 Task: Find connections with filter location Caeté with filter topic #Partnershipswith filter profile language German with filter current company Hotel Jobs Worldwide with filter school Guru Nanak Khalsa College of Arts Science & Commerce with filter industry Wholesale Hardware, Plumbing, Heating Equipment with filter service category Budgeting with filter keywords title Counselor
Action: Mouse moved to (535, 104)
Screenshot: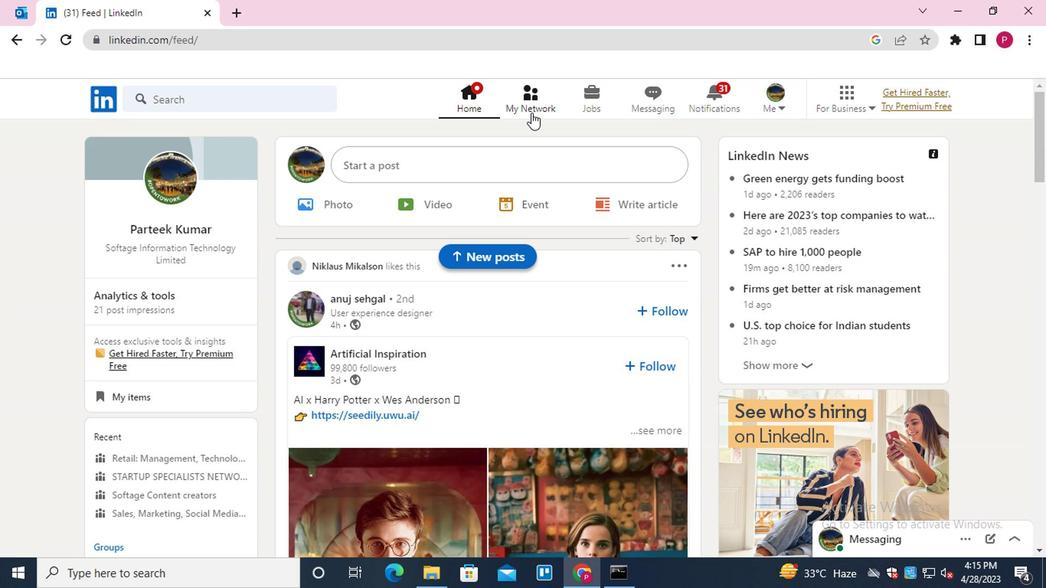 
Action: Mouse pressed left at (535, 104)
Screenshot: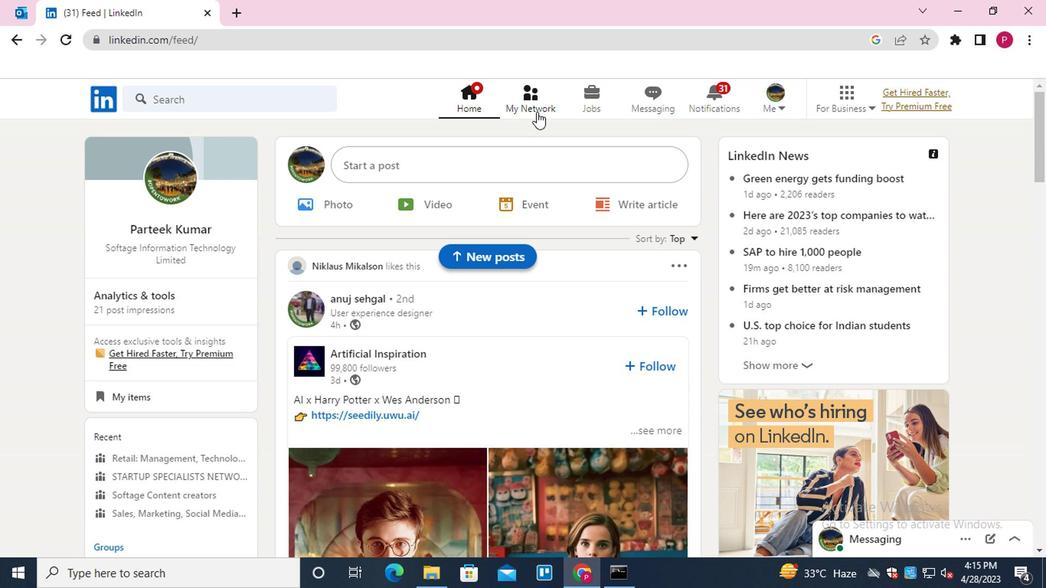 
Action: Mouse moved to (244, 189)
Screenshot: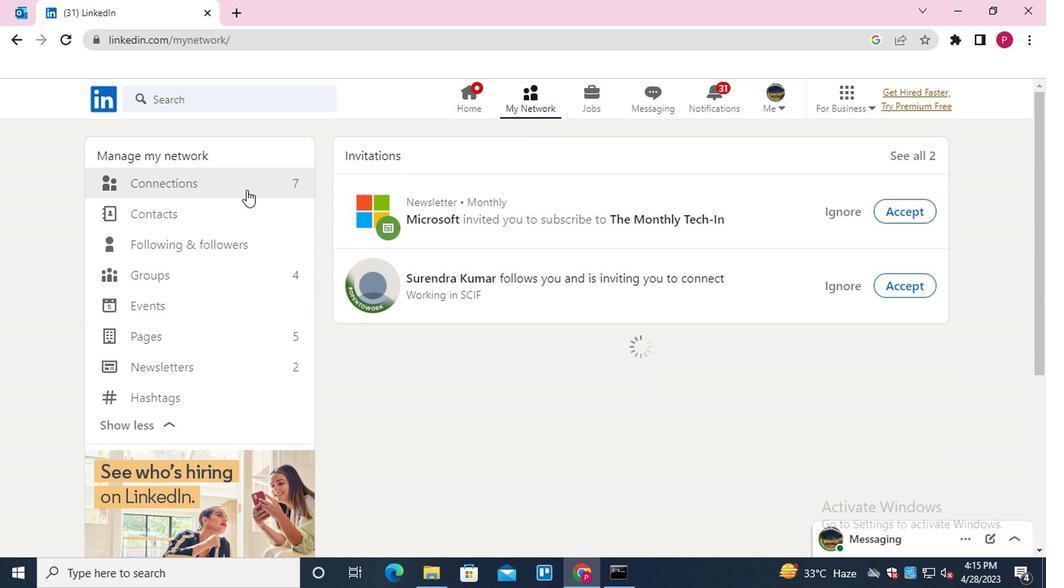 
Action: Mouse pressed left at (244, 189)
Screenshot: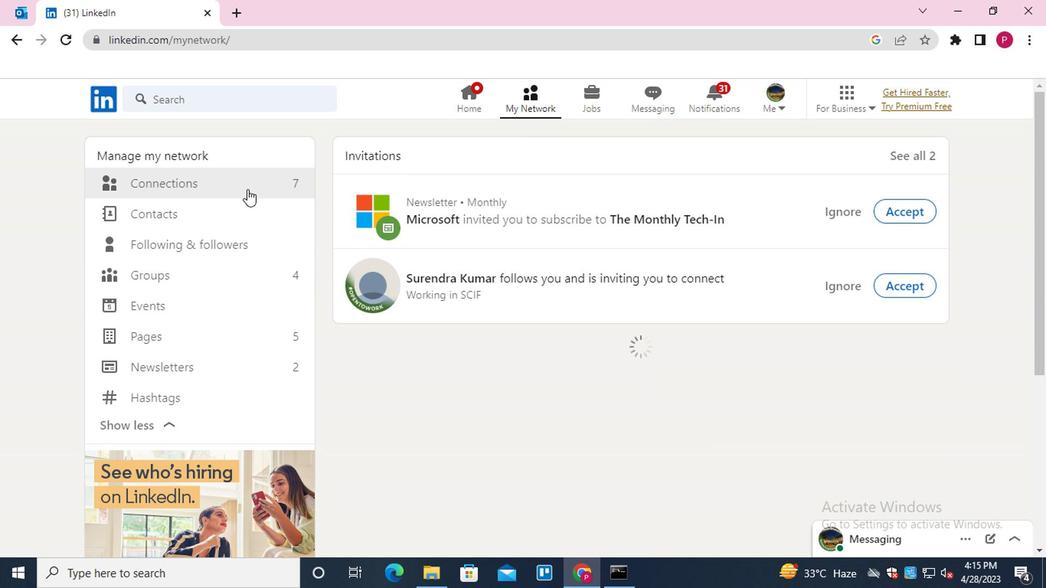 
Action: Mouse moved to (615, 187)
Screenshot: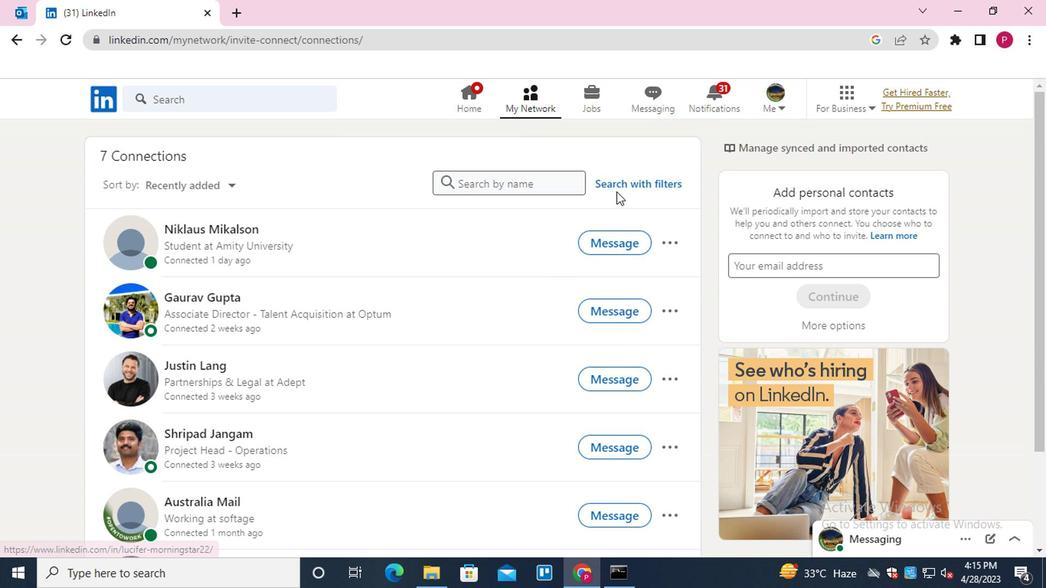 
Action: Mouse pressed left at (615, 187)
Screenshot: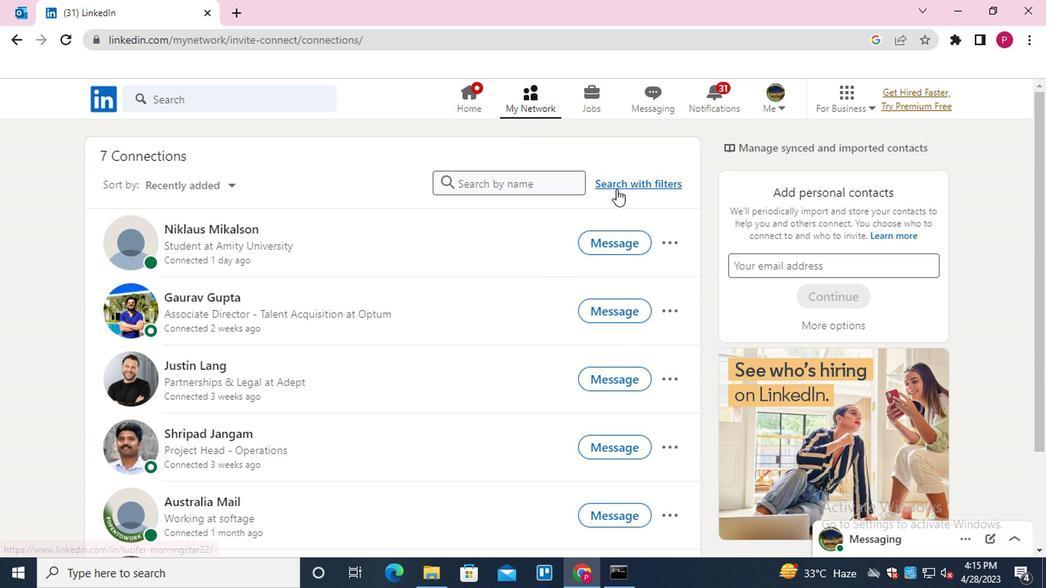 
Action: Mouse moved to (564, 141)
Screenshot: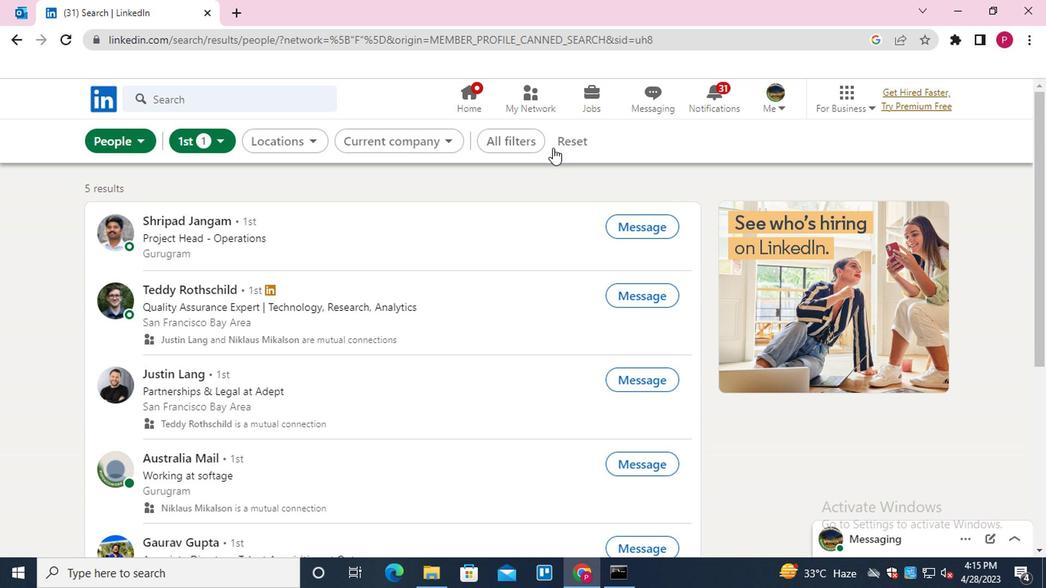 
Action: Mouse pressed left at (564, 141)
Screenshot: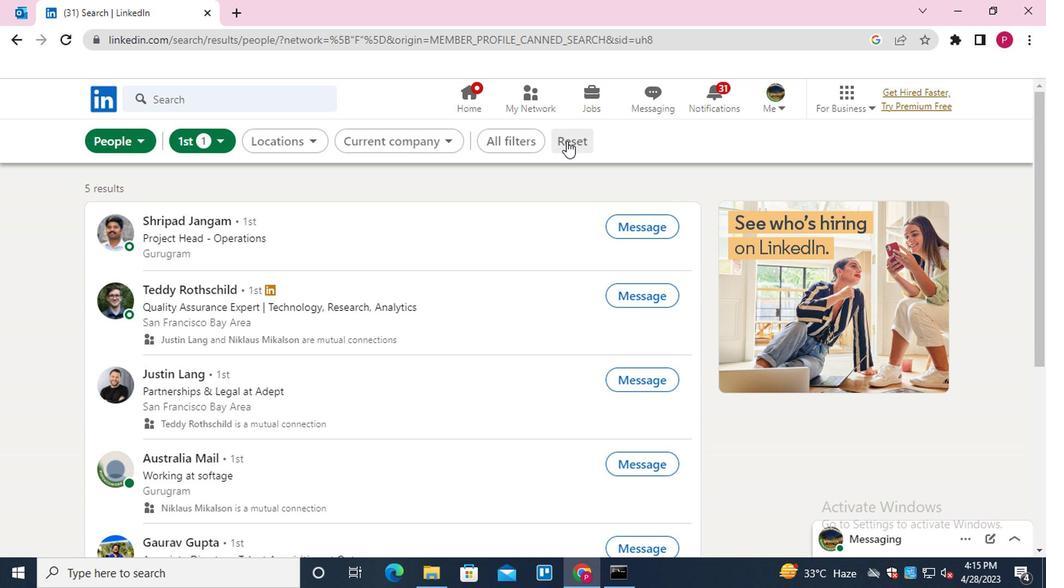 
Action: Mouse moved to (546, 141)
Screenshot: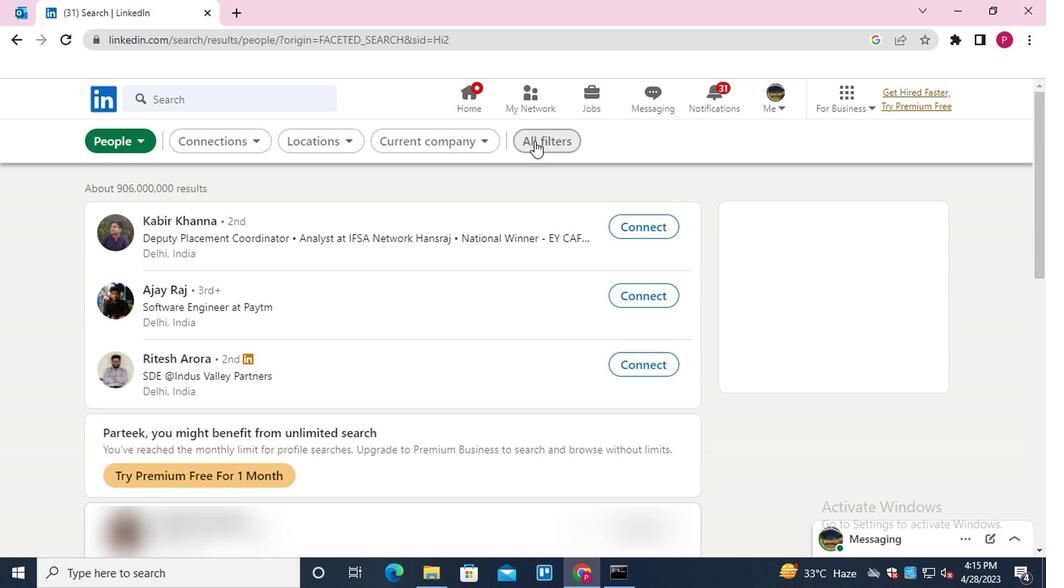 
Action: Mouse pressed left at (546, 141)
Screenshot: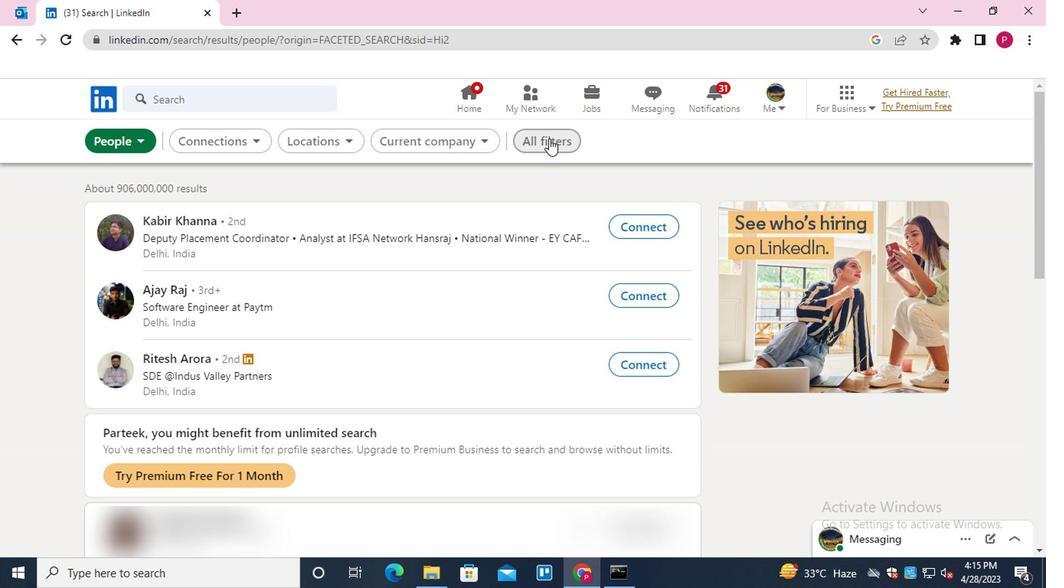 
Action: Mouse moved to (697, 265)
Screenshot: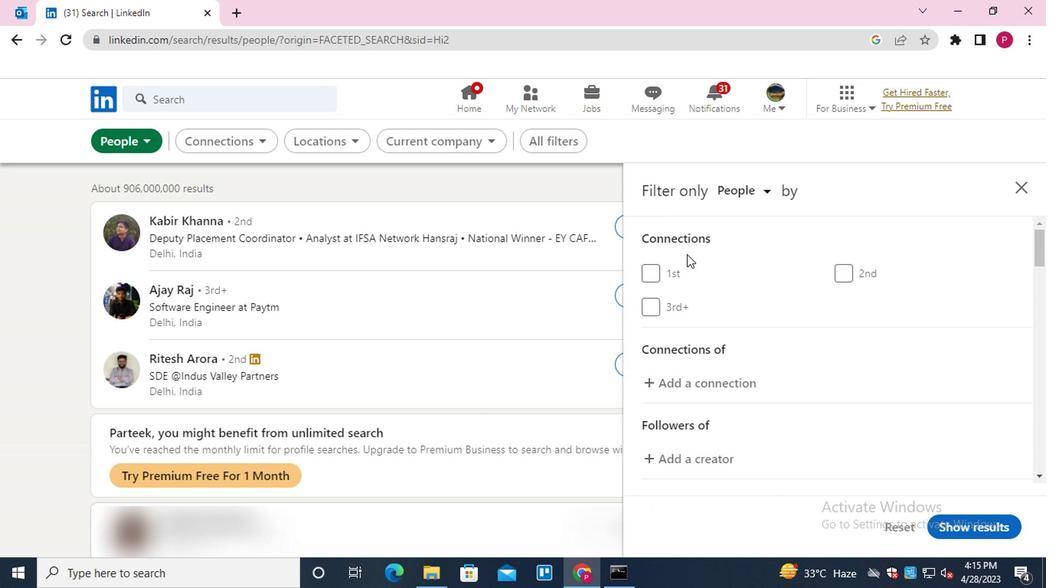 
Action: Mouse scrolled (697, 264) with delta (0, 0)
Screenshot: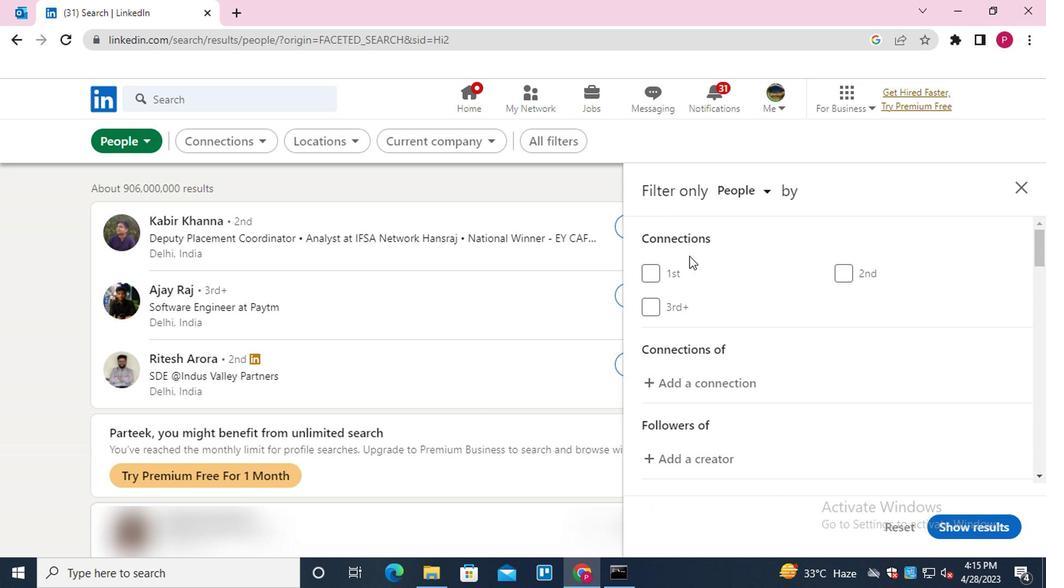 
Action: Mouse moved to (844, 410)
Screenshot: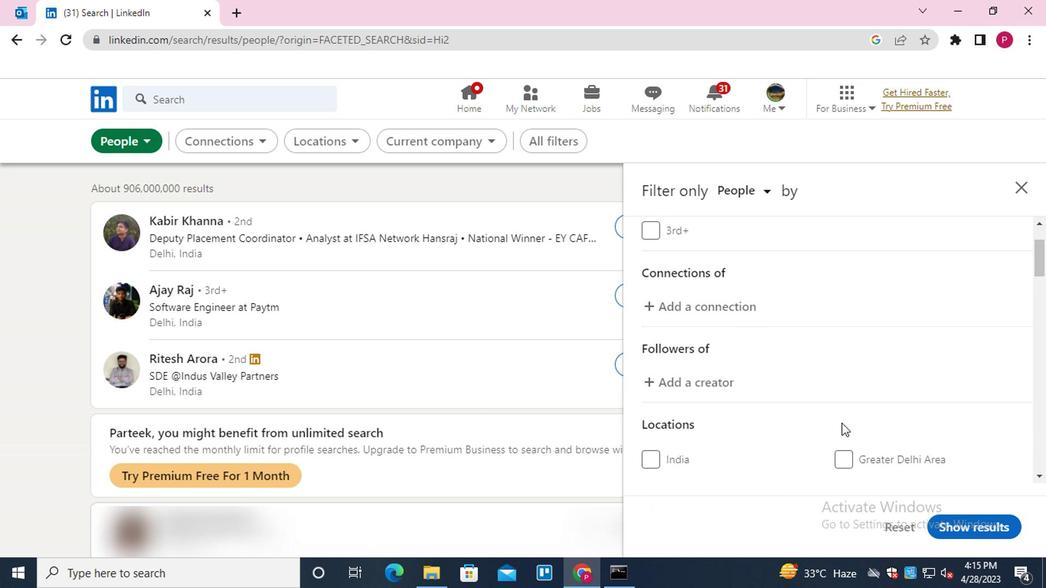 
Action: Mouse scrolled (844, 410) with delta (0, 0)
Screenshot: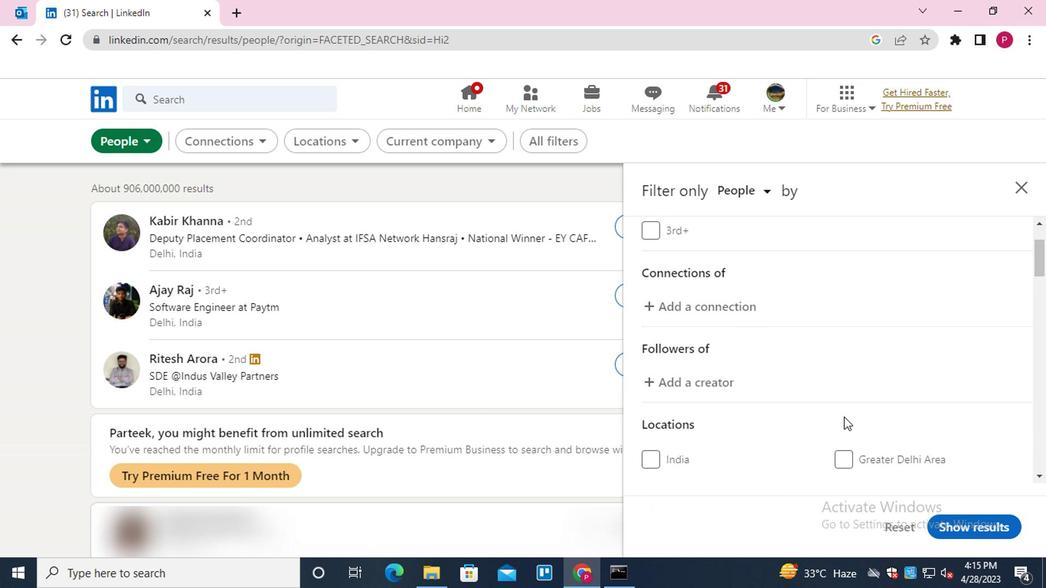 
Action: Mouse scrolled (844, 410) with delta (0, 0)
Screenshot: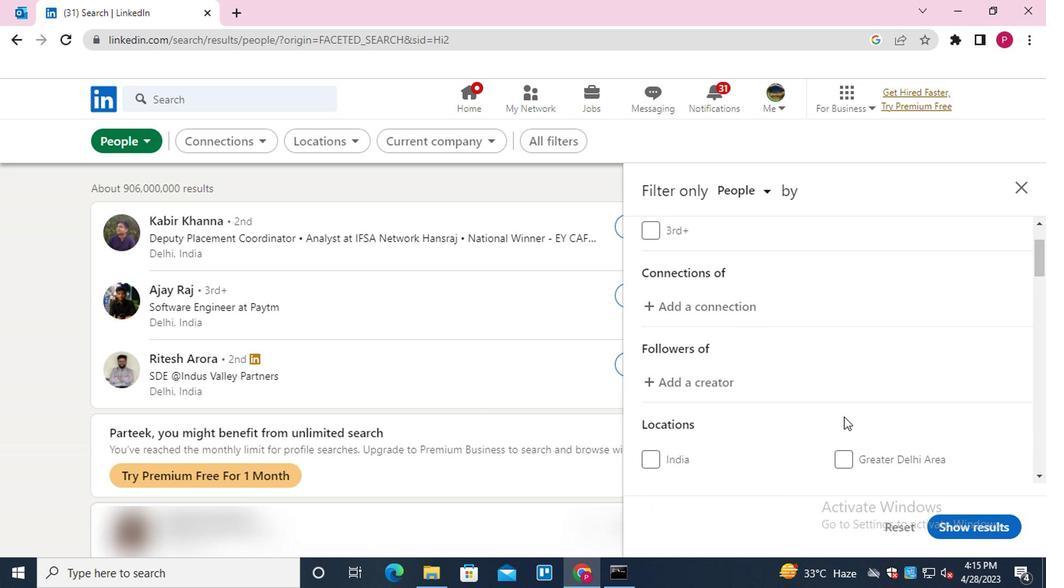 
Action: Mouse scrolled (844, 410) with delta (0, 0)
Screenshot: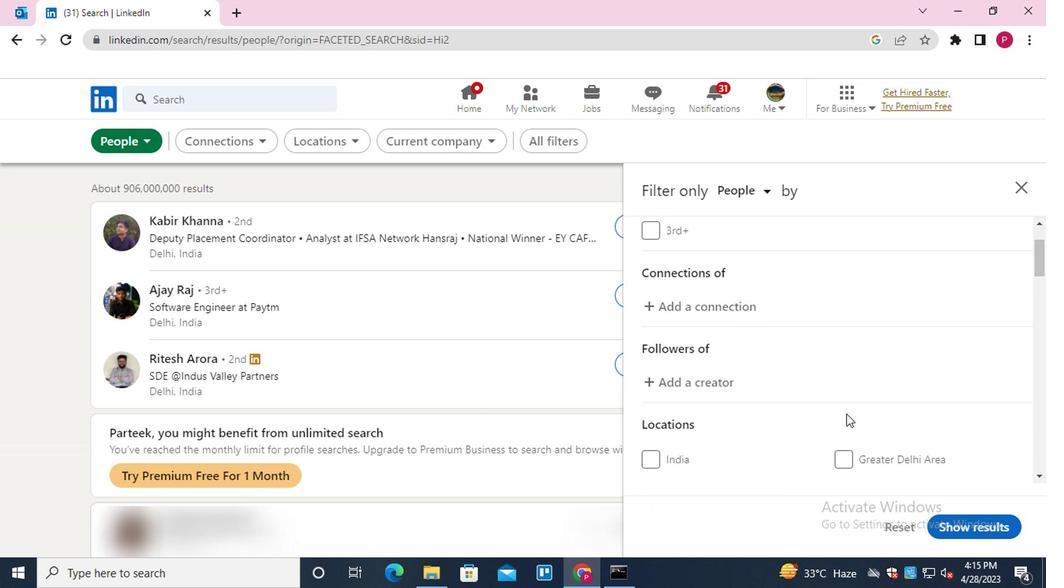 
Action: Mouse moved to (884, 288)
Screenshot: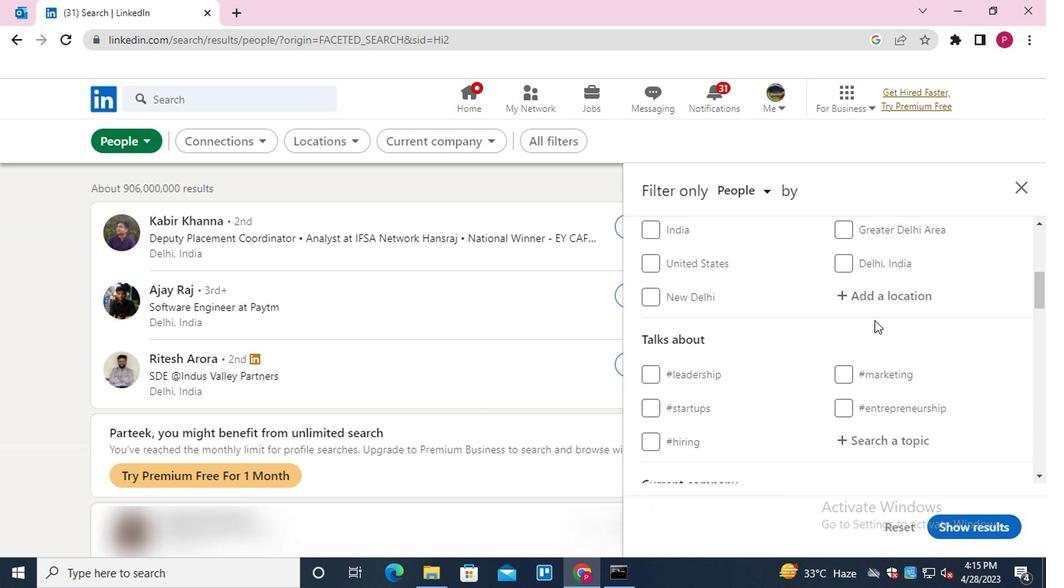 
Action: Mouse pressed left at (884, 288)
Screenshot: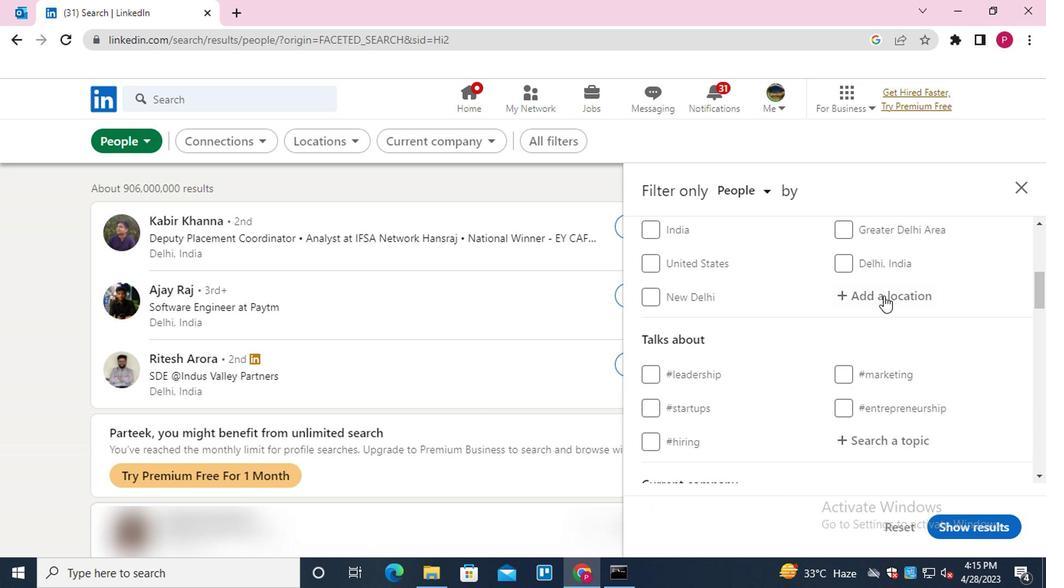 
Action: Mouse moved to (430, 398)
Screenshot: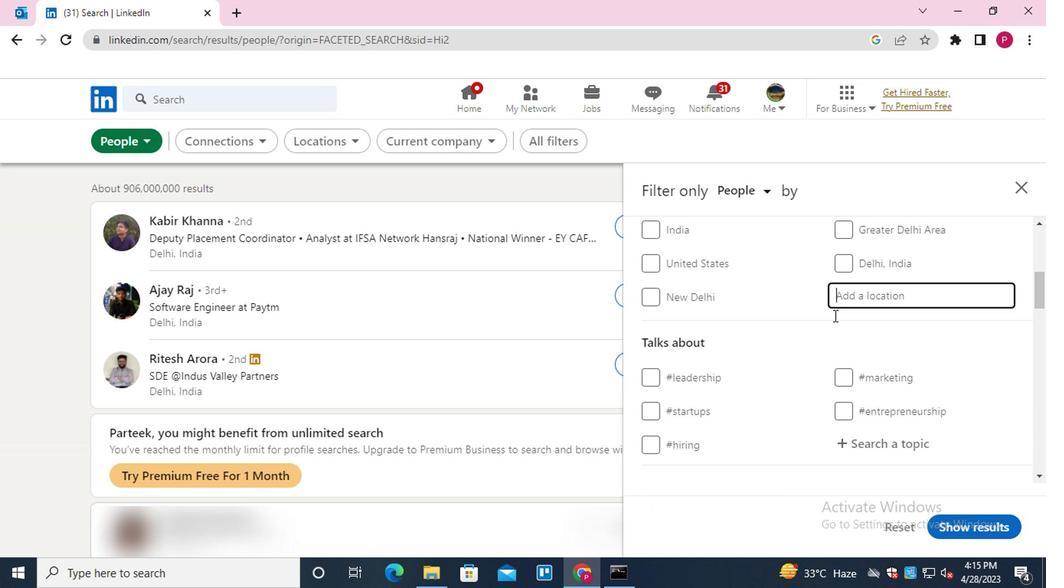 
Action: Key pressed <Key.shift>CAETE<Key.down><Key.enter>
Screenshot: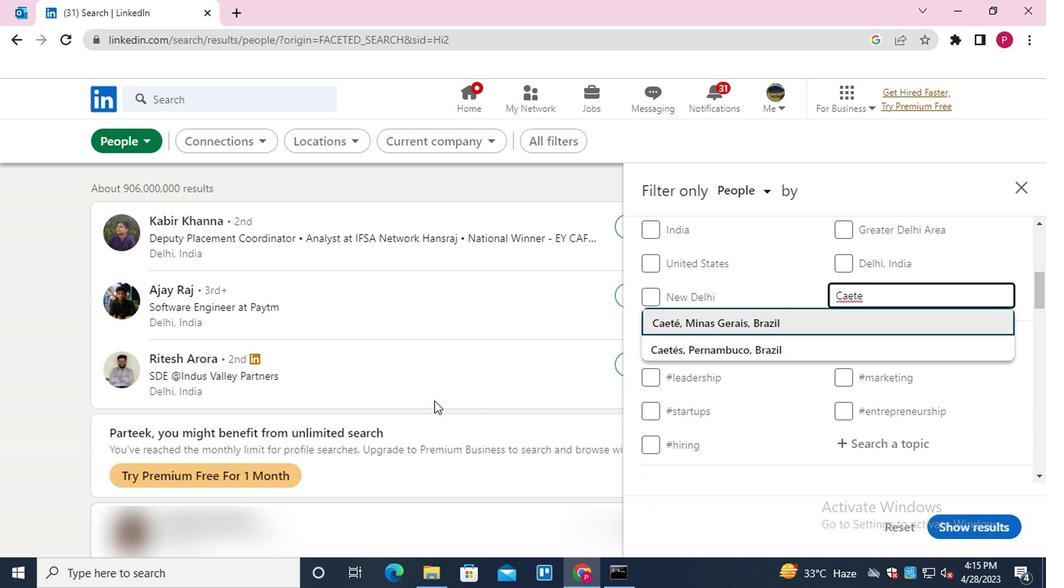 
Action: Mouse moved to (373, 417)
Screenshot: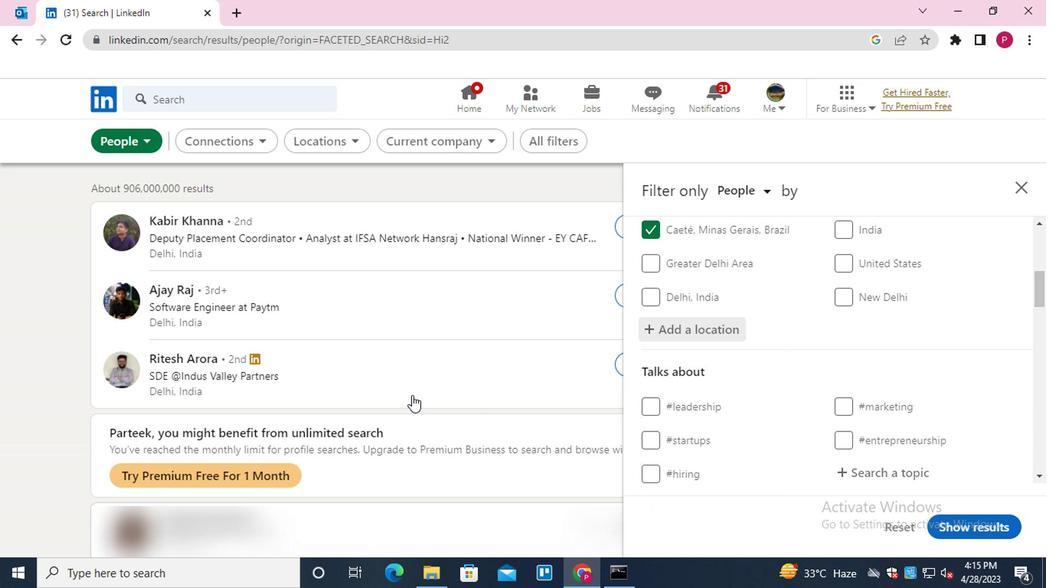 
Action: Mouse scrolled (373, 416) with delta (0, 0)
Screenshot: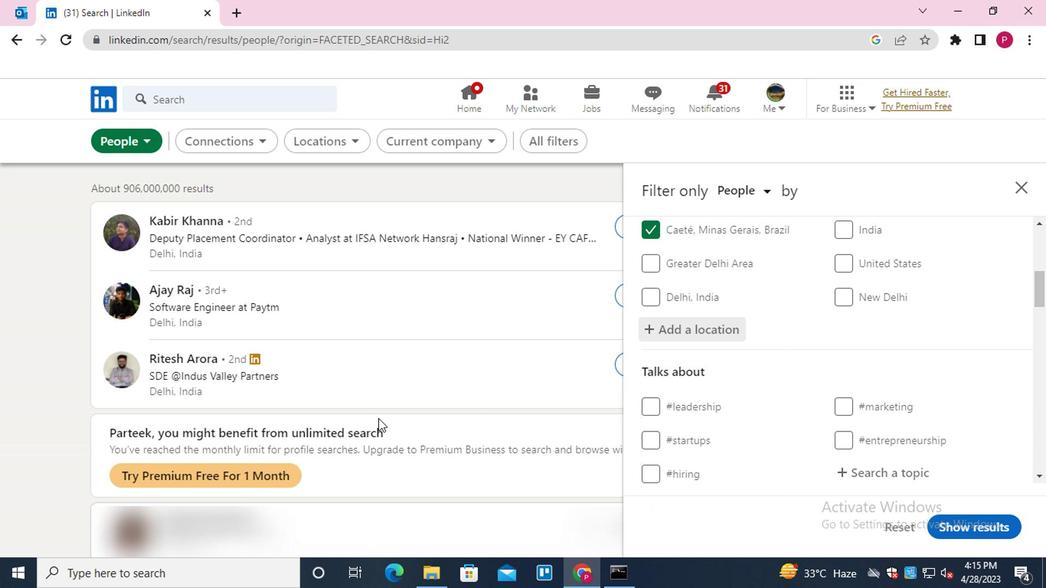 
Action: Mouse scrolled (373, 416) with delta (0, 0)
Screenshot: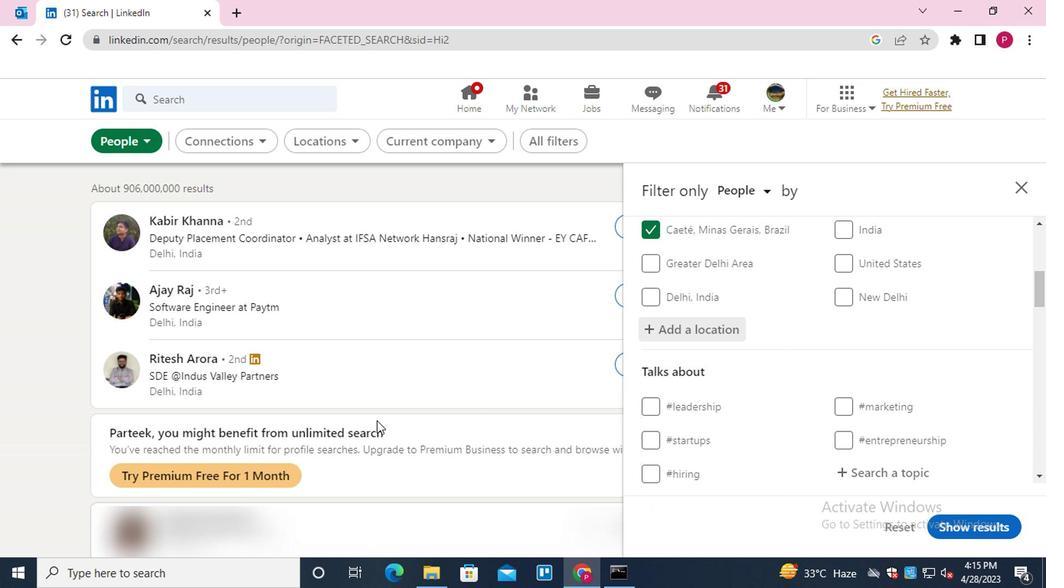 
Action: Mouse moved to (880, 468)
Screenshot: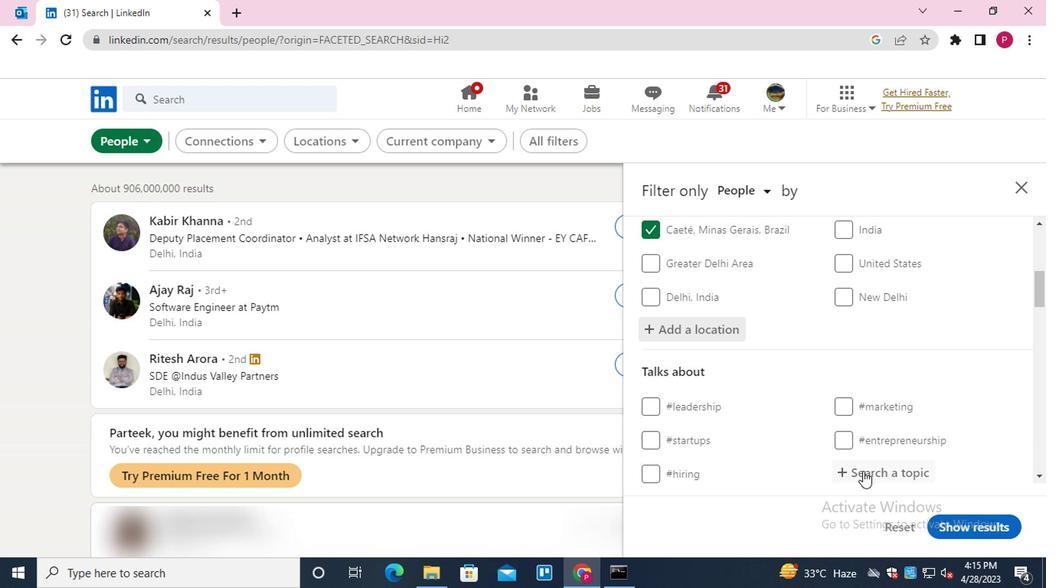 
Action: Mouse scrolled (880, 468) with delta (0, 0)
Screenshot: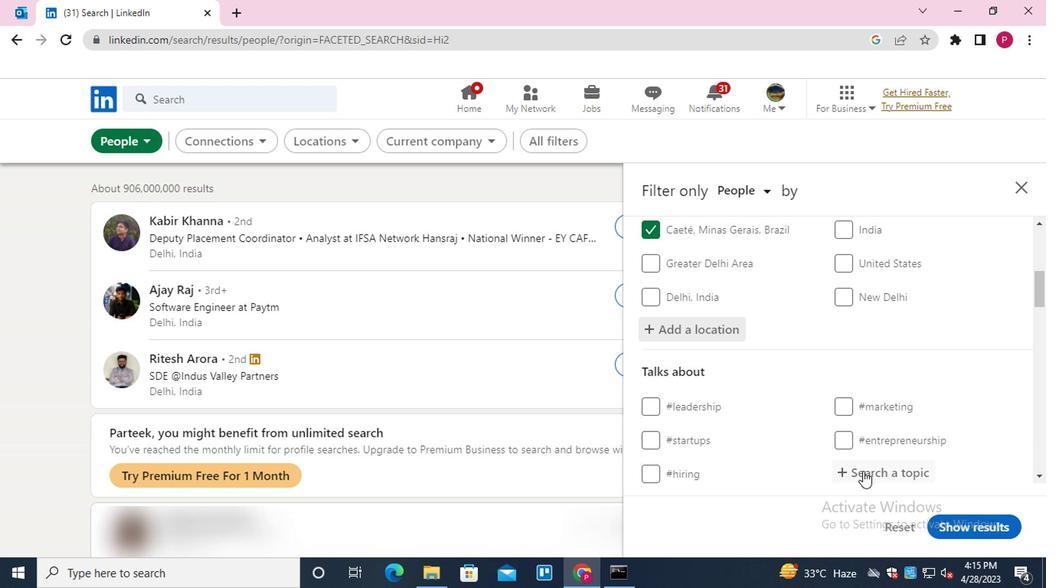 
Action: Mouse scrolled (880, 468) with delta (0, 0)
Screenshot: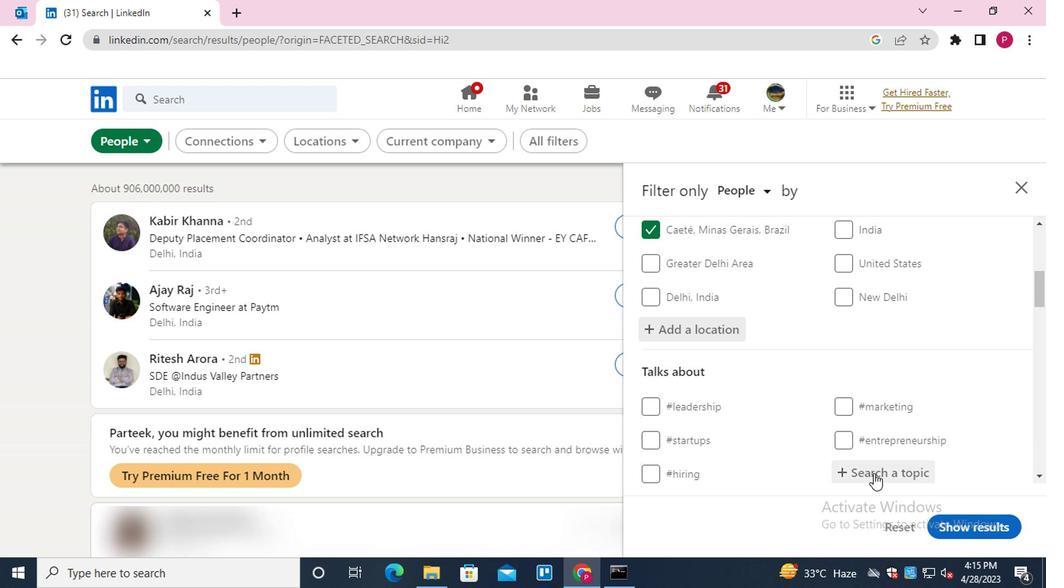 
Action: Mouse moved to (903, 312)
Screenshot: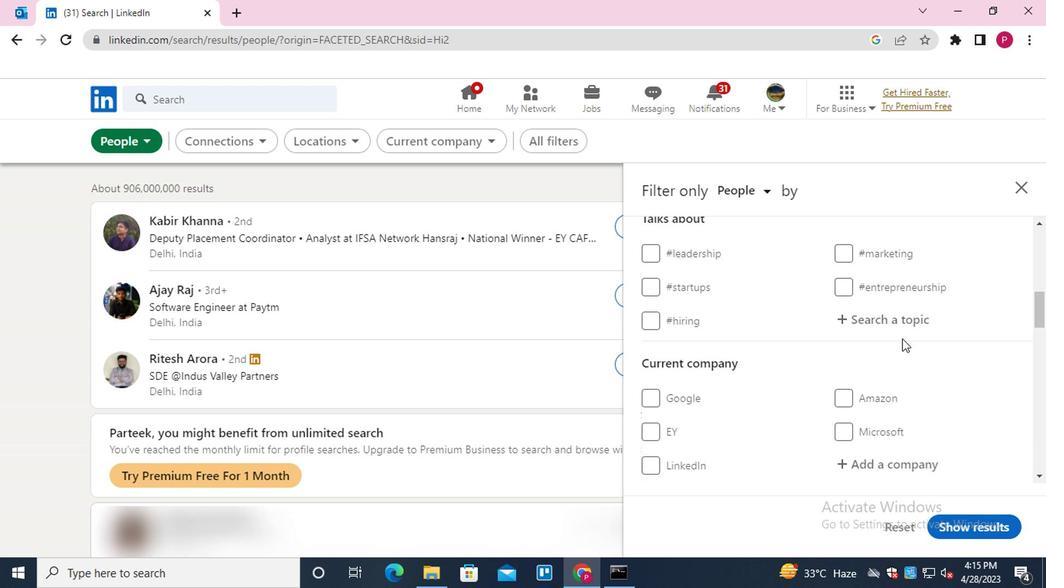 
Action: Mouse pressed left at (903, 312)
Screenshot: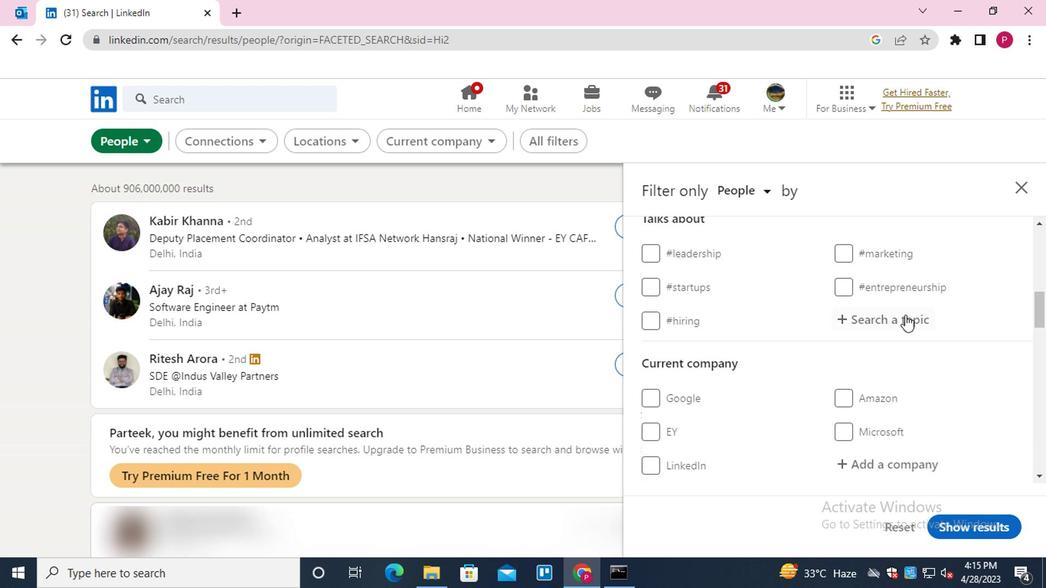 
Action: Mouse moved to (854, 345)
Screenshot: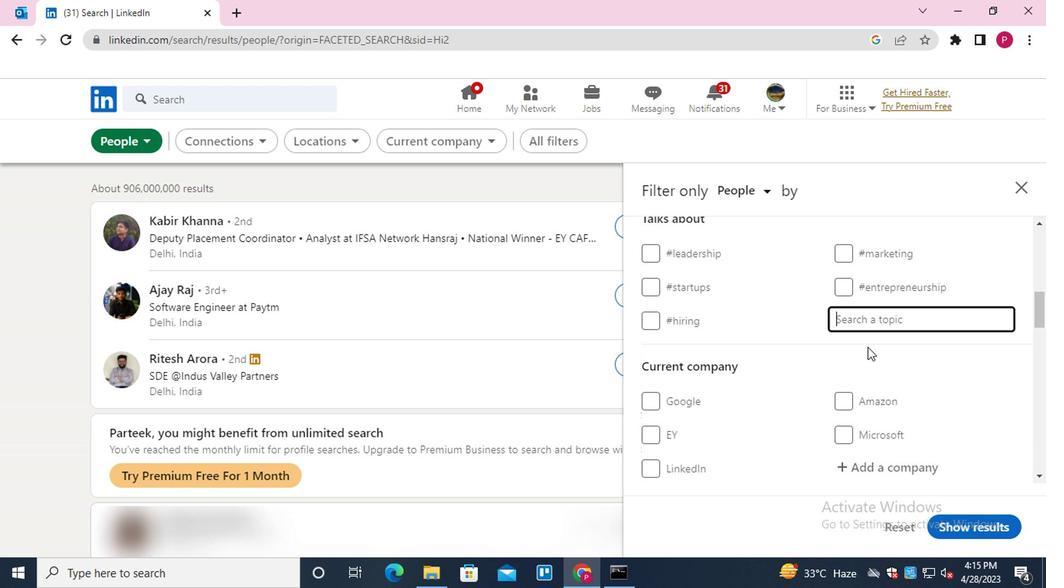 
Action: Key pressed PARTNERSHIP<Key.down><Key.enter>
Screenshot: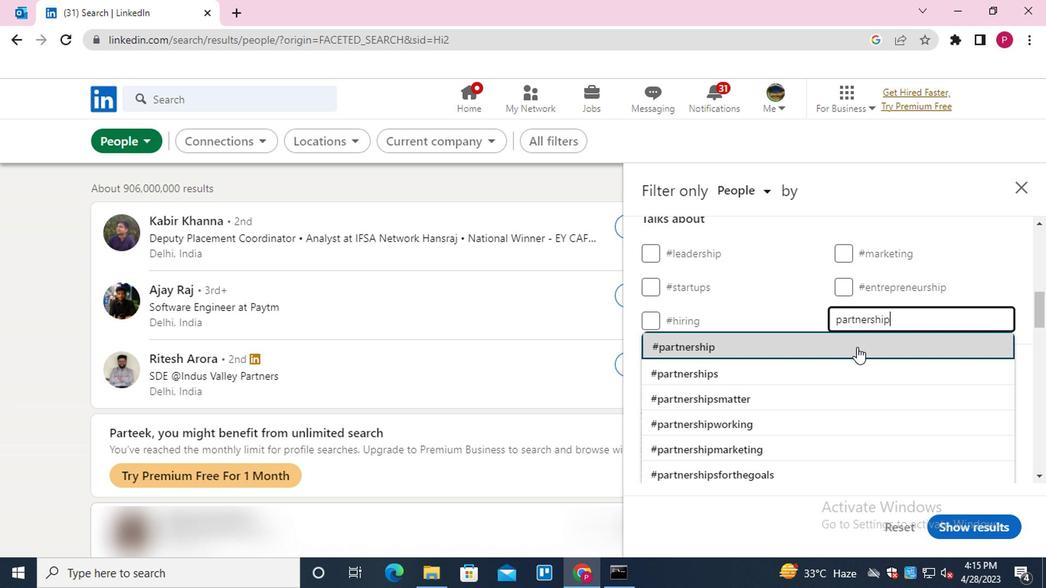 
Action: Mouse moved to (848, 354)
Screenshot: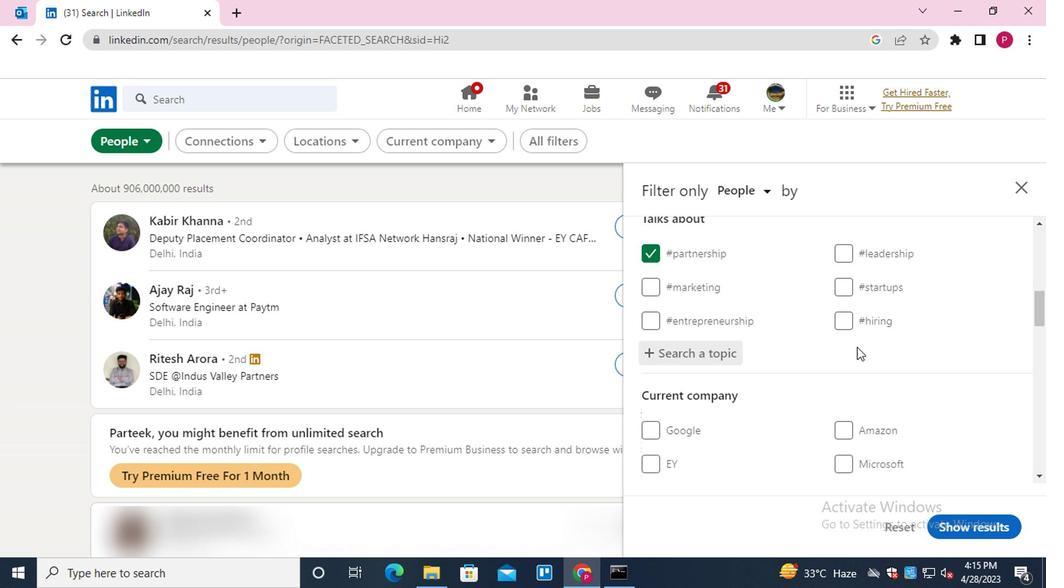 
Action: Mouse scrolled (848, 353) with delta (0, -1)
Screenshot: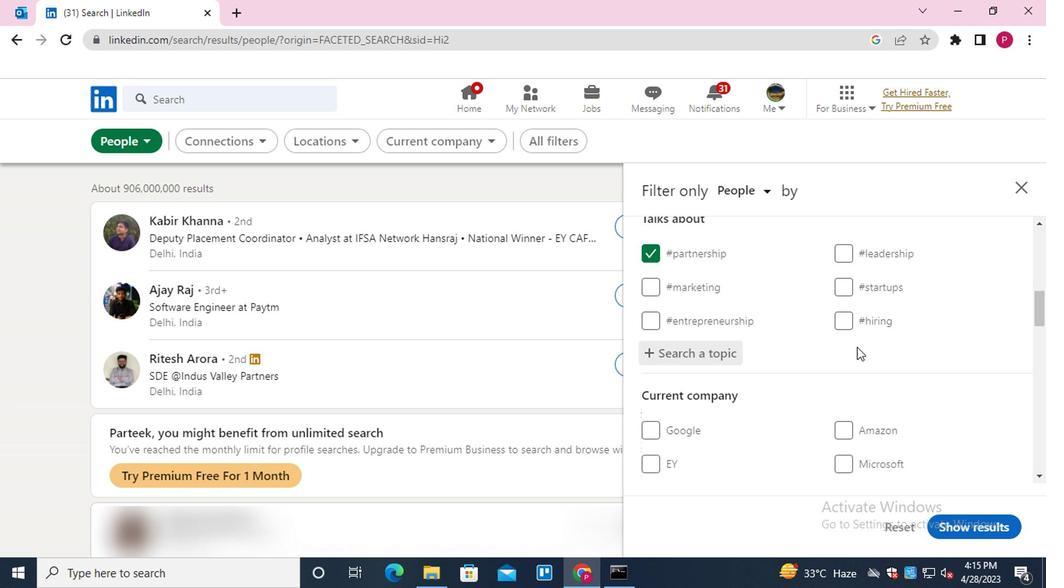
Action: Mouse moved to (850, 358)
Screenshot: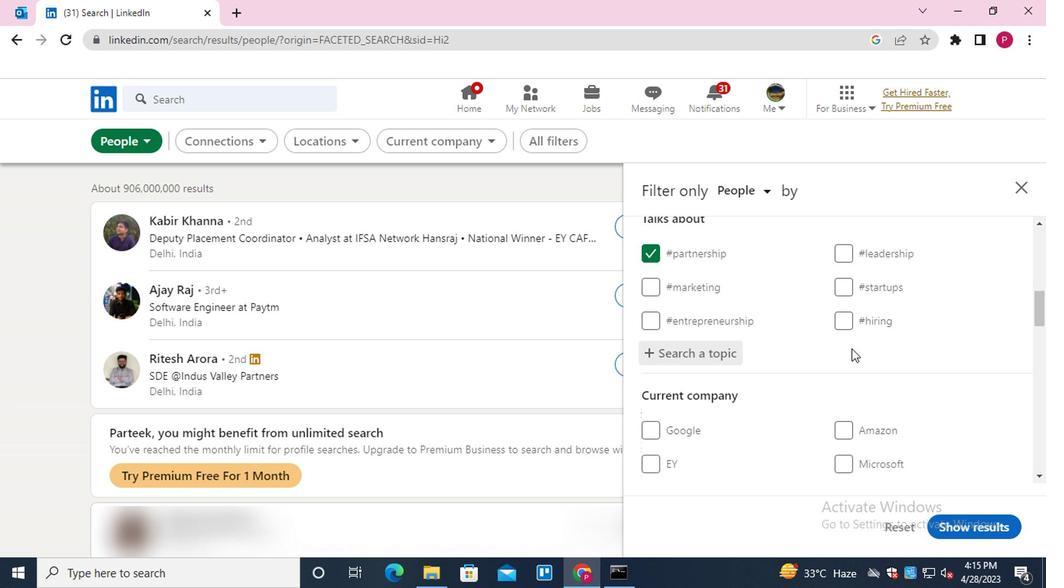 
Action: Mouse scrolled (850, 358) with delta (0, 0)
Screenshot: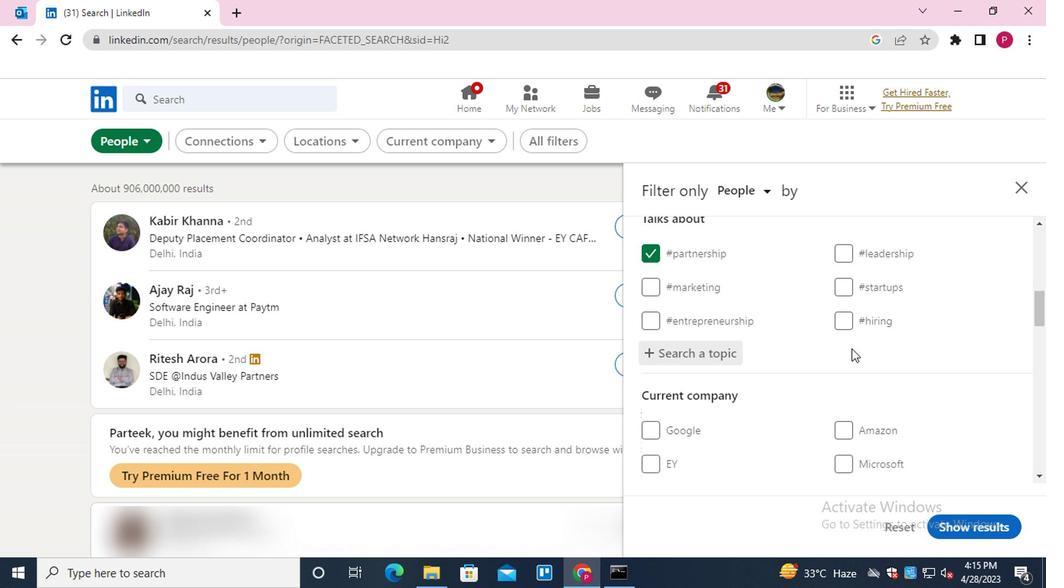 
Action: Mouse moved to (859, 359)
Screenshot: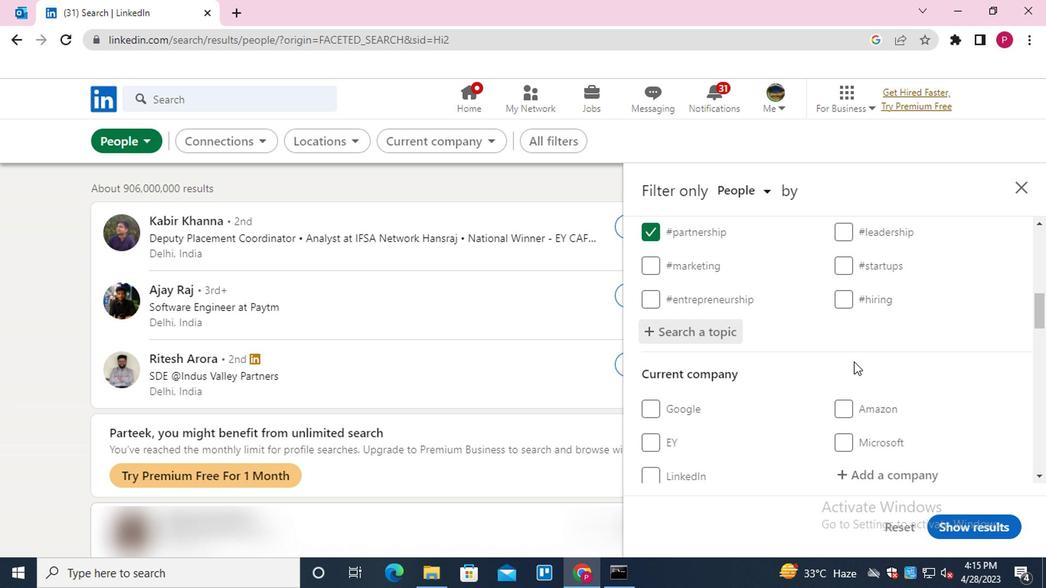 
Action: Mouse scrolled (859, 358) with delta (0, 0)
Screenshot: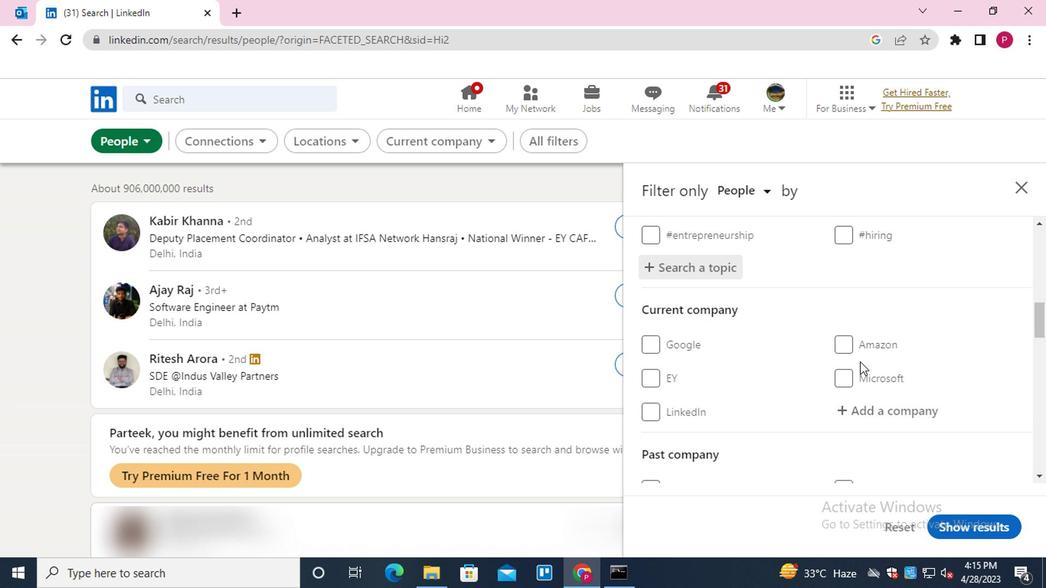 
Action: Mouse moved to (862, 362)
Screenshot: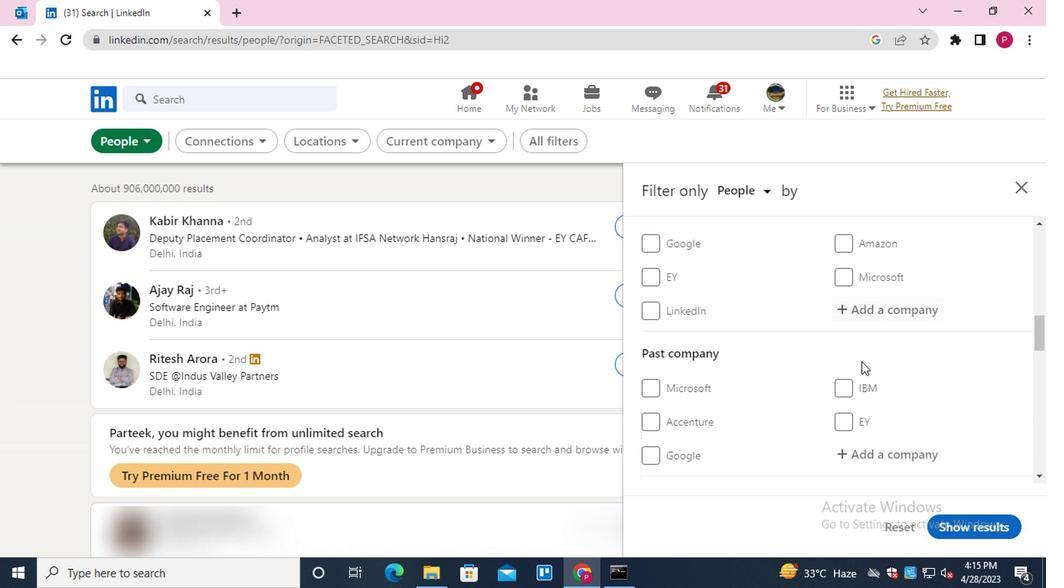 
Action: Mouse scrolled (862, 360) with delta (0, -1)
Screenshot: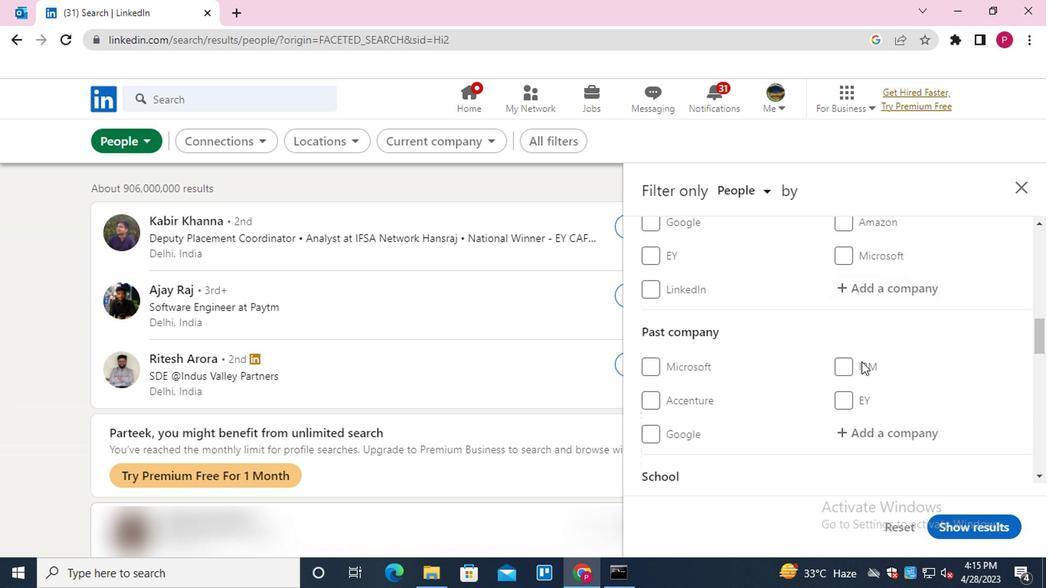 
Action: Mouse moved to (863, 363)
Screenshot: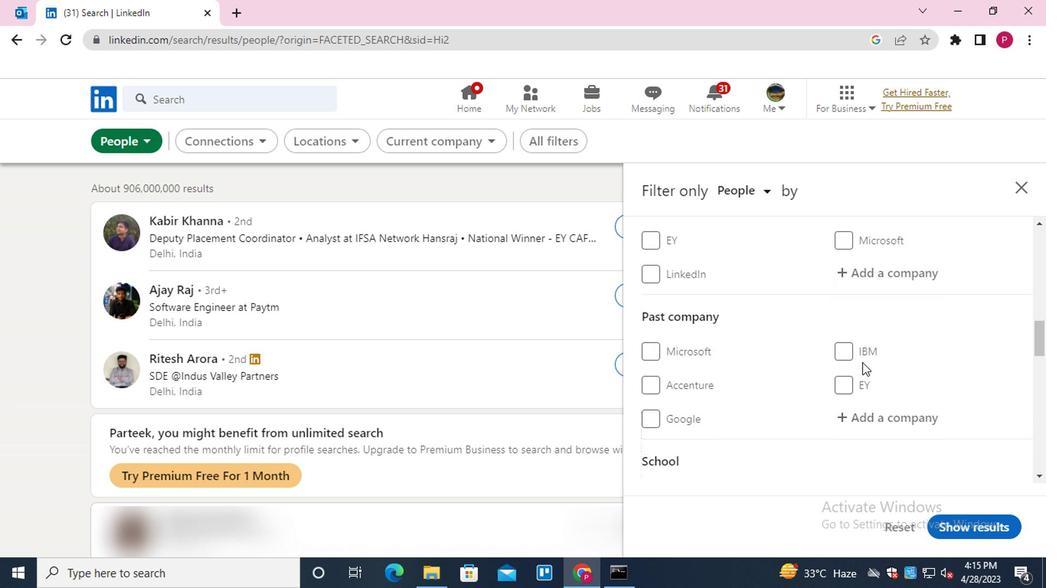 
Action: Mouse scrolled (863, 362) with delta (0, 0)
Screenshot: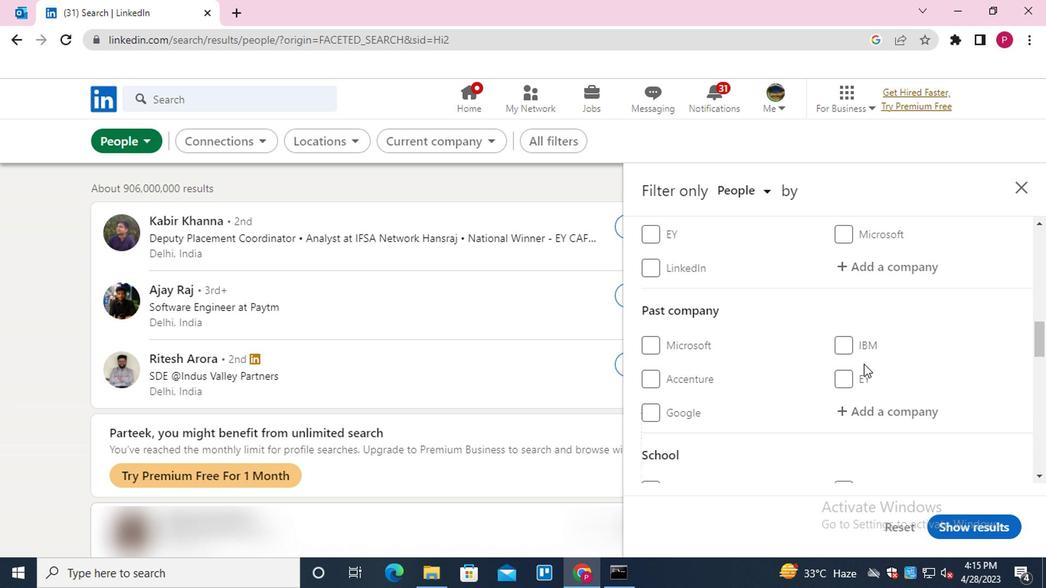 
Action: Mouse scrolled (863, 362) with delta (0, 0)
Screenshot: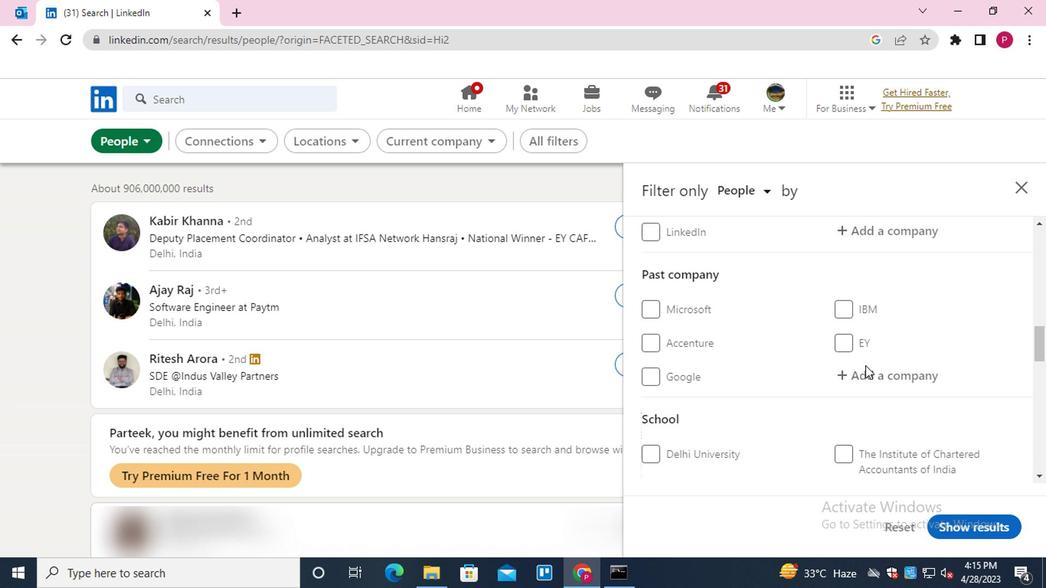 
Action: Mouse moved to (860, 368)
Screenshot: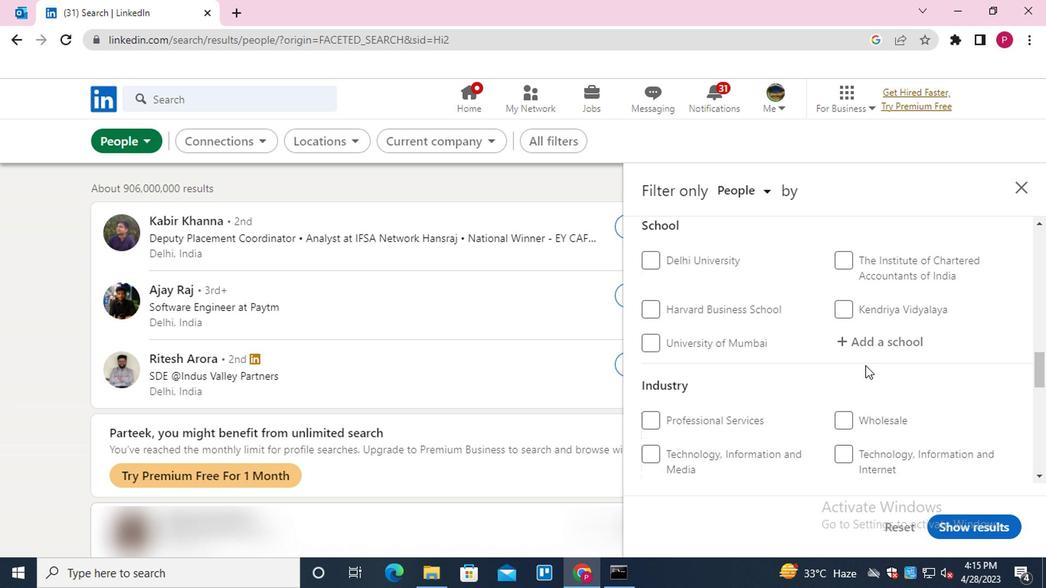 
Action: Mouse scrolled (860, 368) with delta (0, 0)
Screenshot: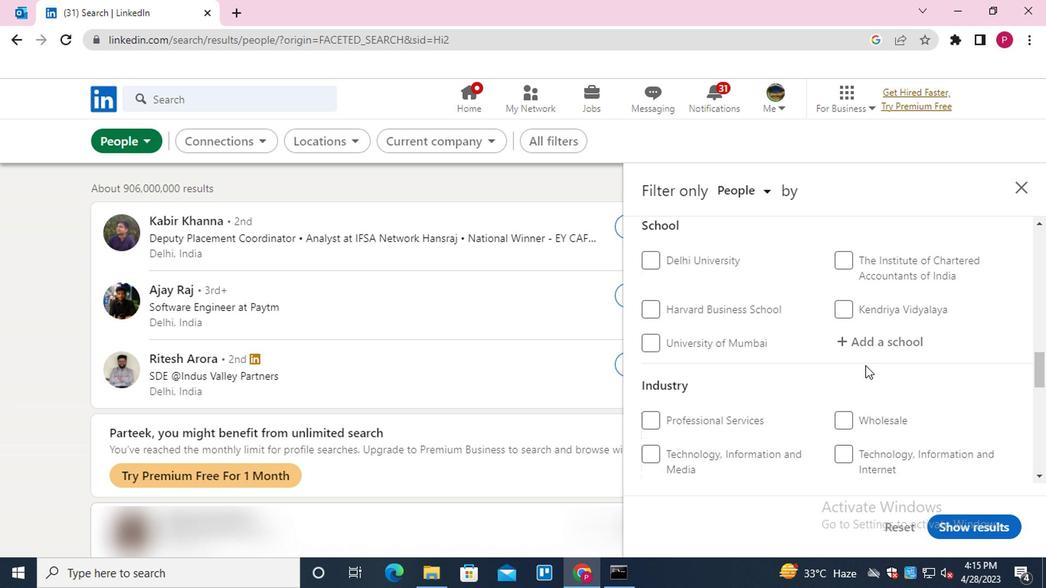 
Action: Mouse moved to (854, 374)
Screenshot: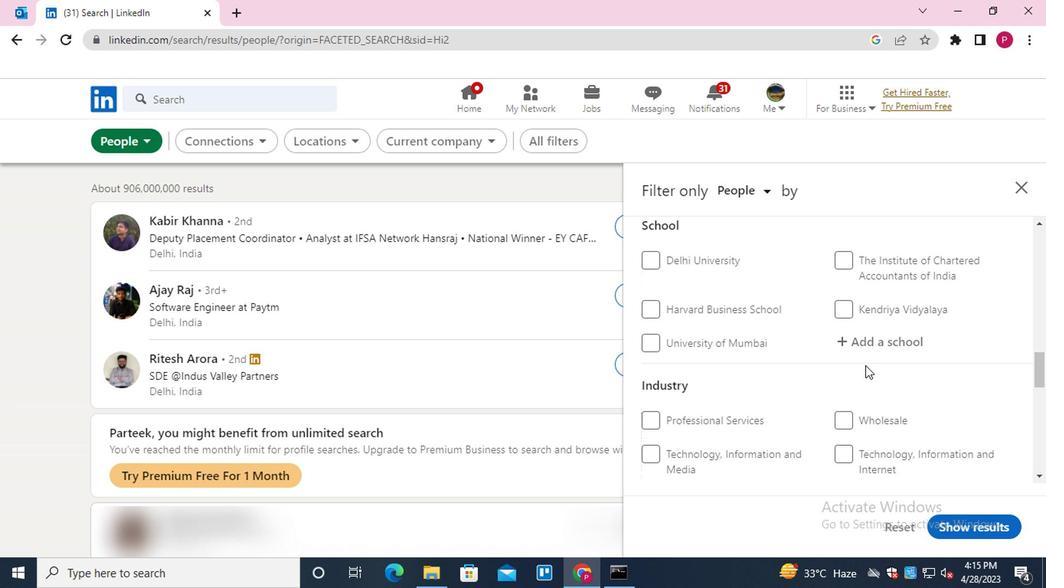
Action: Mouse scrolled (854, 372) with delta (0, -1)
Screenshot: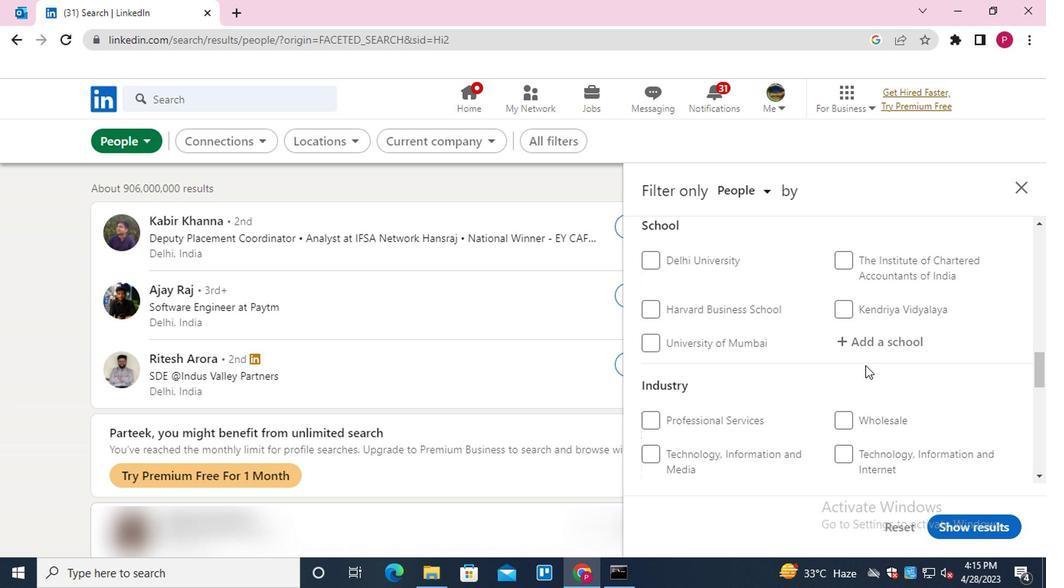 
Action: Mouse moved to (854, 374)
Screenshot: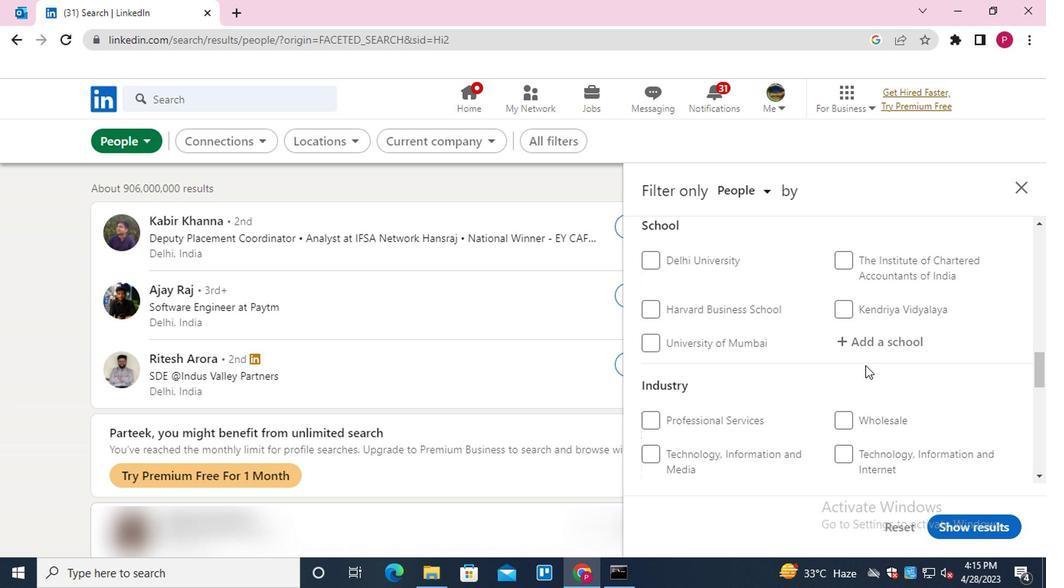 
Action: Mouse scrolled (854, 374) with delta (0, 0)
Screenshot: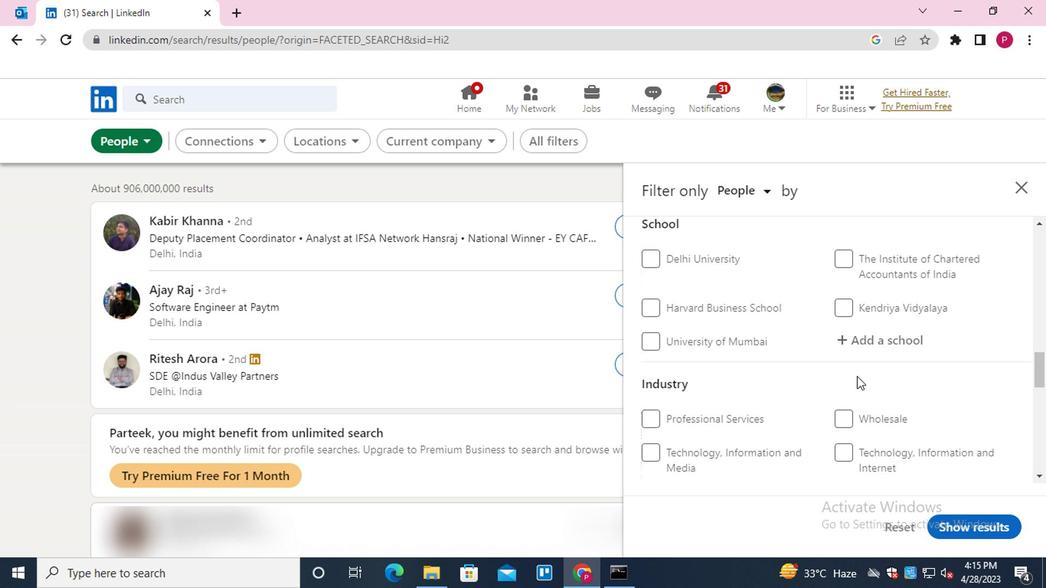
Action: Mouse moved to (854, 375)
Screenshot: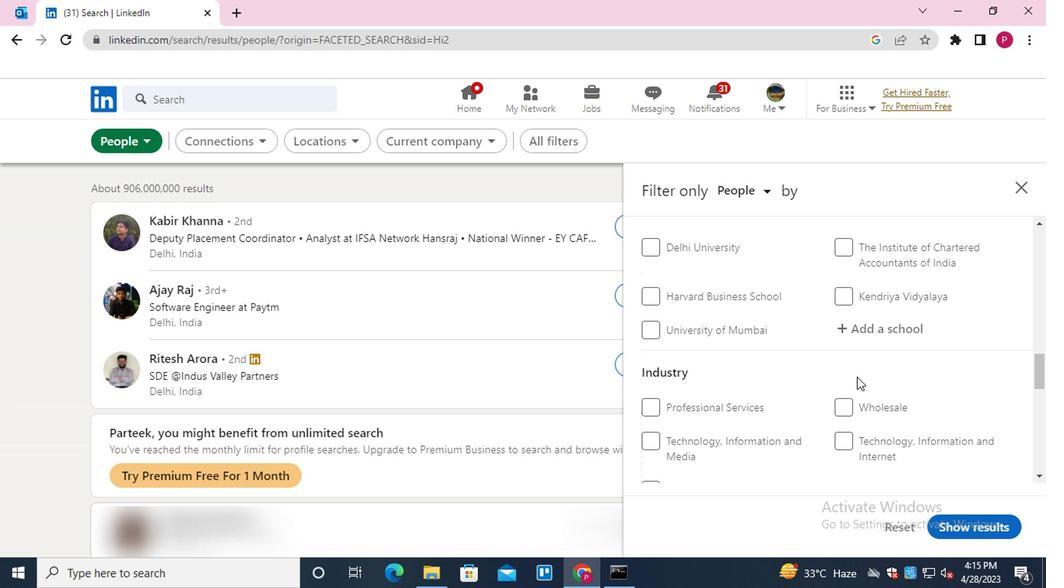 
Action: Mouse scrolled (854, 374) with delta (0, 0)
Screenshot: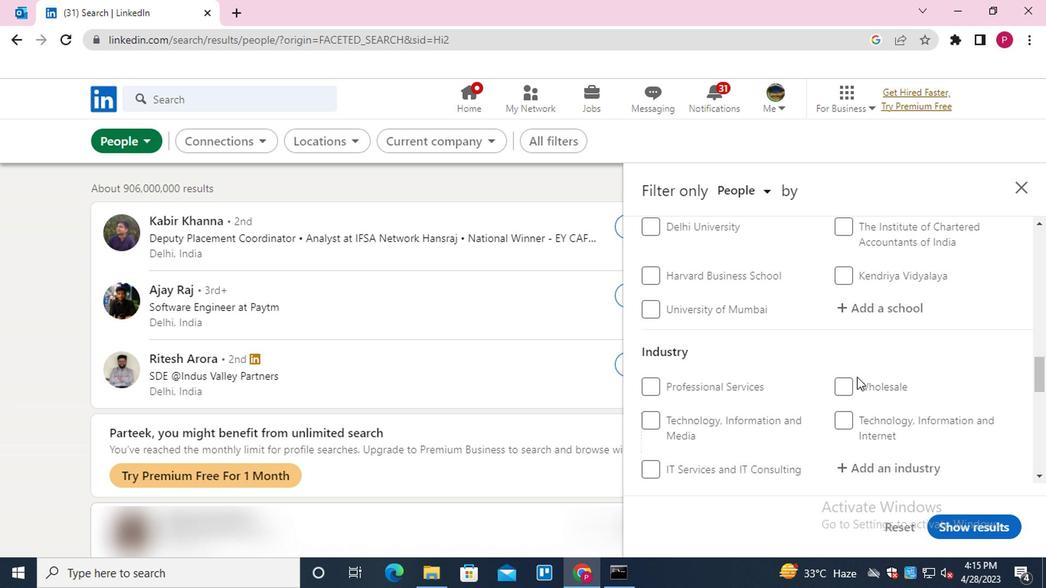 
Action: Mouse scrolled (854, 374) with delta (0, 0)
Screenshot: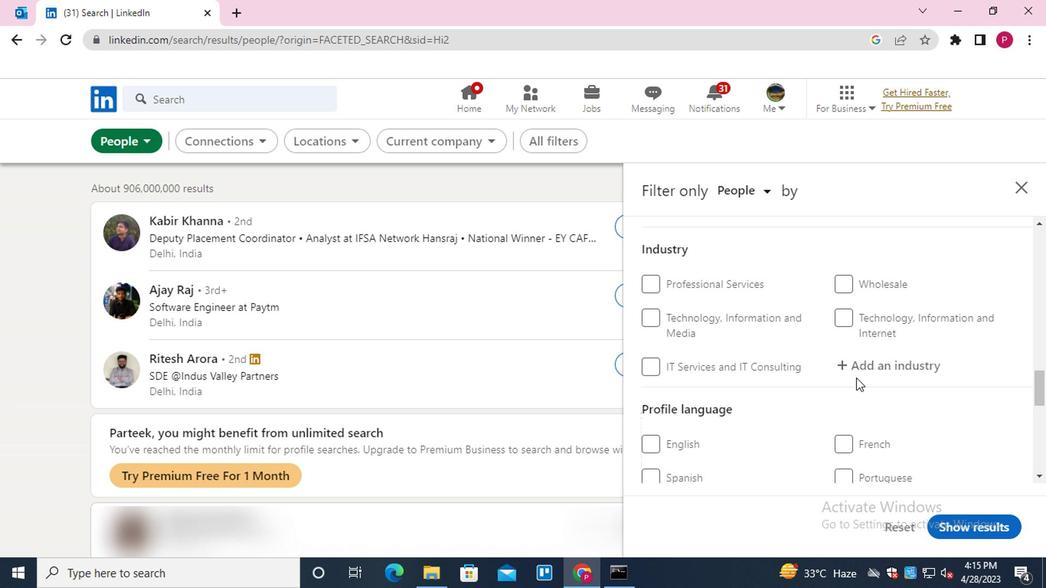 
Action: Mouse scrolled (854, 376) with delta (0, 1)
Screenshot: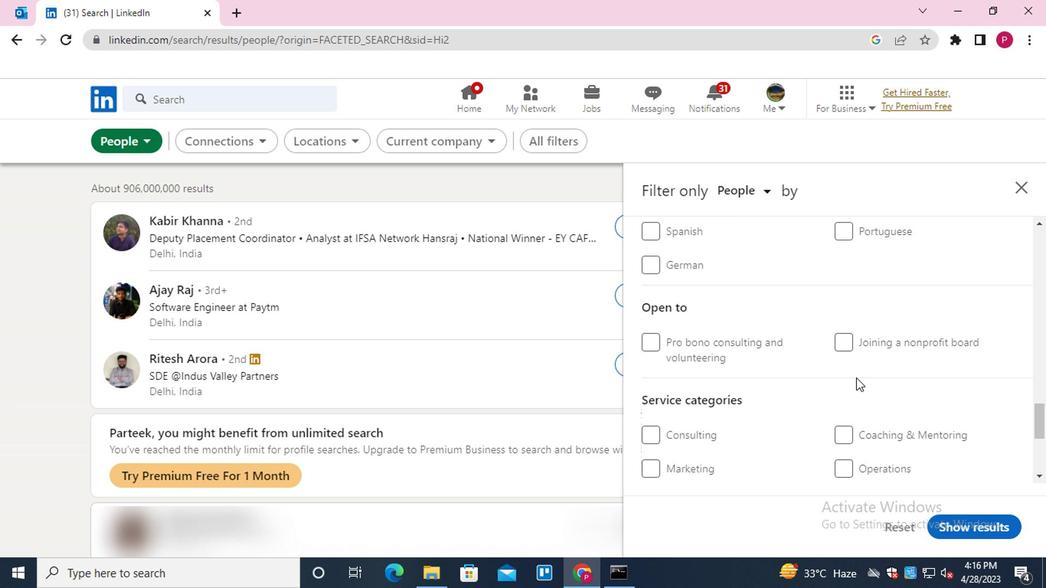 
Action: Mouse moved to (695, 342)
Screenshot: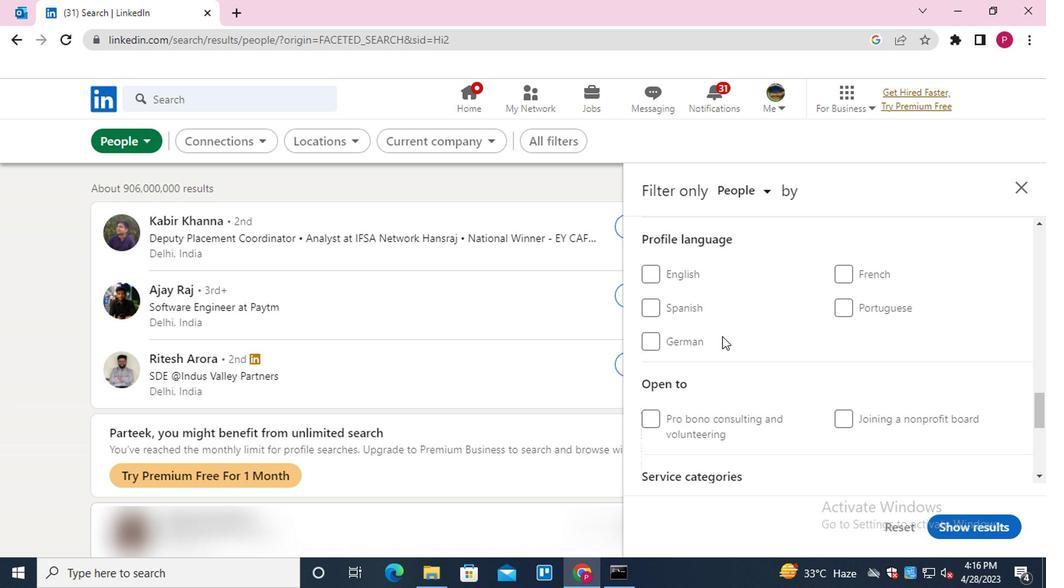 
Action: Mouse pressed left at (695, 342)
Screenshot: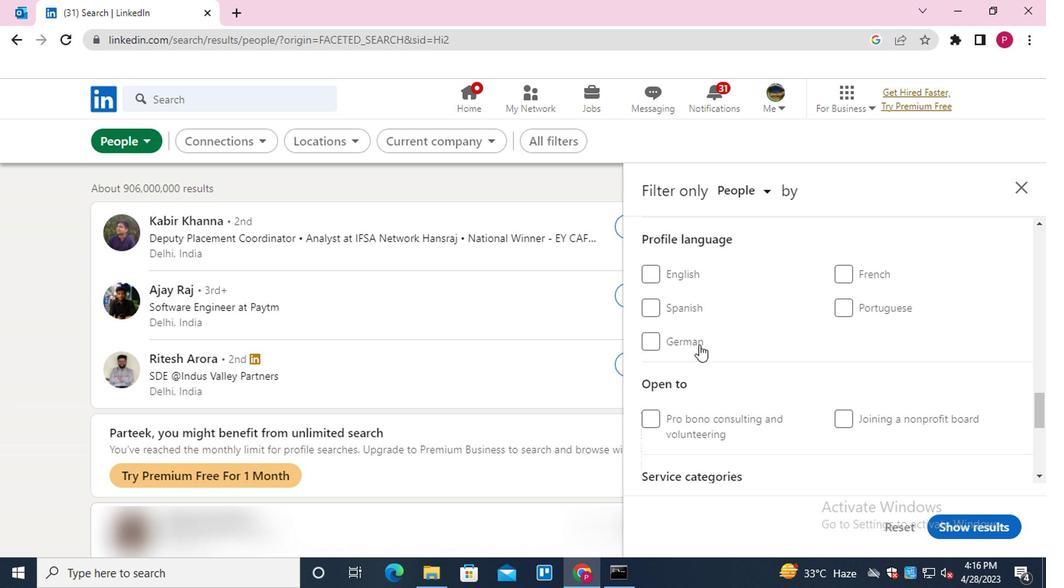 
Action: Mouse moved to (698, 342)
Screenshot: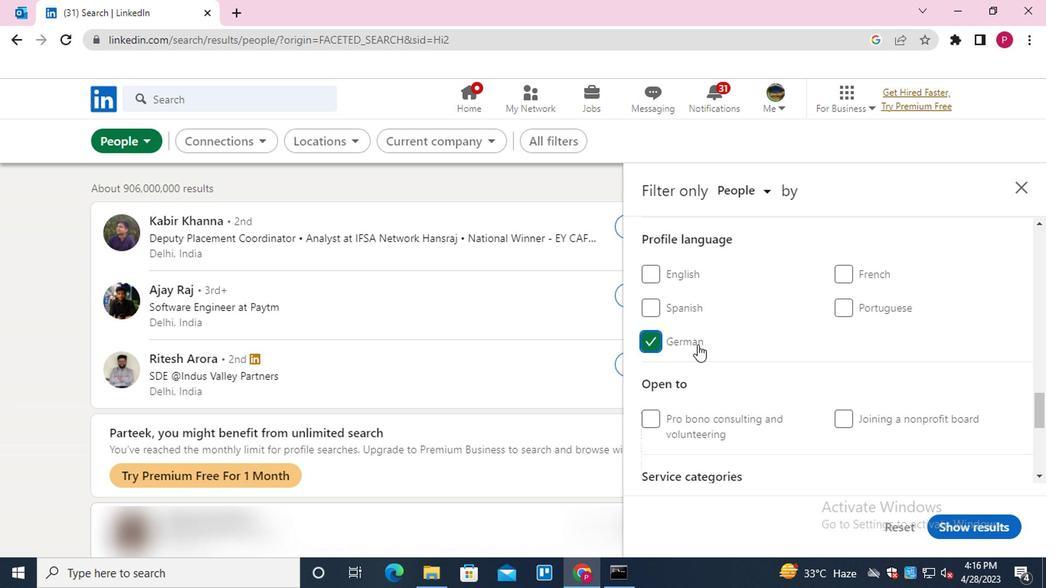 
Action: Mouse scrolled (698, 342) with delta (0, 0)
Screenshot: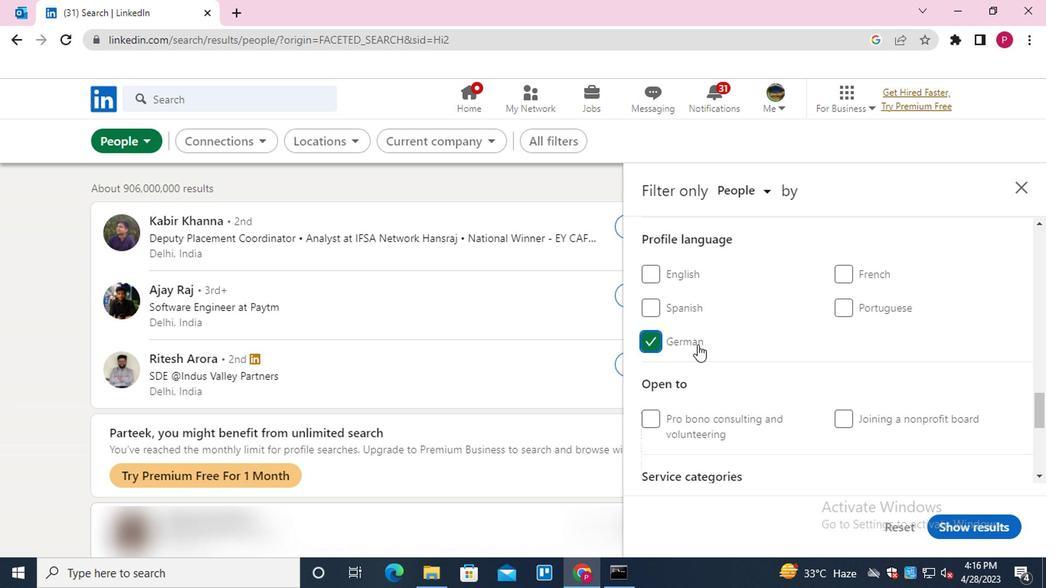 
Action: Mouse scrolled (698, 342) with delta (0, 0)
Screenshot: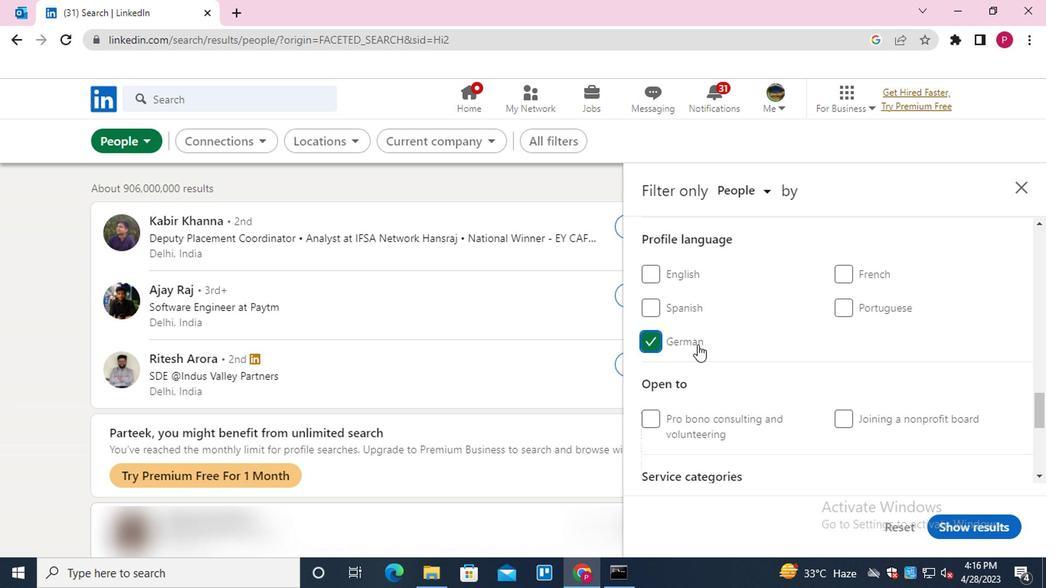 
Action: Mouse scrolled (698, 342) with delta (0, 0)
Screenshot: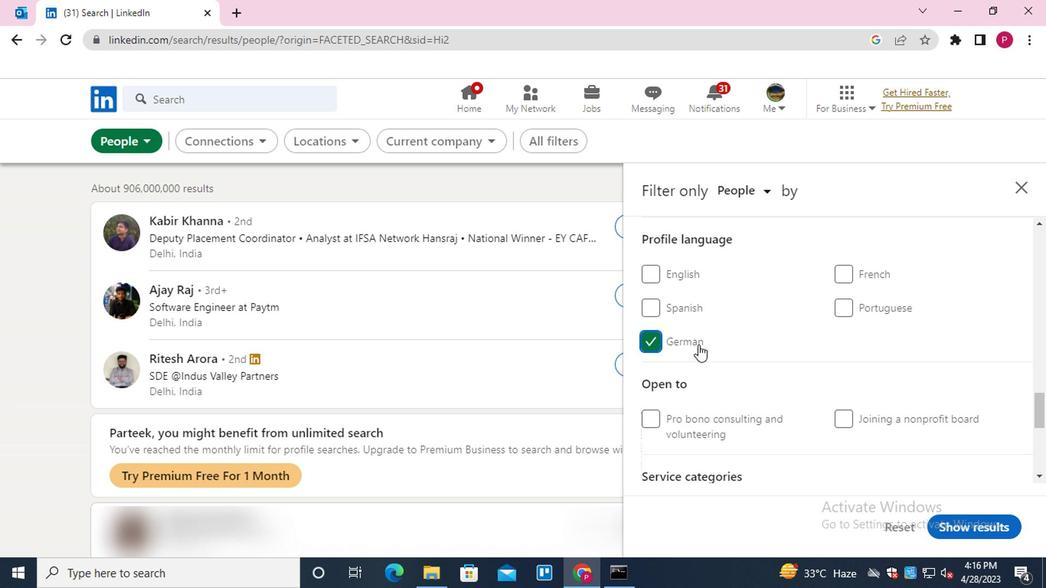 
Action: Mouse scrolled (698, 342) with delta (0, 0)
Screenshot: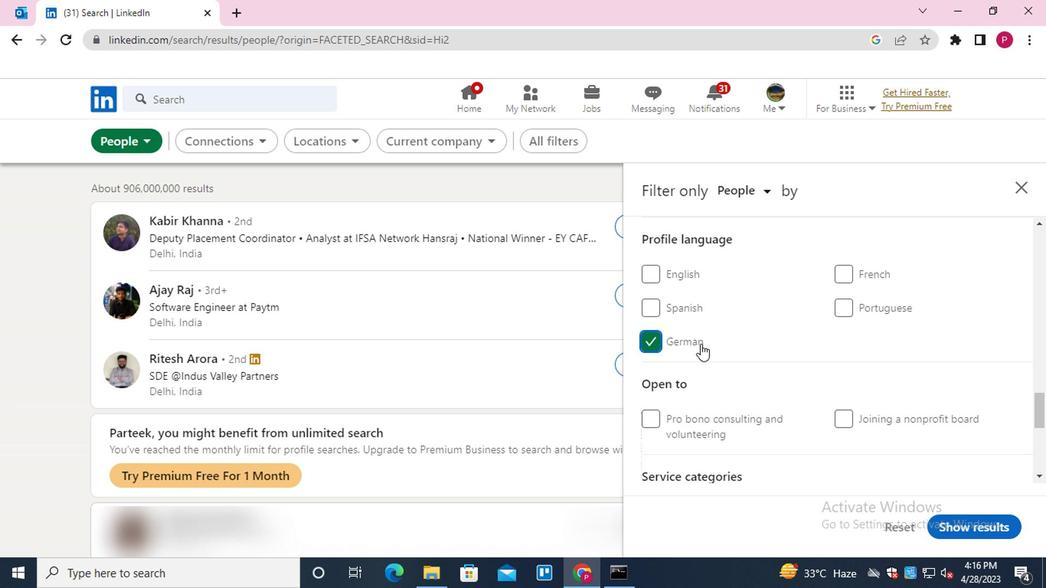 
Action: Mouse scrolled (698, 342) with delta (0, 0)
Screenshot: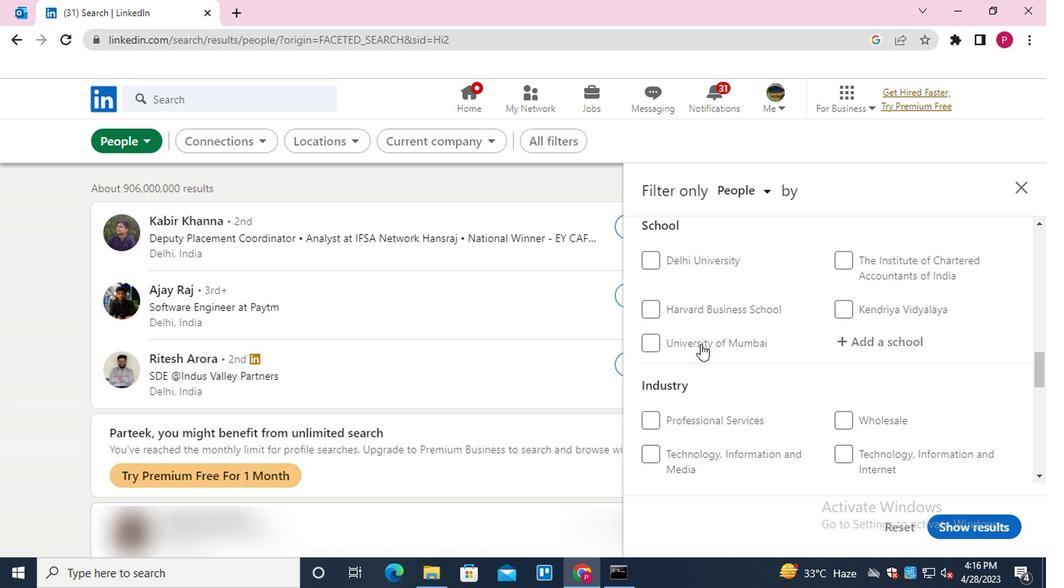 
Action: Mouse scrolled (698, 342) with delta (0, 0)
Screenshot: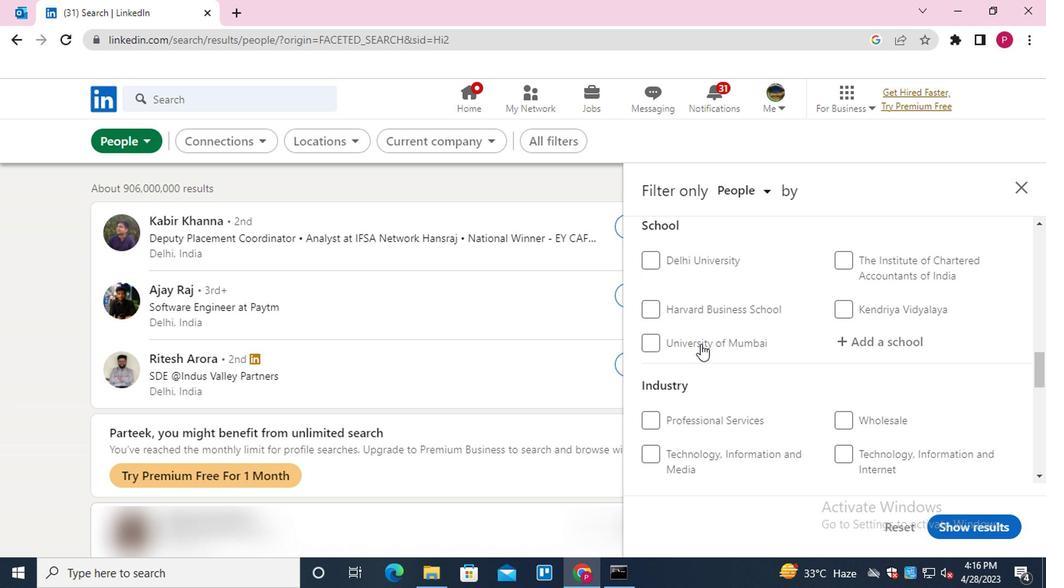 
Action: Mouse scrolled (698, 342) with delta (0, 0)
Screenshot: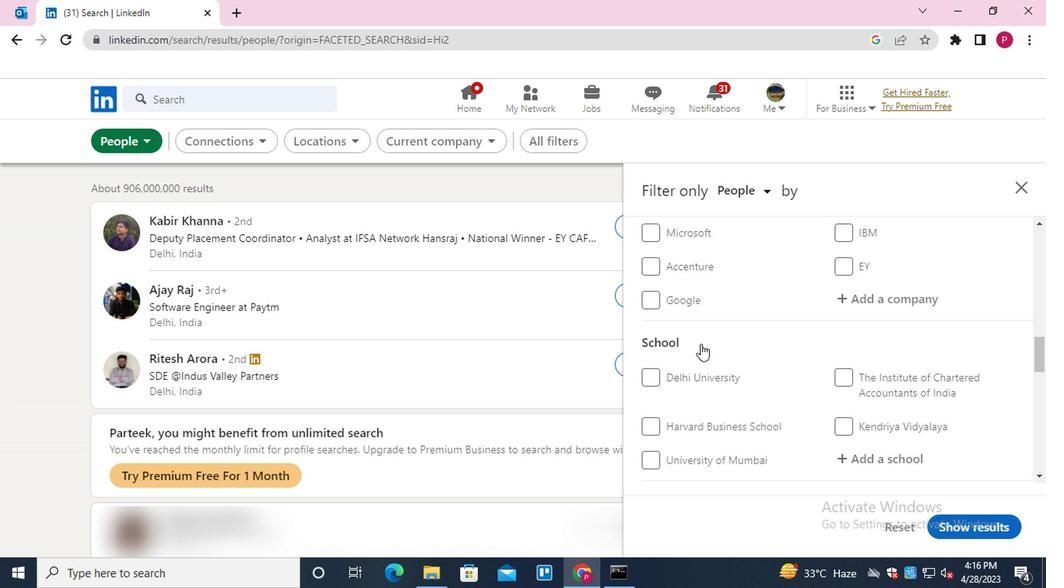 
Action: Mouse scrolled (698, 342) with delta (0, 0)
Screenshot: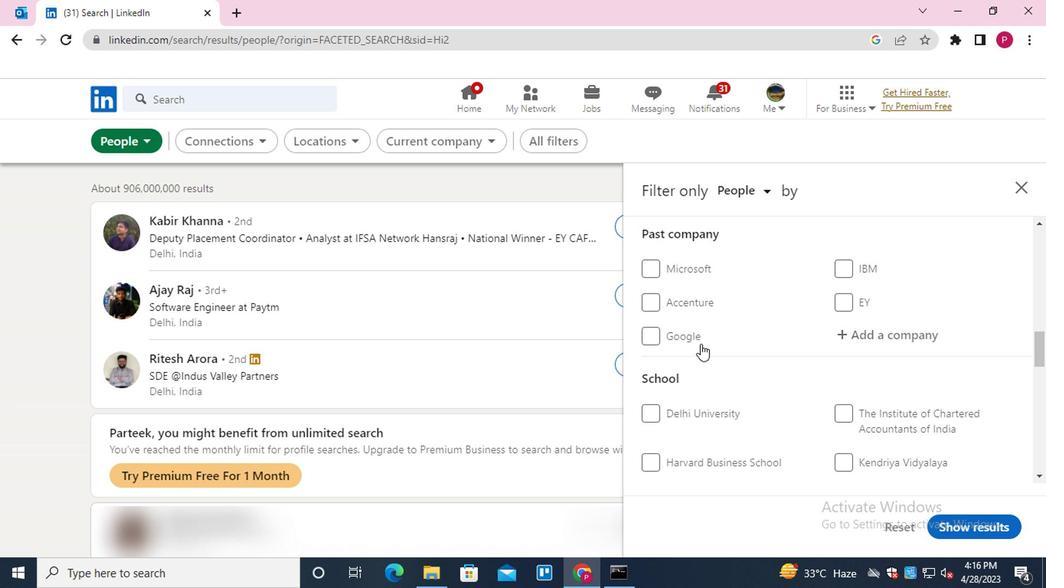 
Action: Mouse moved to (910, 346)
Screenshot: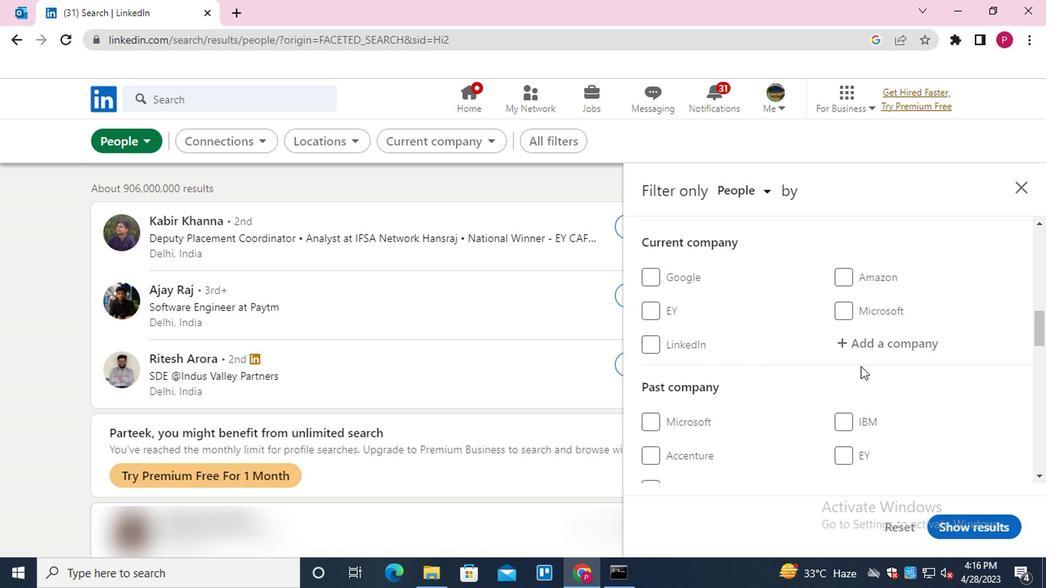 
Action: Mouse pressed left at (910, 346)
Screenshot: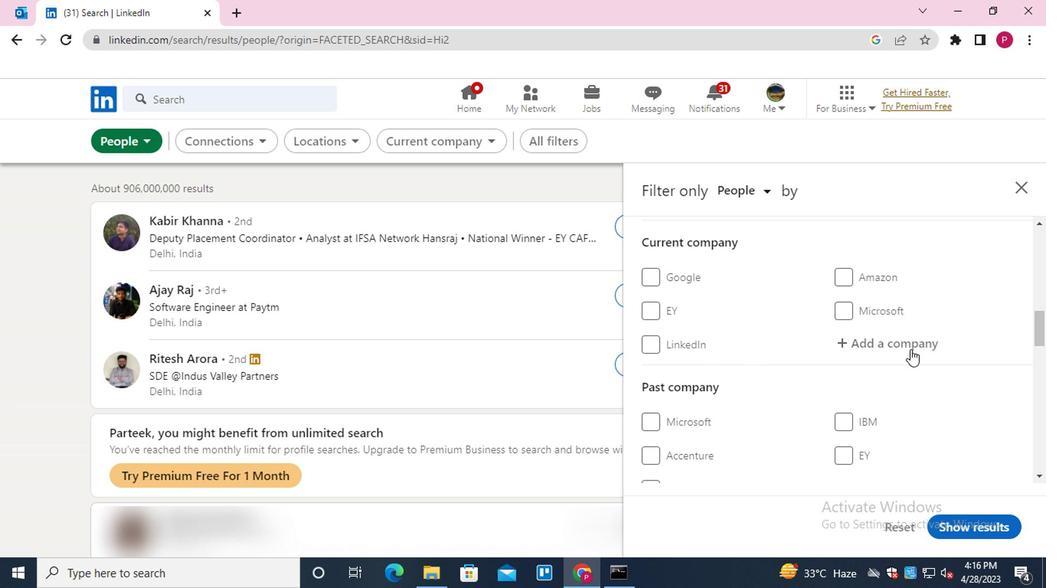 
Action: Key pressed <Key.shift><Key.shift><Key.shift><Key.shift>HOTEL<Key.space><Key.shift>JOBS<Key.space><Key.down><Key.enter><Key.left><Key.backspace><Key.down><Key.down><Key.down><Key.down><Key.down><Key.down><Key.down><Key.down><Key.down><Key.down><Key.down><Key.down>S<Key.space><Key.shift>W<Key.backspace><Key.backspace><Key.down><Key.down><Key.up><Key.enter>
Screenshot: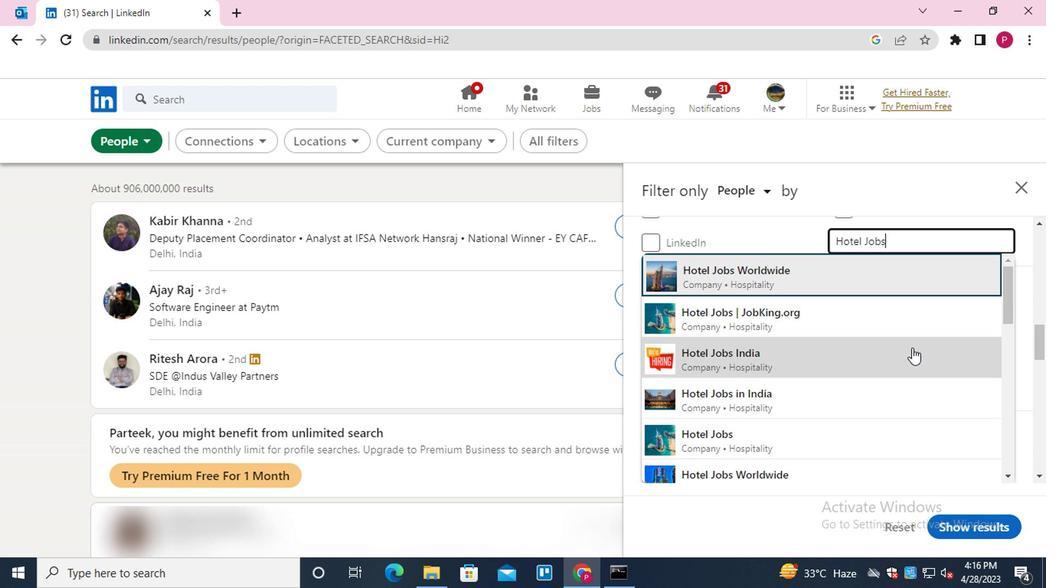
Action: Mouse moved to (850, 388)
Screenshot: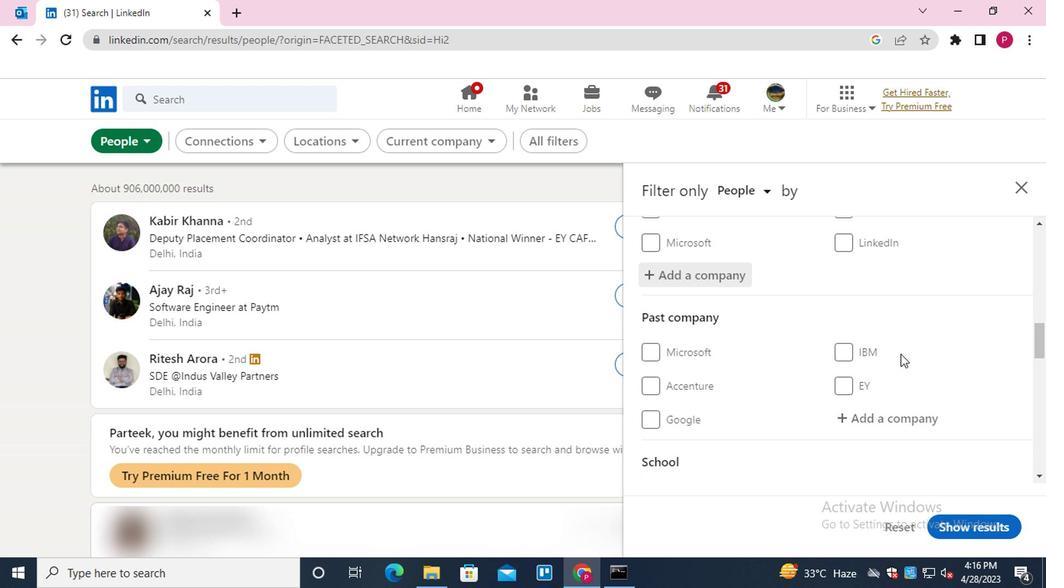 
Action: Mouse scrolled (850, 388) with delta (0, 0)
Screenshot: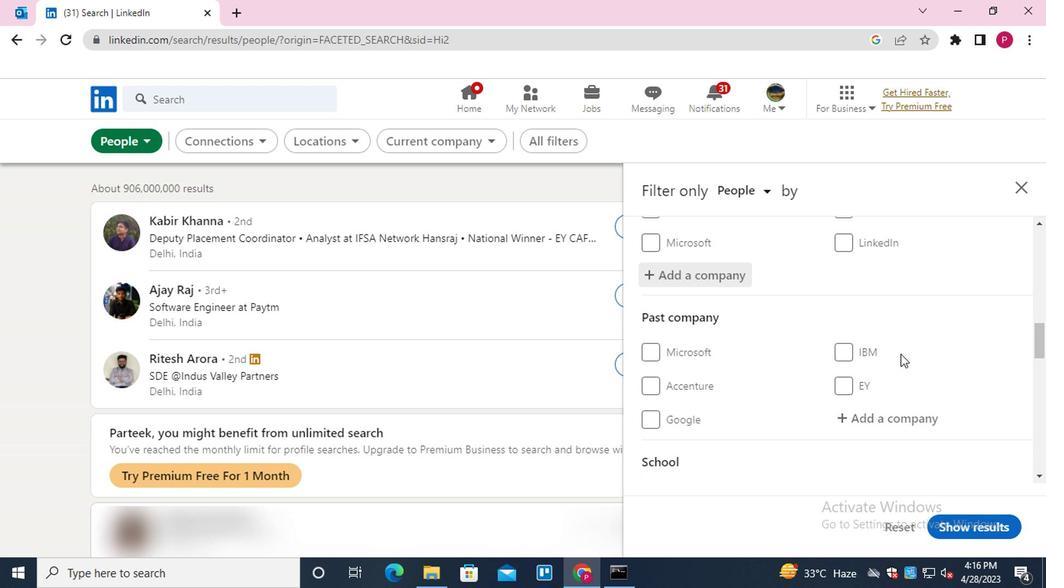 
Action: Mouse moved to (849, 392)
Screenshot: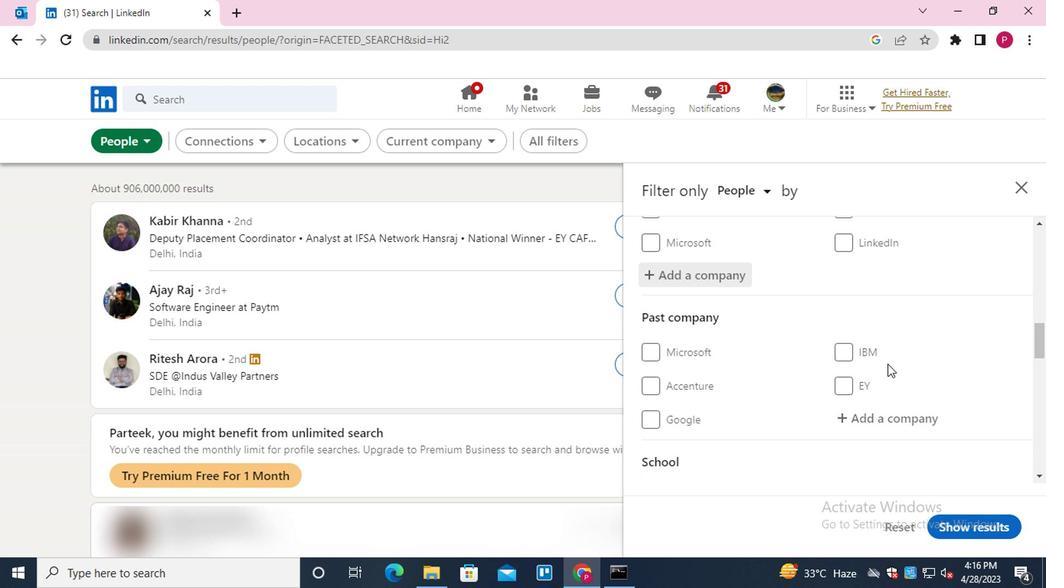 
Action: Mouse scrolled (849, 392) with delta (0, 0)
Screenshot: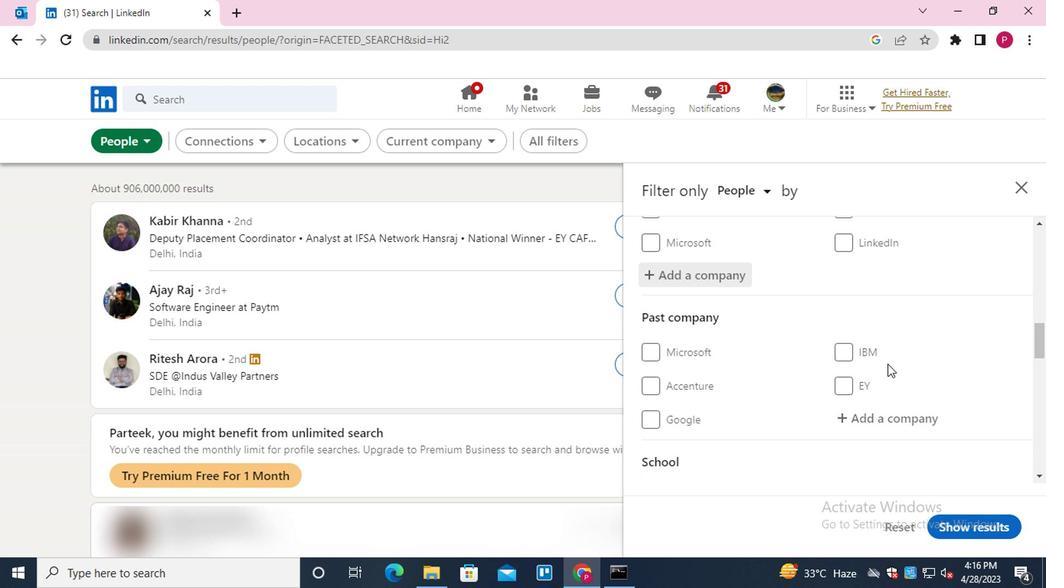 
Action: Mouse moved to (749, 376)
Screenshot: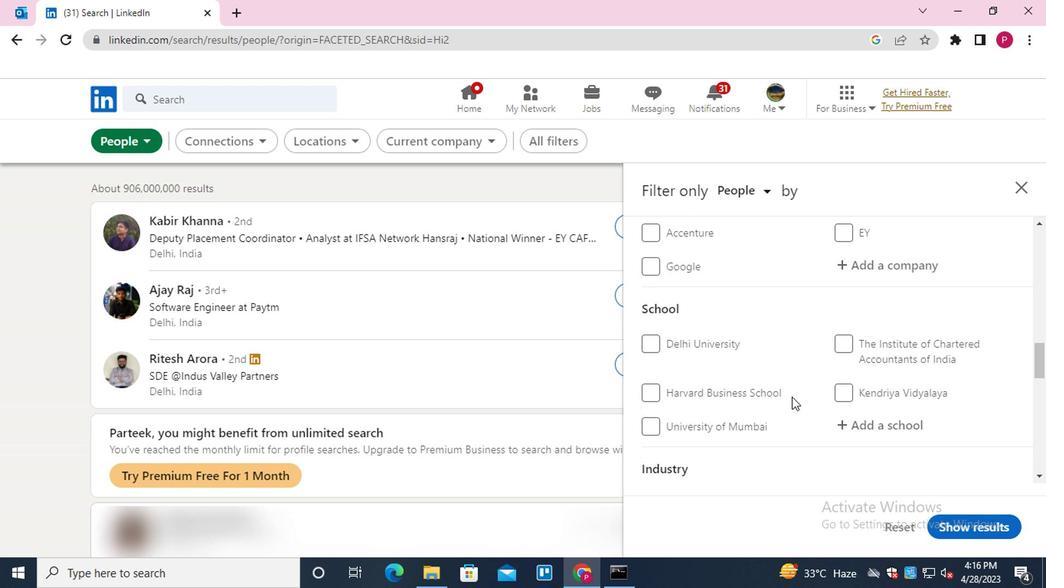 
Action: Mouse scrolled (749, 376) with delta (0, 0)
Screenshot: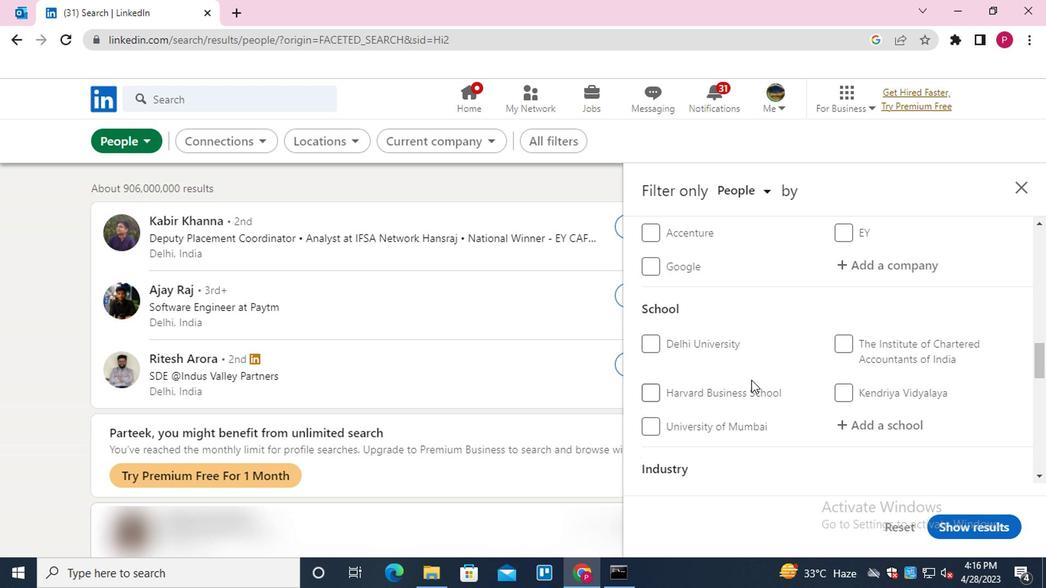 
Action: Mouse moved to (748, 376)
Screenshot: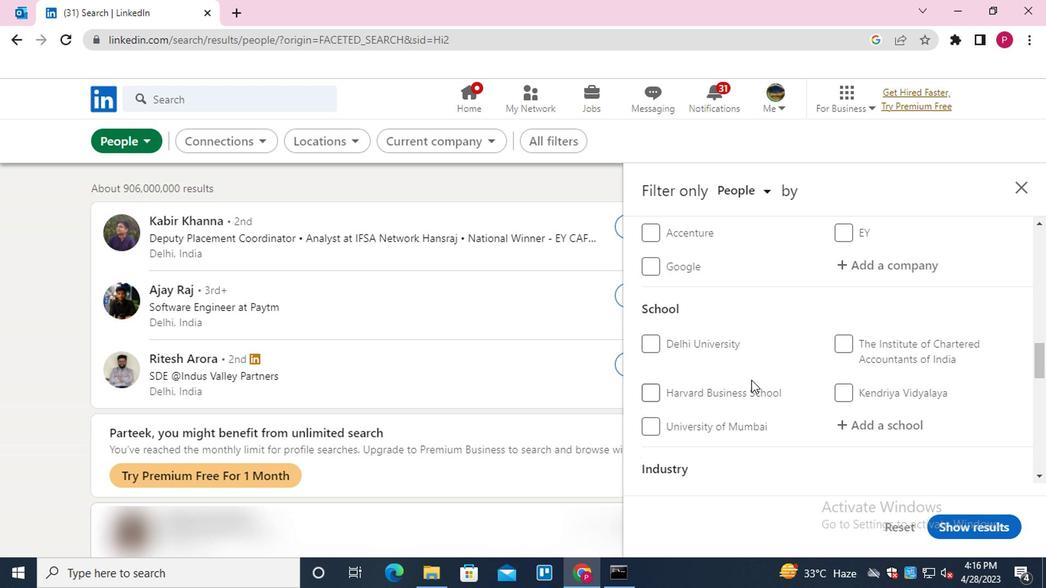 
Action: Mouse scrolled (748, 376) with delta (0, 0)
Screenshot: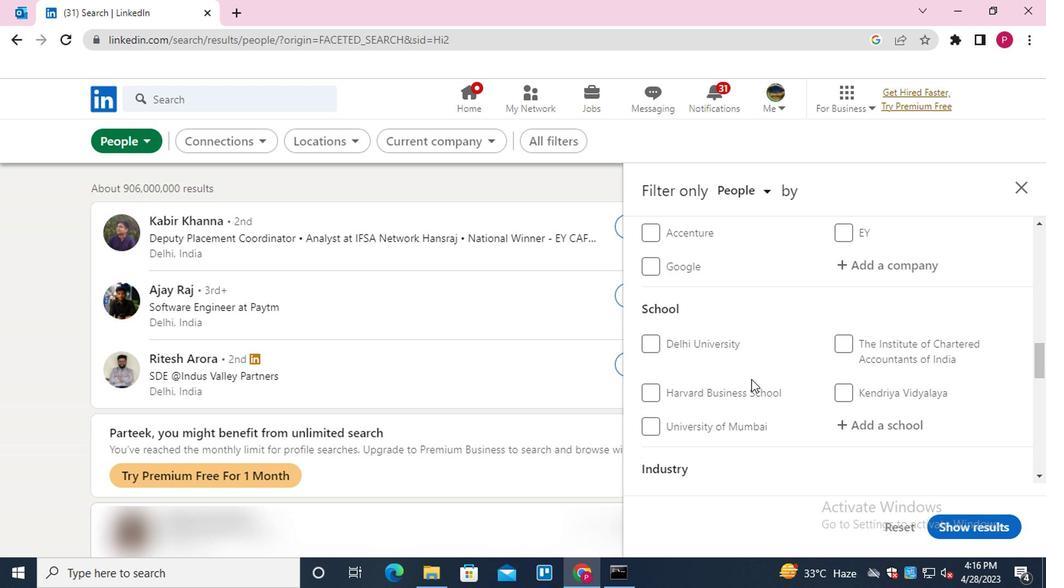 
Action: Mouse scrolled (748, 376) with delta (0, 0)
Screenshot: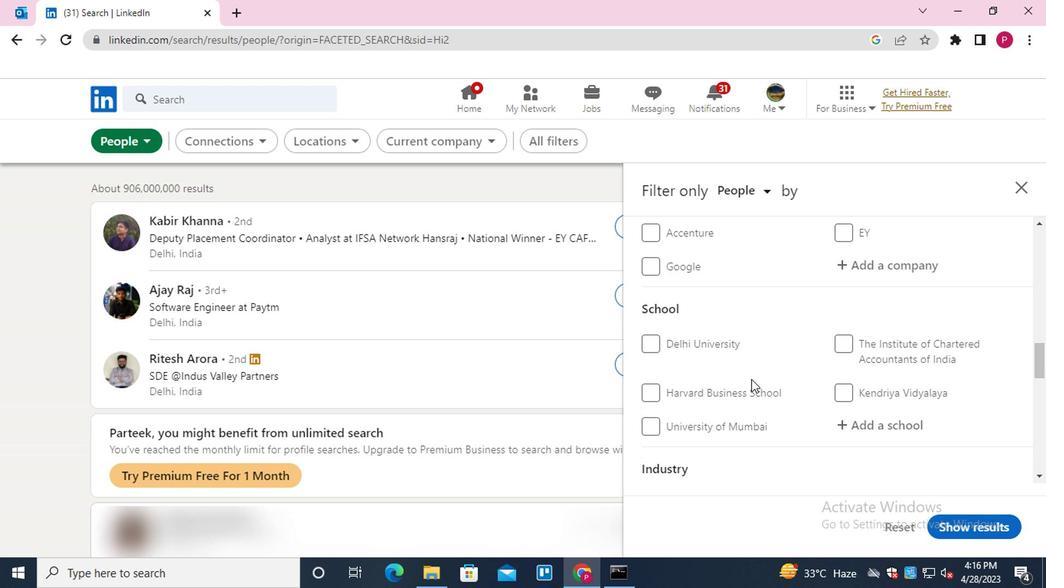 
Action: Mouse moved to (872, 247)
Screenshot: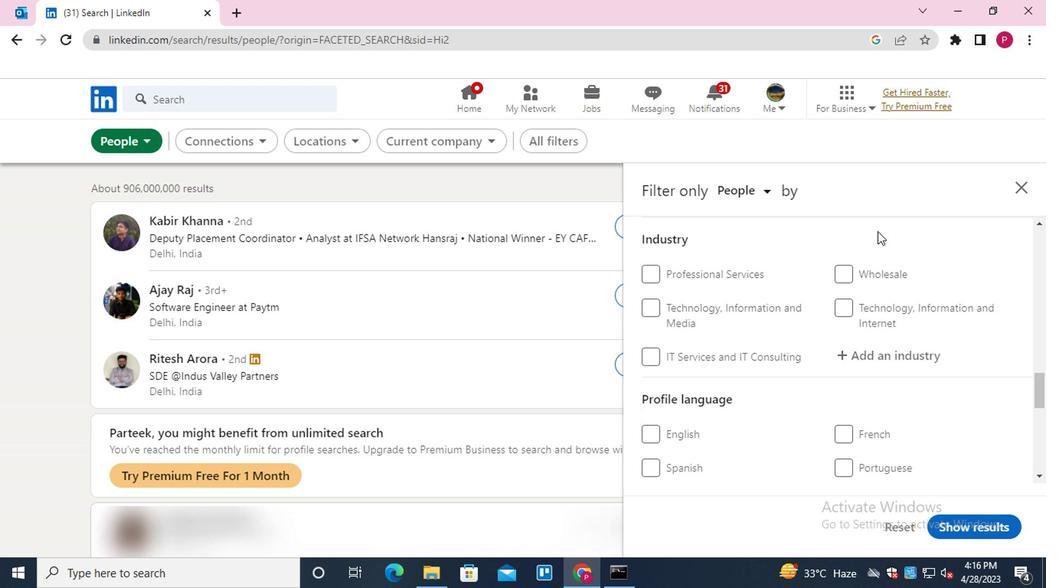 
Action: Mouse scrolled (872, 248) with delta (0, 1)
Screenshot: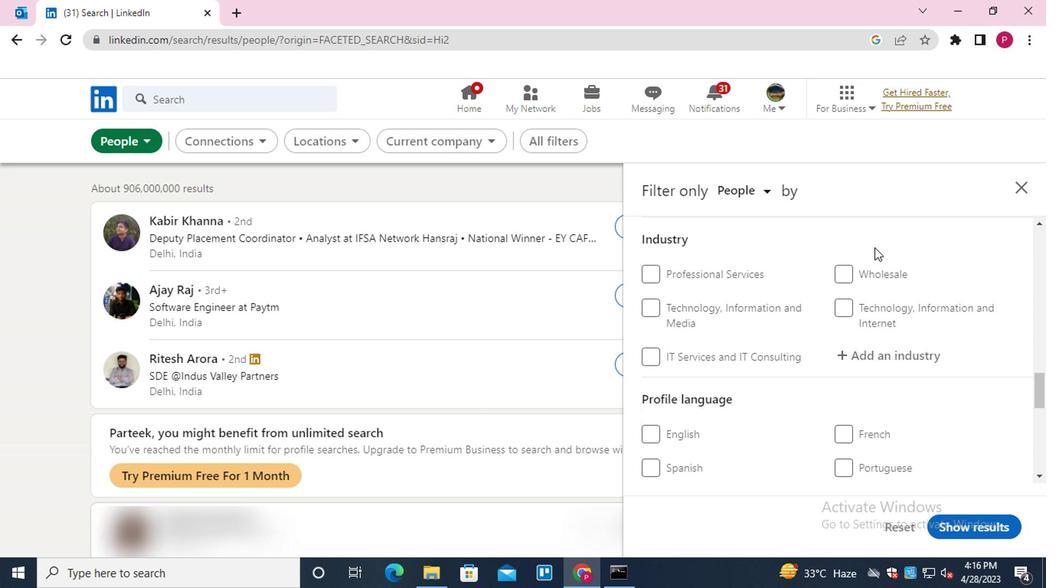 
Action: Mouse moved to (878, 274)
Screenshot: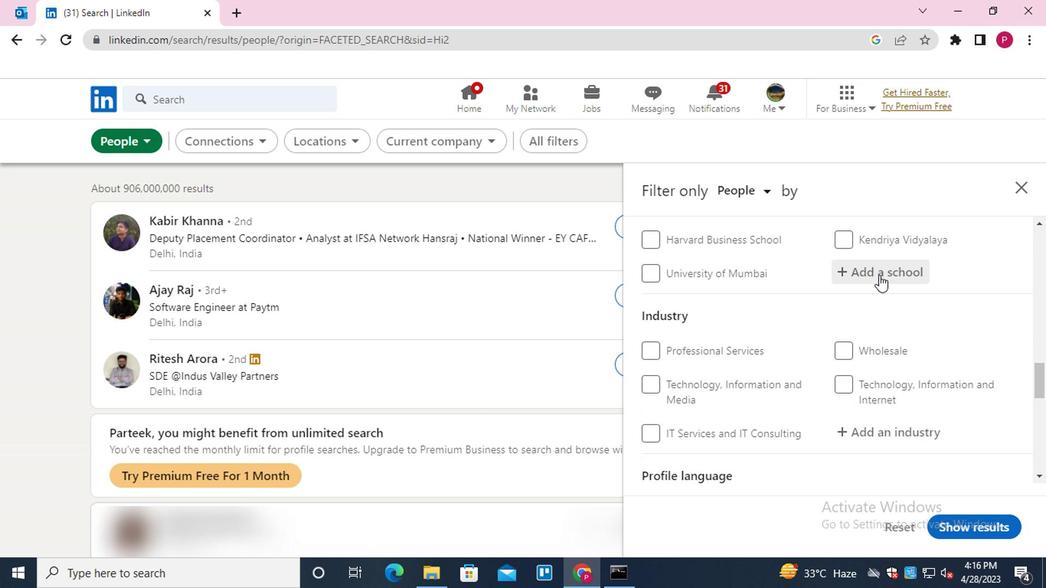 
Action: Mouse pressed left at (878, 274)
Screenshot: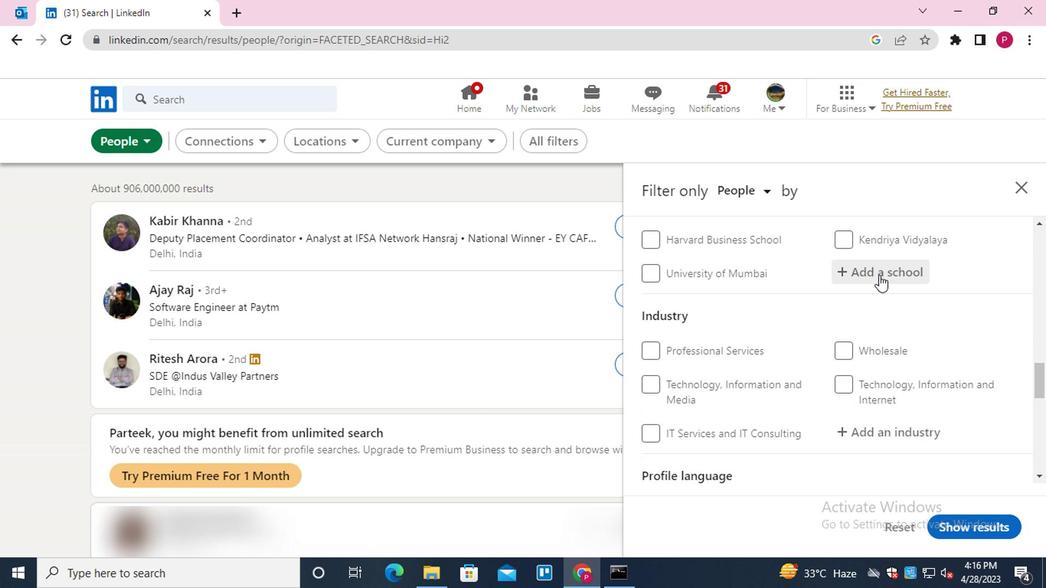 
Action: Key pressed <Key.shift><Key.shift><Key.shift><Key.shift><Key.shift><Key.shift><Key.shift><Key.shift><Key.shift><Key.shift><Key.shift><Key.shift><Key.shift>GURU<Key.space><Key.shift>NANAK<Key.space><Key.shift>KHALSA<Key.space><Key.shift>COLLEGE<Key.space><Key.down><Key.enter>
Screenshot: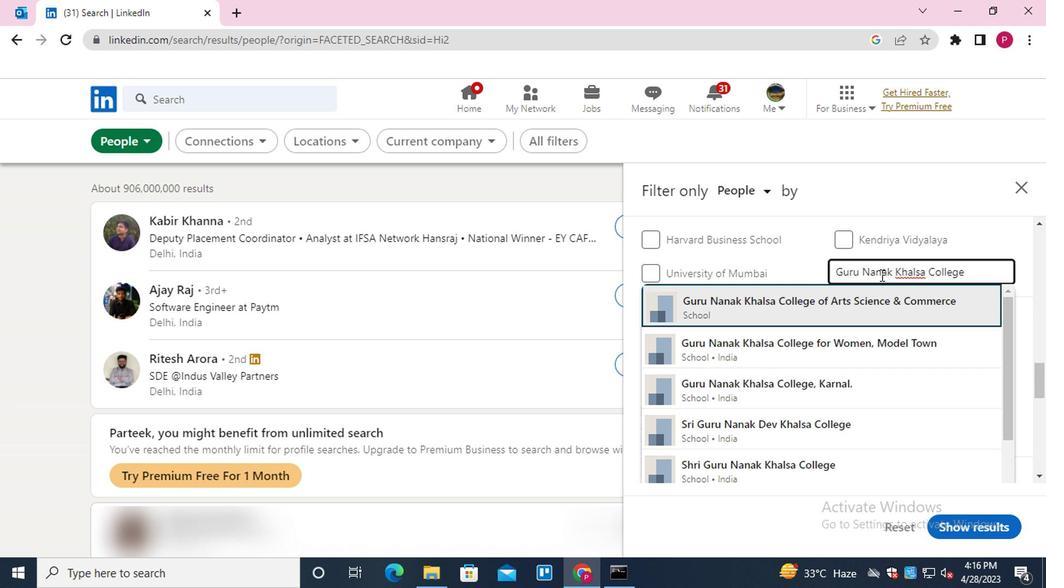
Action: Mouse moved to (854, 304)
Screenshot: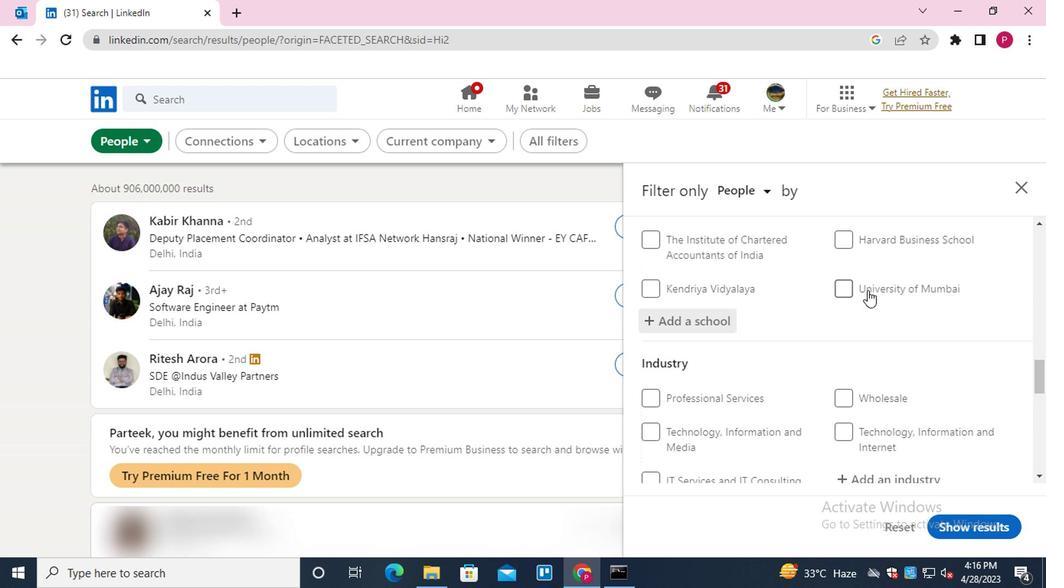 
Action: Mouse scrolled (854, 303) with delta (0, -1)
Screenshot: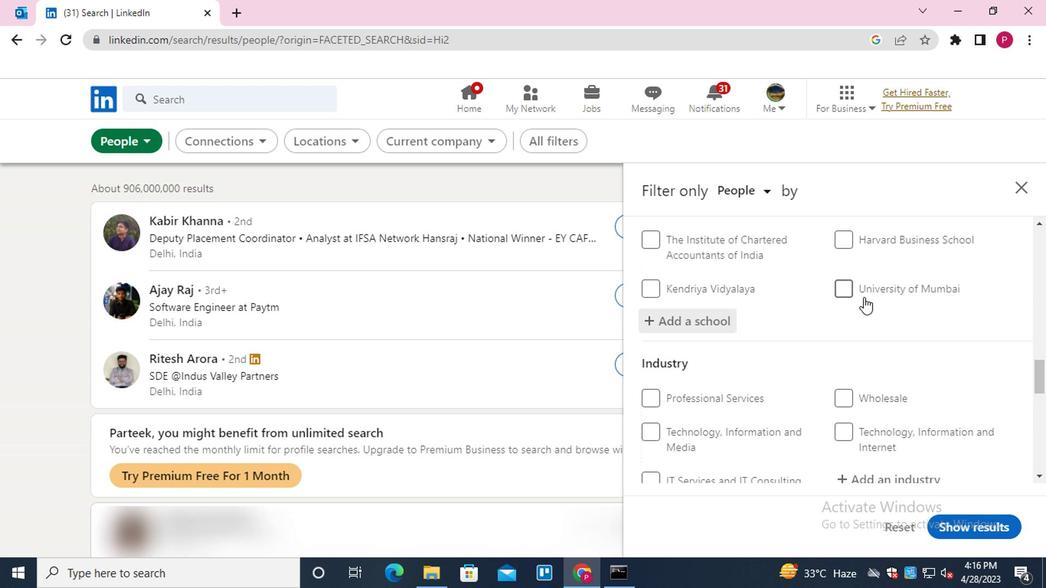 
Action: Mouse moved to (854, 306)
Screenshot: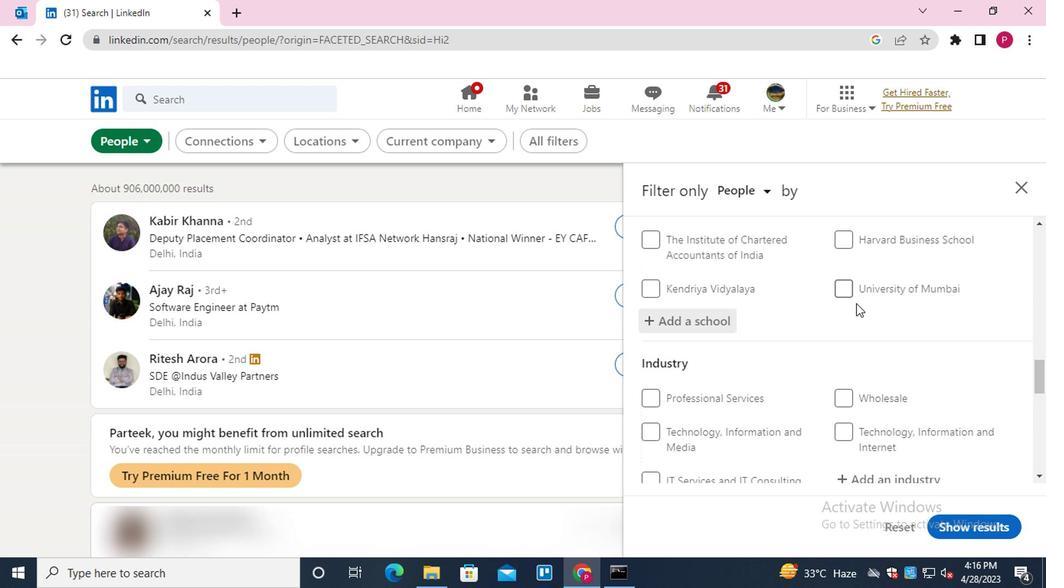 
Action: Mouse scrolled (854, 305) with delta (0, -1)
Screenshot: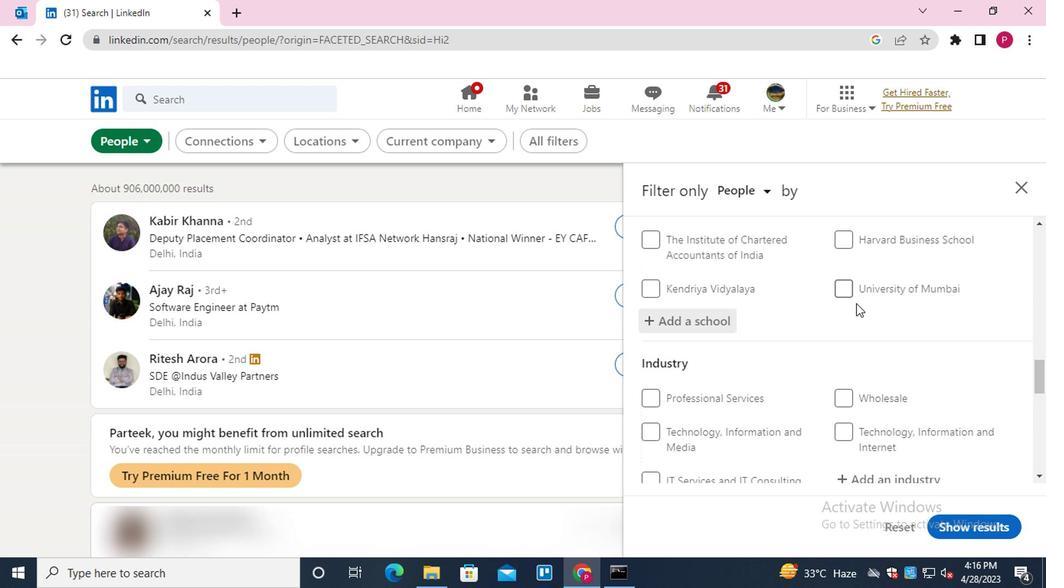 
Action: Mouse moved to (888, 327)
Screenshot: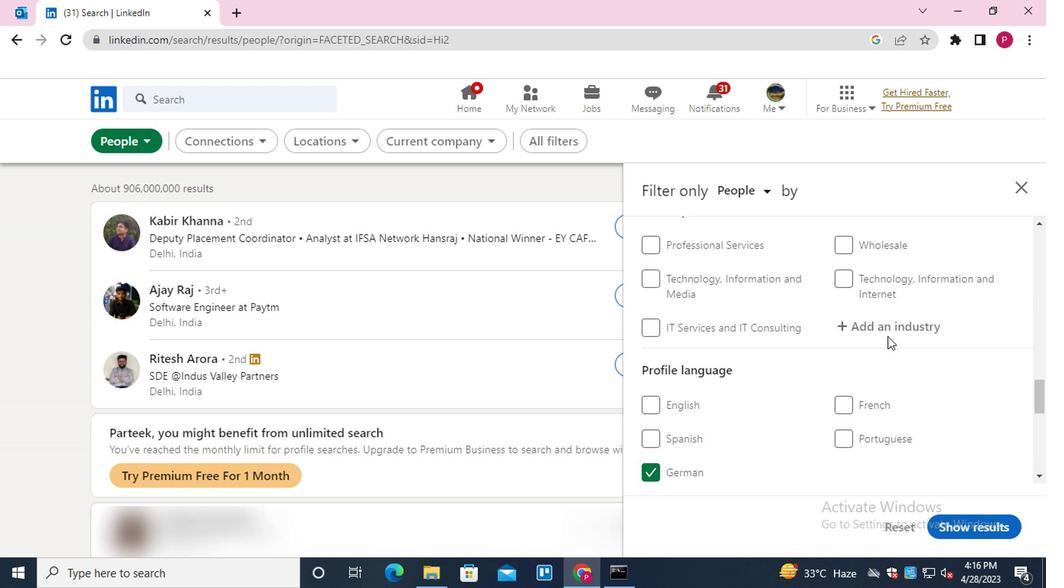 
Action: Mouse pressed left at (888, 327)
Screenshot: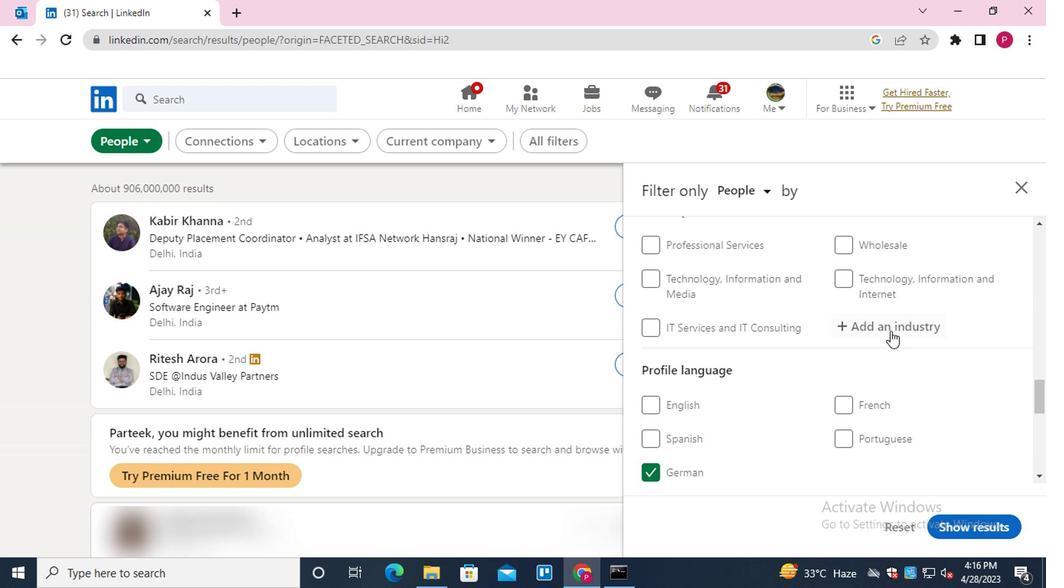 
Action: Key pressed <Key.shift>WHOLESALE<Key.space><Key.down><Key.down><Key.down><Key.down><Key.down><Key.down><Key.down><Key.down><Key.down><Key.down><Key.down><Key.down><Key.down><Key.down><Key.down><Key.down><Key.down><Key.up><Key.enter>
Screenshot: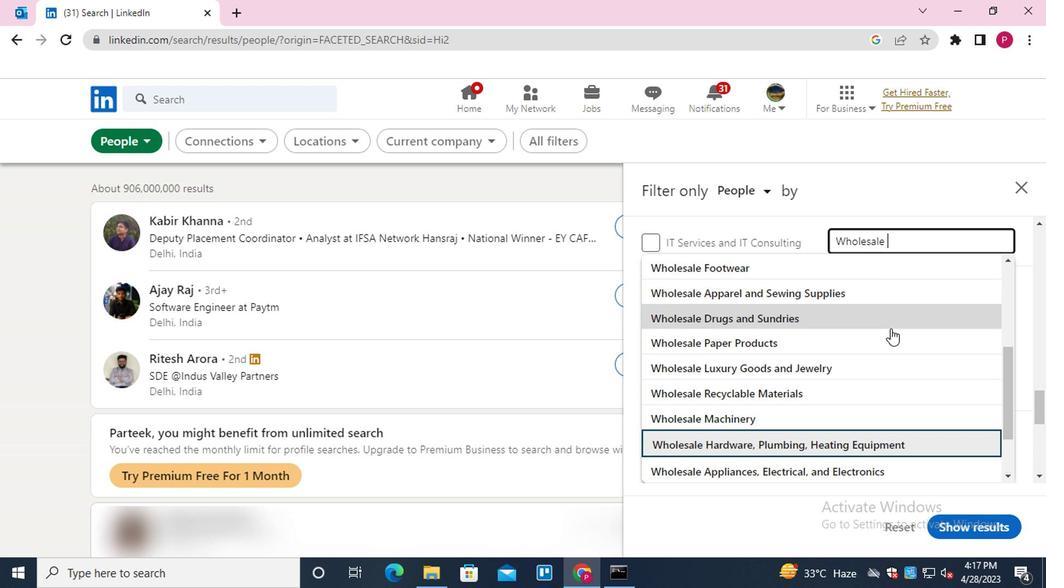 
Action: Mouse moved to (850, 335)
Screenshot: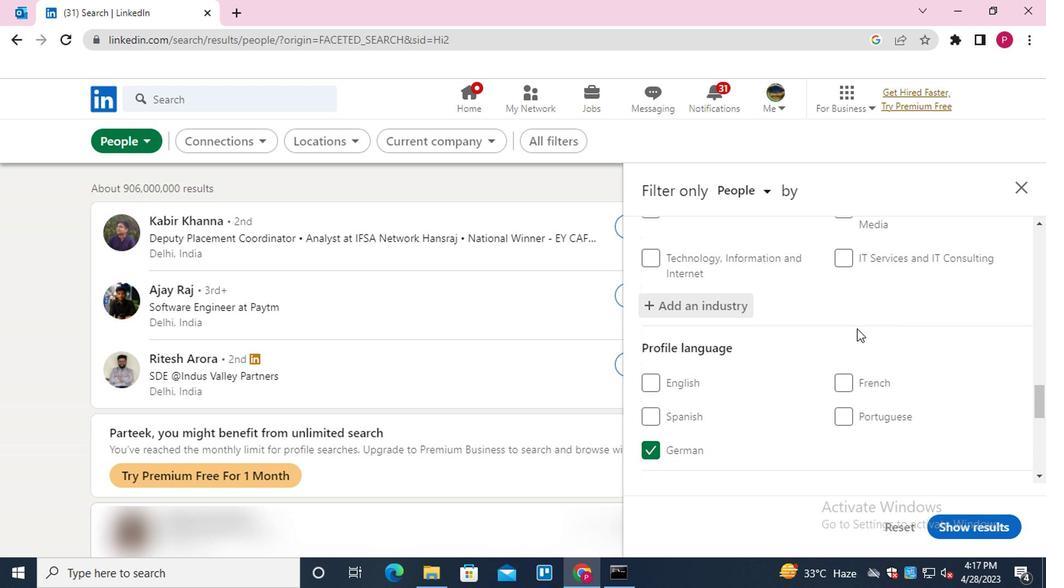 
Action: Mouse scrolled (850, 334) with delta (0, 0)
Screenshot: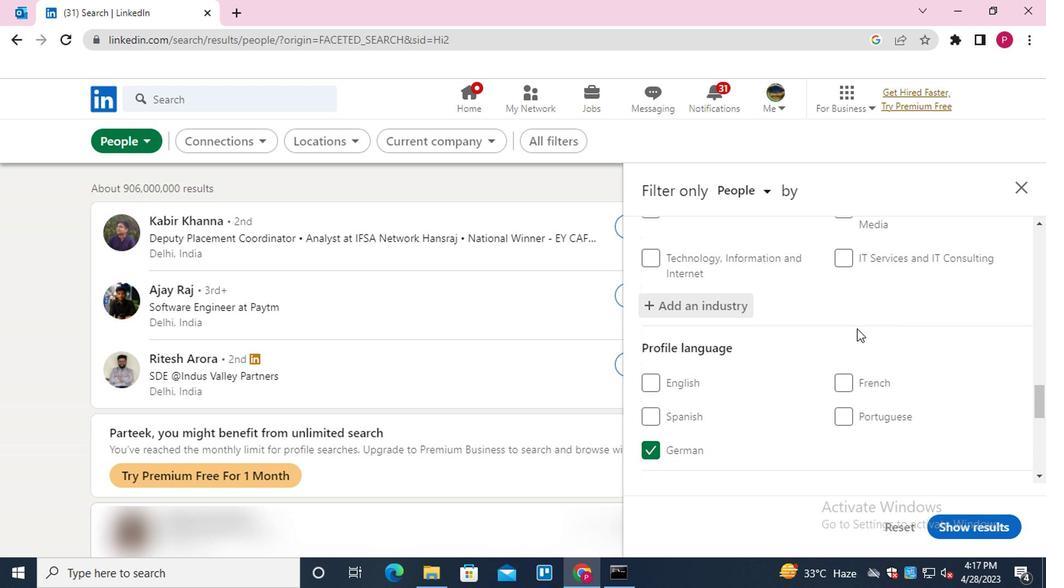 
Action: Mouse moved to (848, 338)
Screenshot: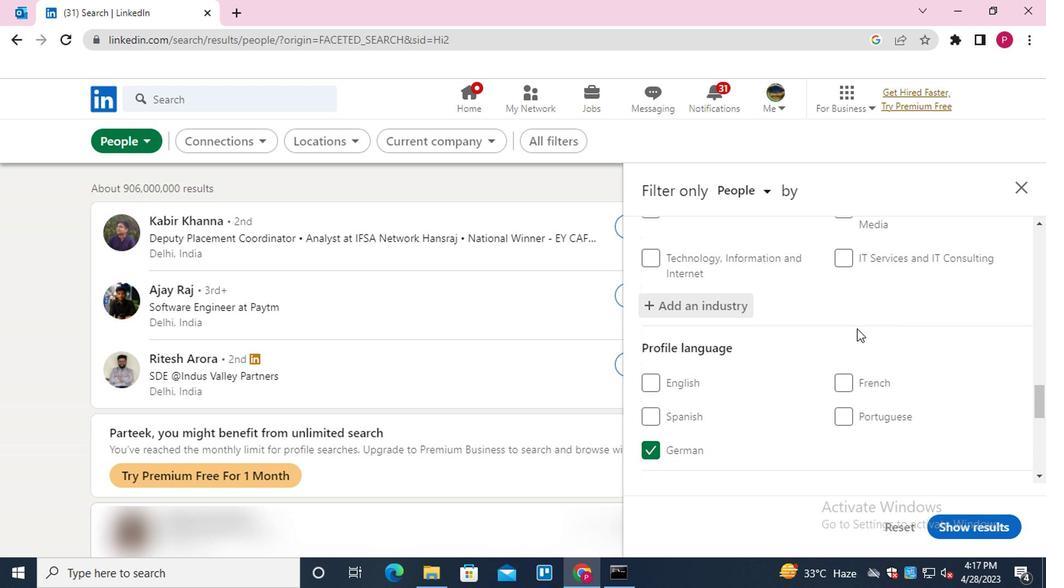 
Action: Mouse scrolled (848, 336) with delta (0, -1)
Screenshot: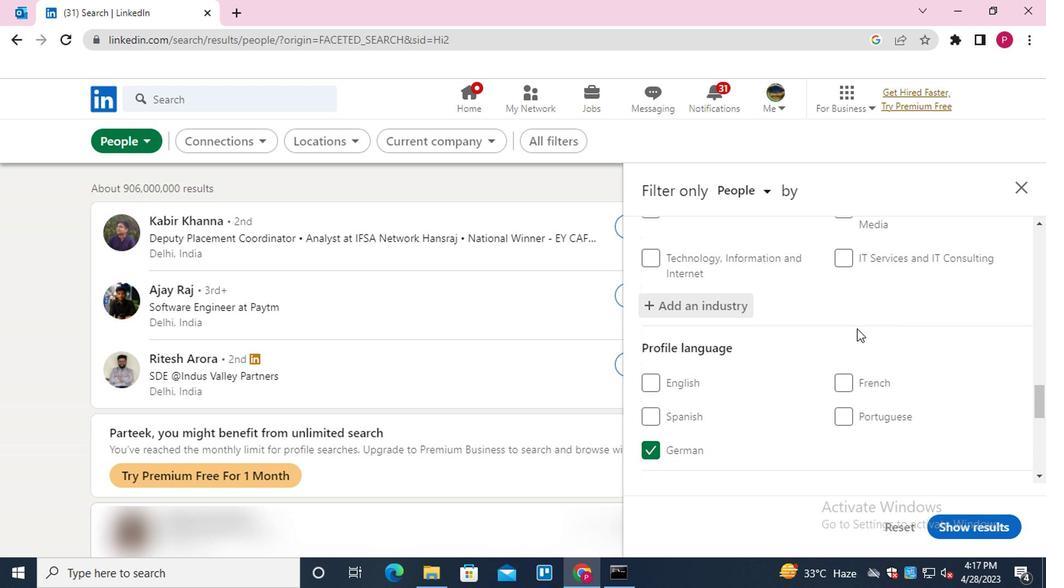 
Action: Mouse moved to (848, 340)
Screenshot: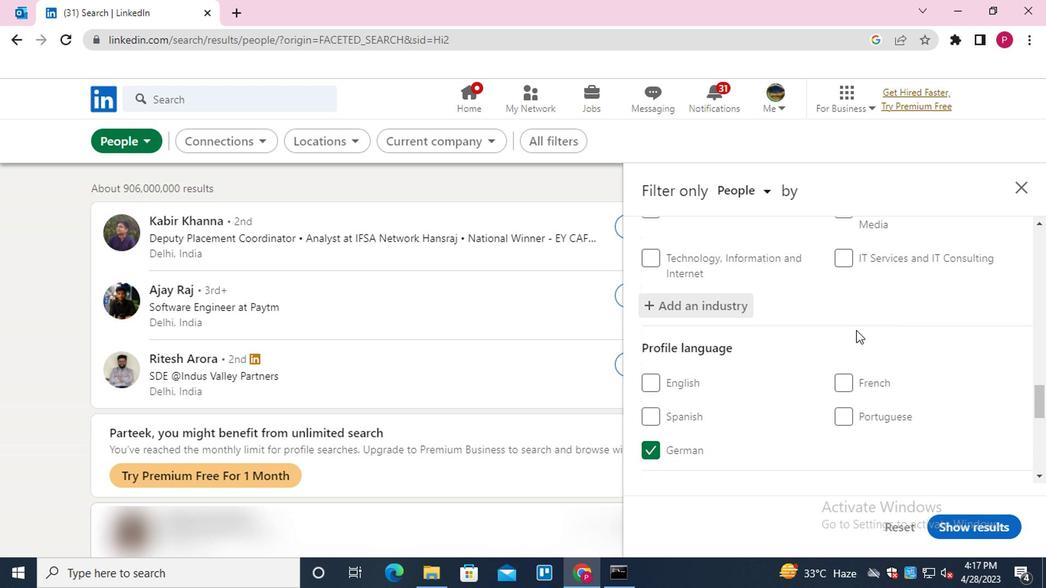 
Action: Mouse scrolled (848, 339) with delta (0, -1)
Screenshot: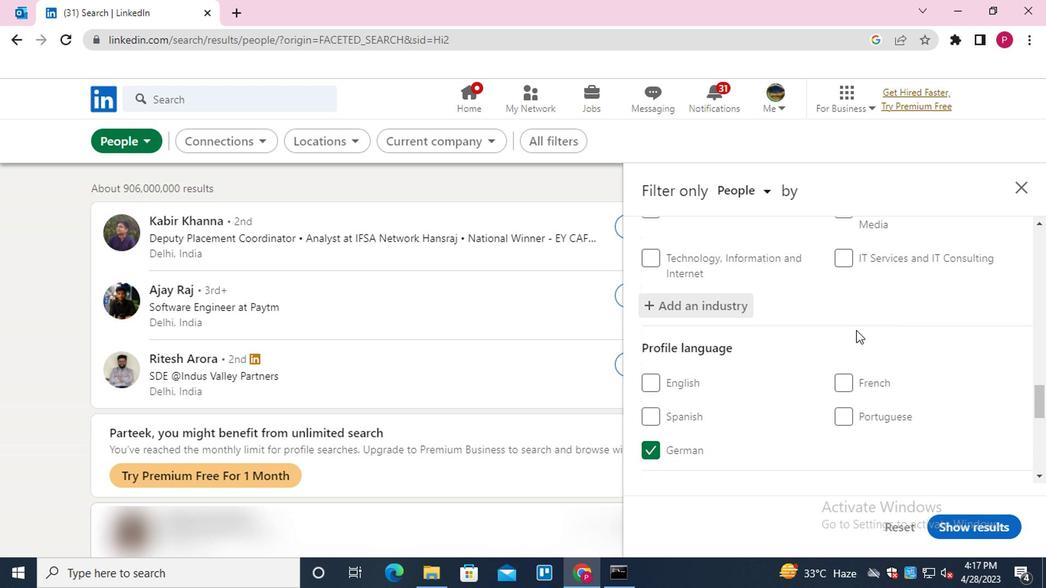 
Action: Mouse moved to (875, 392)
Screenshot: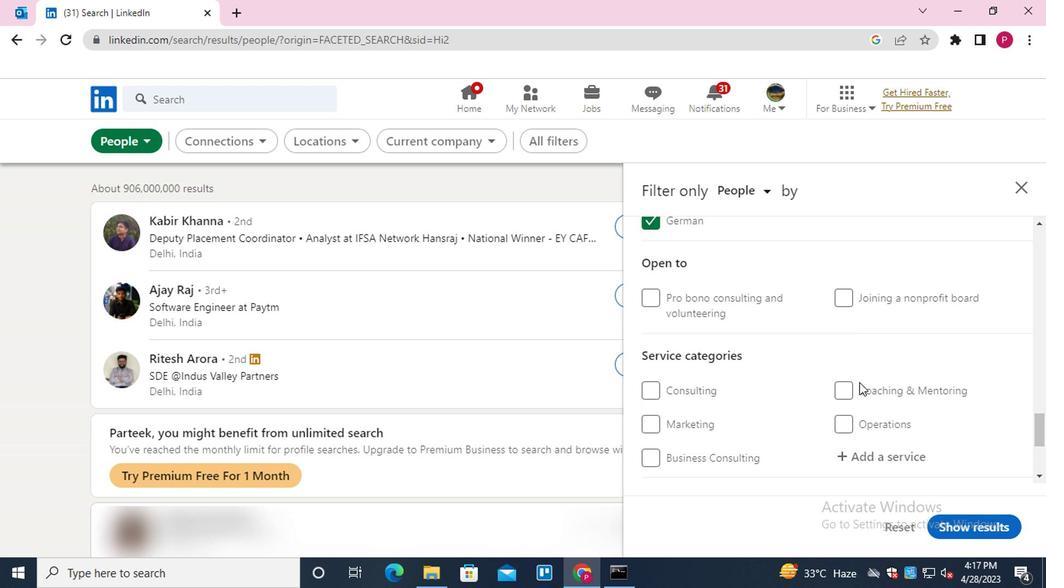 
Action: Mouse scrolled (875, 390) with delta (0, -1)
Screenshot: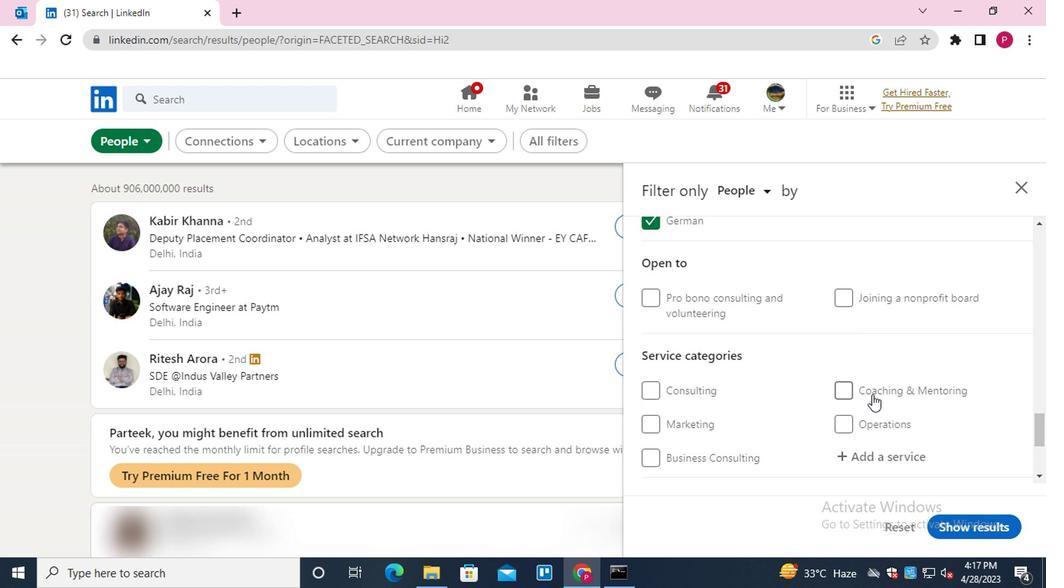 
Action: Mouse scrolled (875, 390) with delta (0, -1)
Screenshot: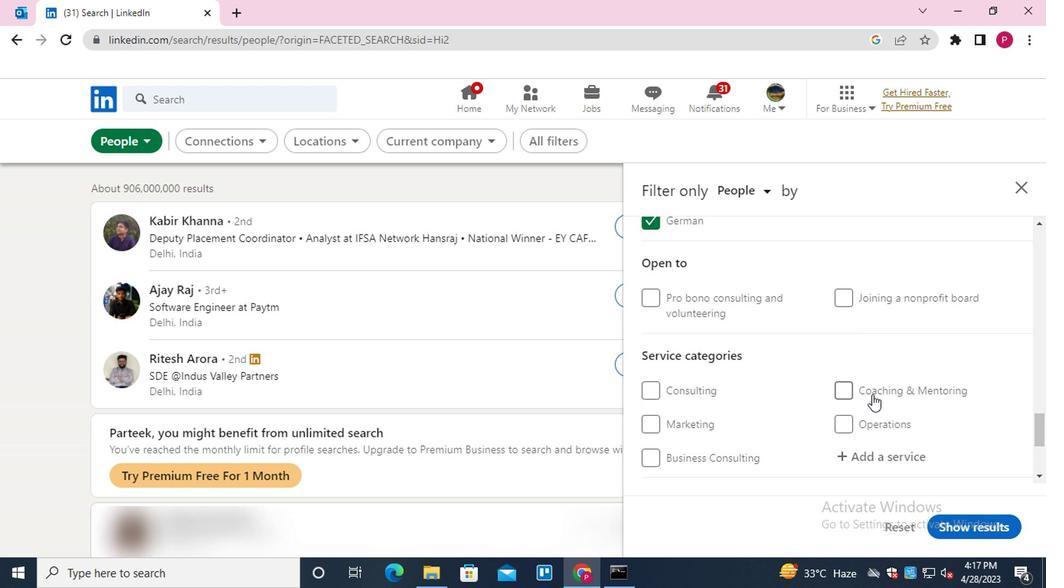 
Action: Mouse scrolled (875, 390) with delta (0, -1)
Screenshot: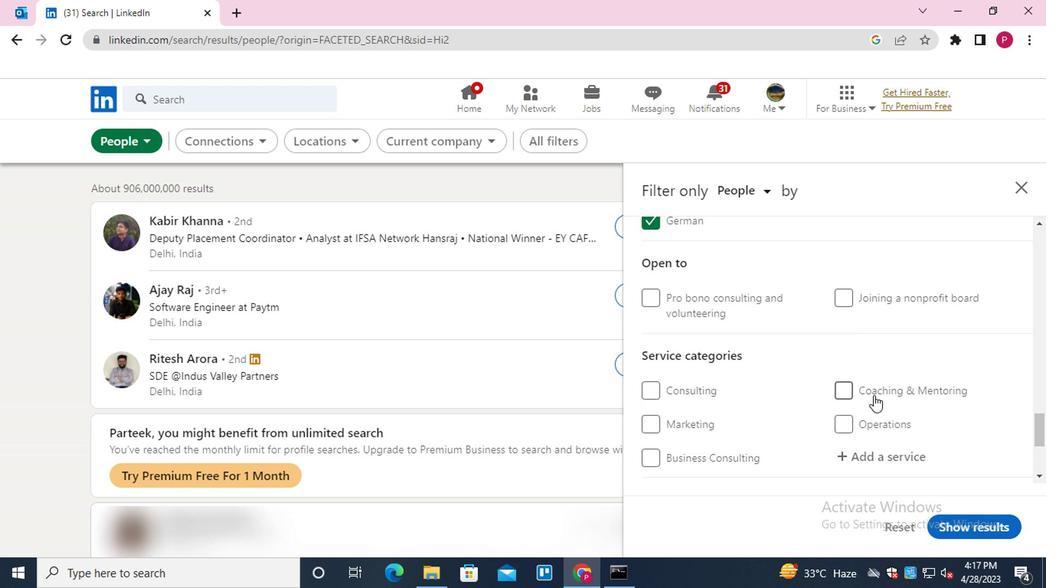 
Action: Mouse moved to (896, 279)
Screenshot: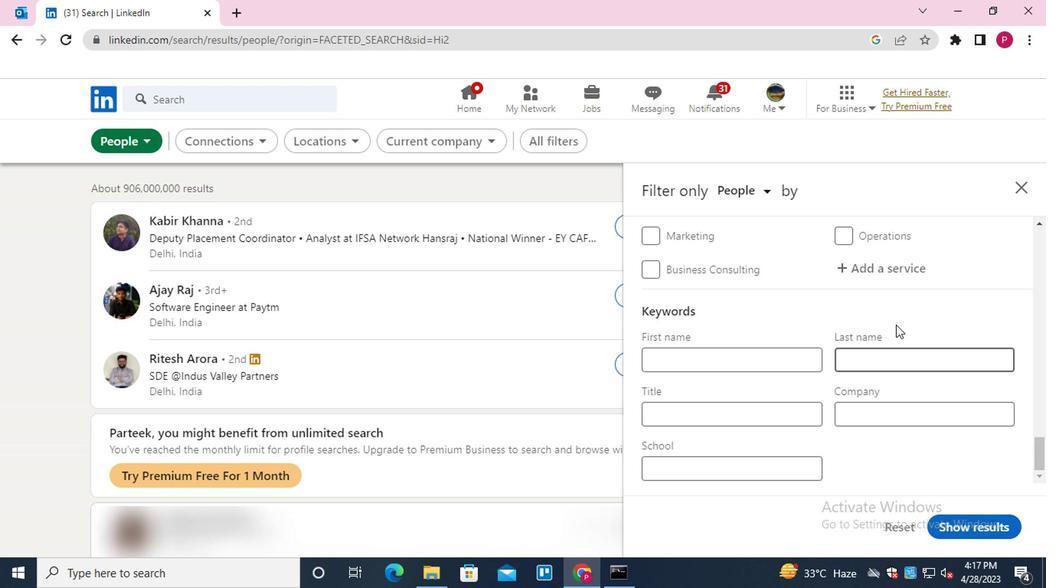 
Action: Mouse pressed left at (896, 279)
Screenshot: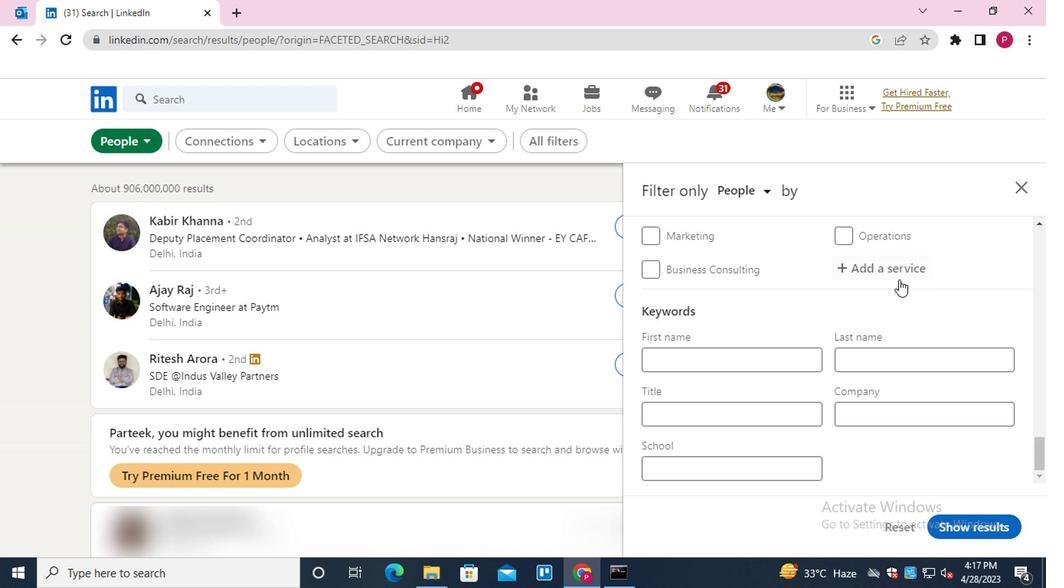 
Action: Key pressed <Key.shift><Key.shift><Key.shift><Key.shift><Key.shift><Key.shift>BUG<Key.backspace>DGE<Key.down><Key.up><Key.up><Key.enter>
Screenshot: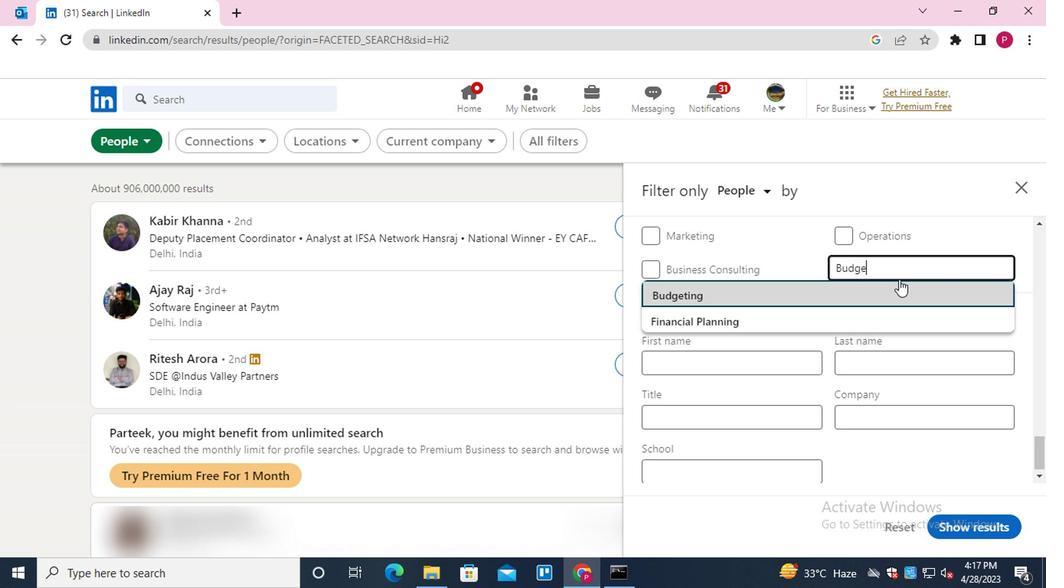 
Action: Mouse moved to (889, 283)
Screenshot: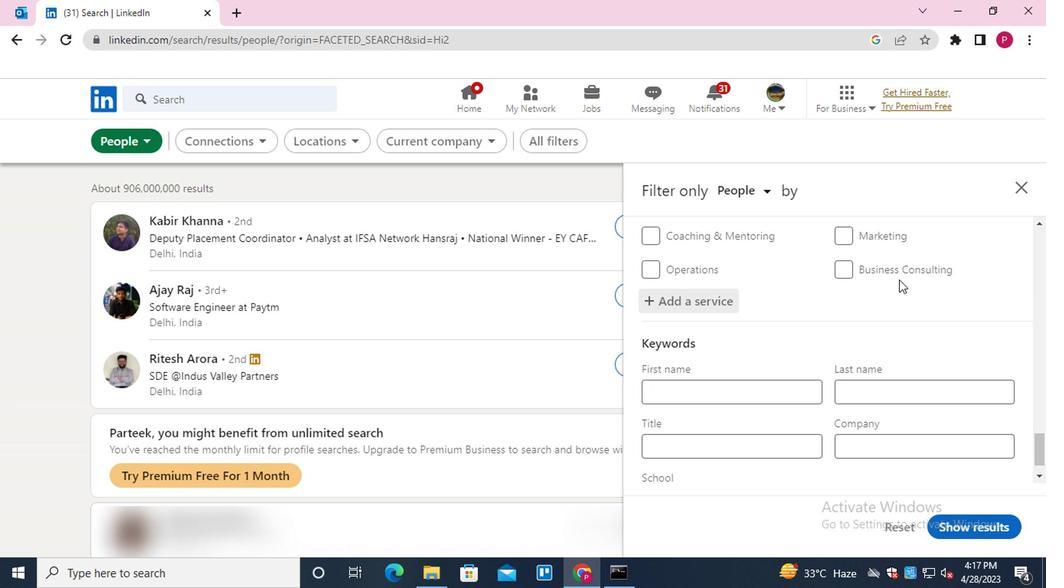 
Action: Mouse scrolled (889, 282) with delta (0, 0)
Screenshot: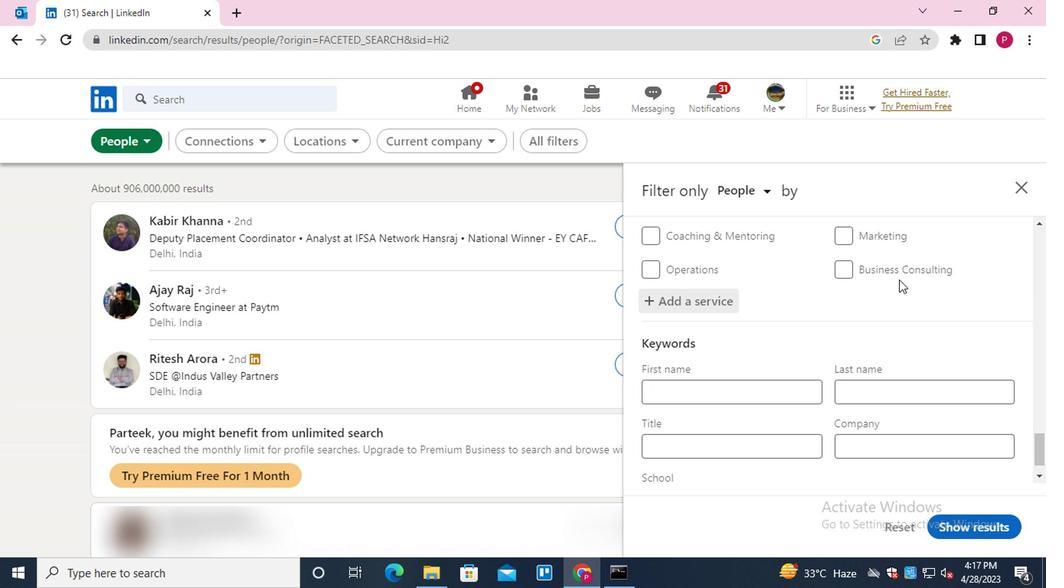
Action: Mouse moved to (886, 288)
Screenshot: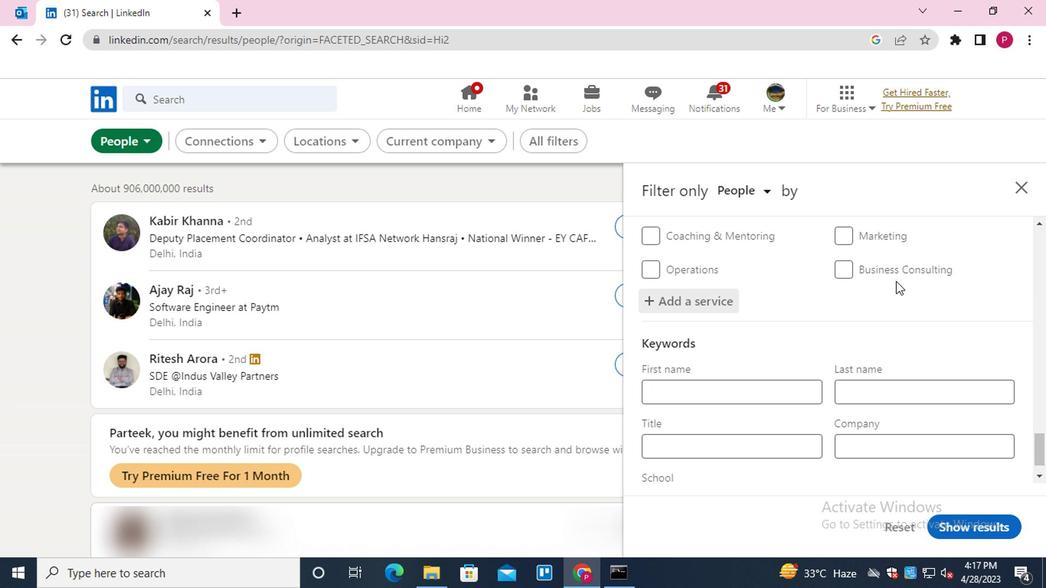 
Action: Mouse scrolled (886, 287) with delta (0, -1)
Screenshot: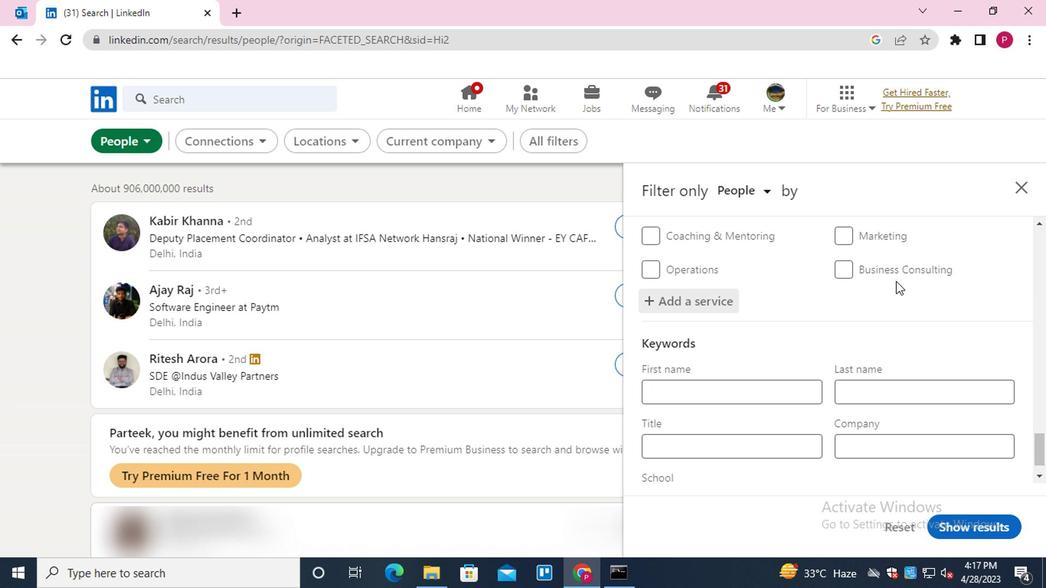 
Action: Mouse moved to (881, 293)
Screenshot: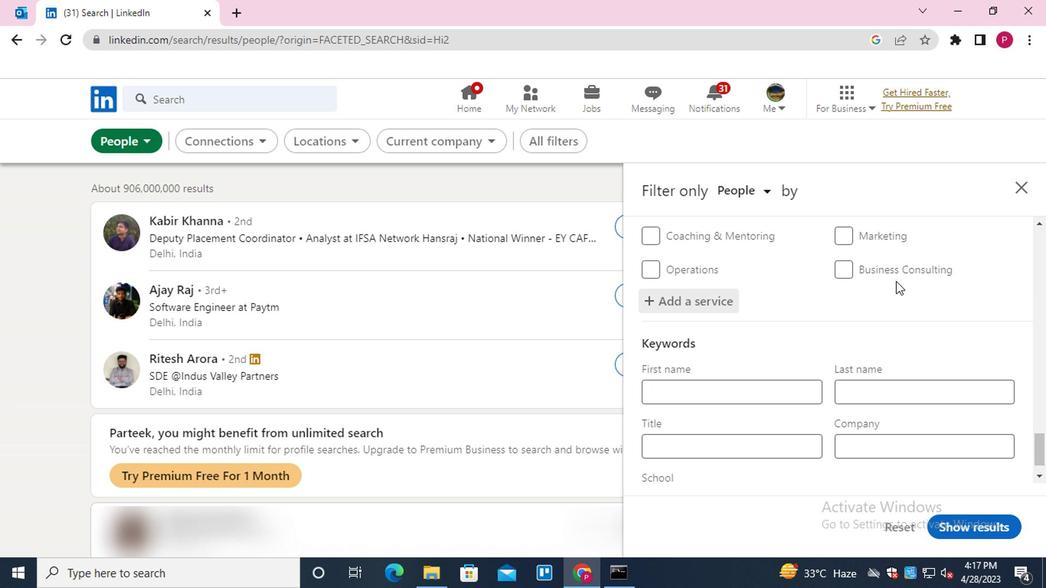 
Action: Mouse scrolled (881, 292) with delta (0, 0)
Screenshot: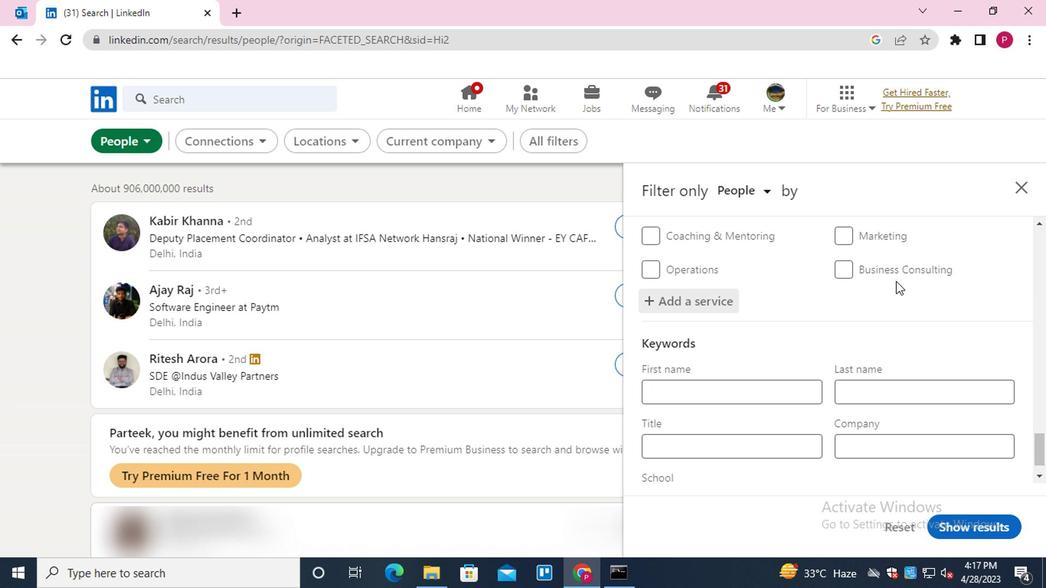 
Action: Mouse moved to (875, 304)
Screenshot: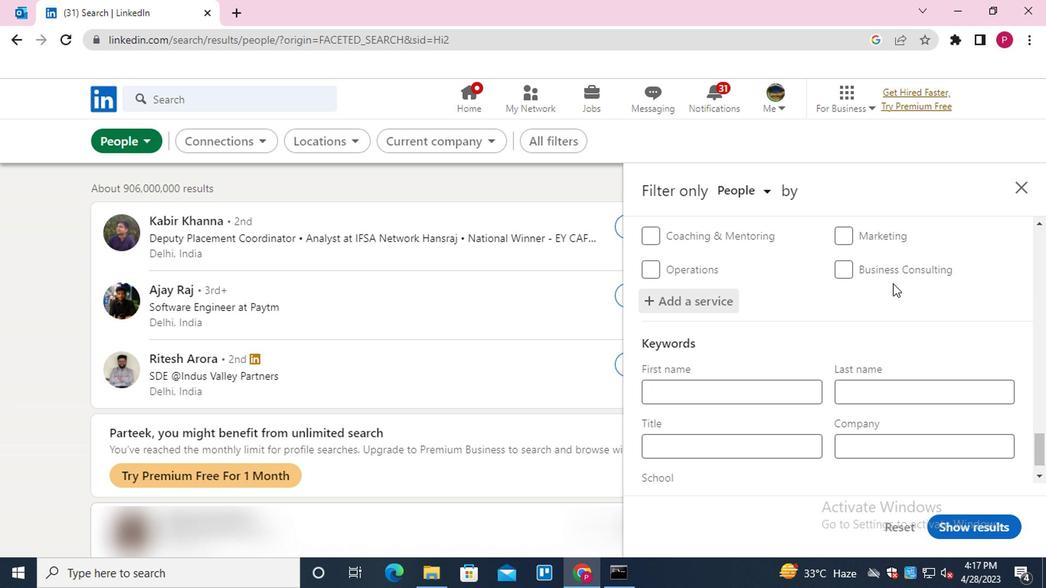 
Action: Mouse scrolled (875, 303) with delta (0, -1)
Screenshot: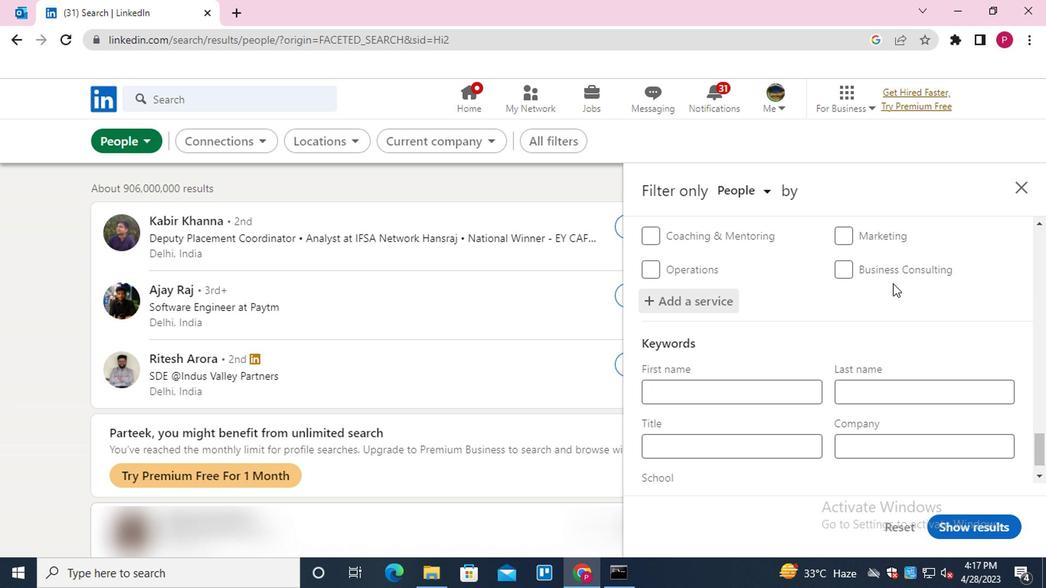 
Action: Mouse moved to (772, 406)
Screenshot: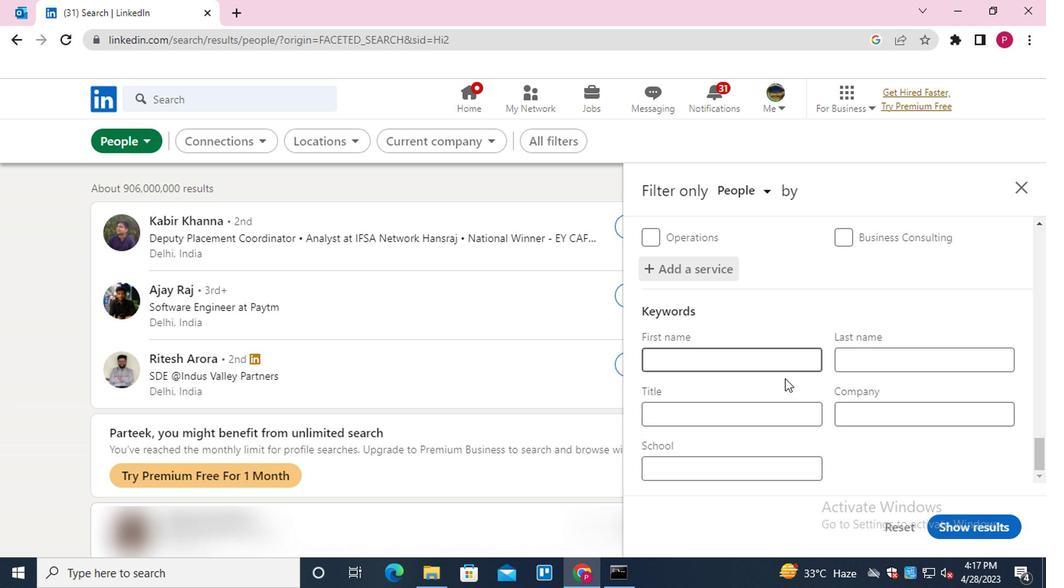 
Action: Mouse pressed left at (772, 406)
Screenshot: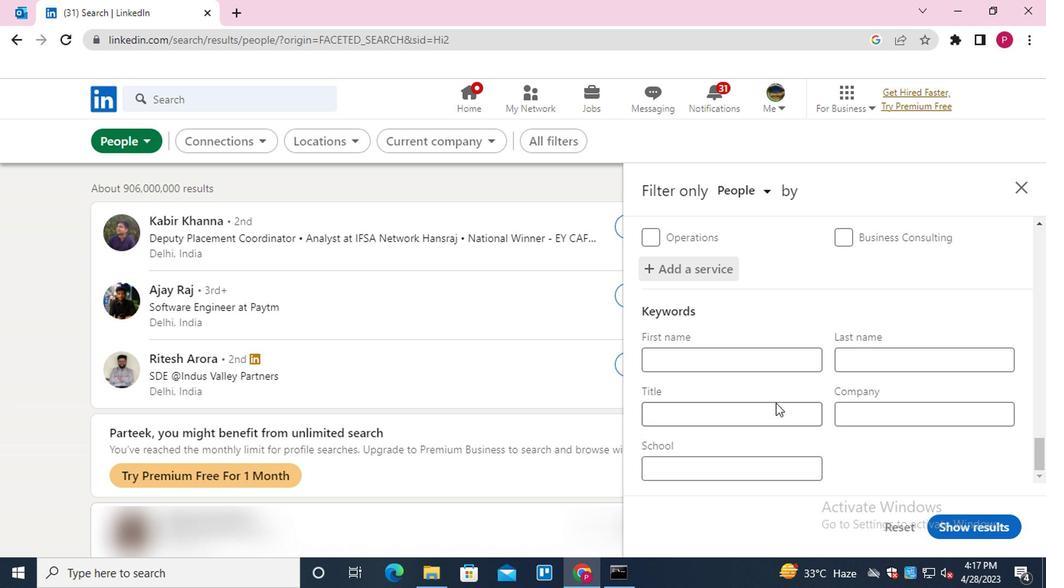 
Action: Key pressed <Key.shift><Key.shift><Key.shift>COUNSELOR
Screenshot: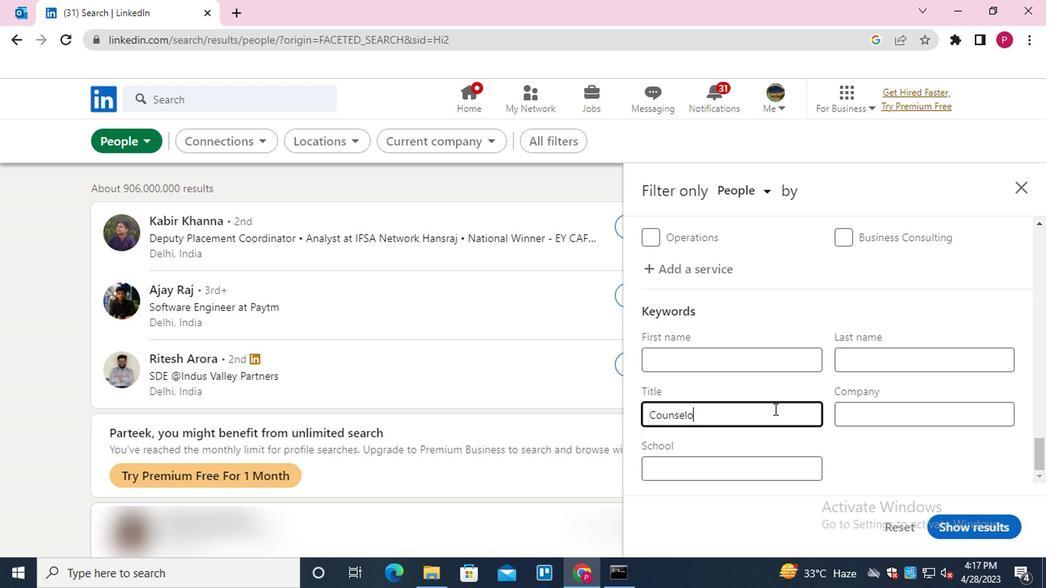 
Action: Mouse moved to (937, 514)
Screenshot: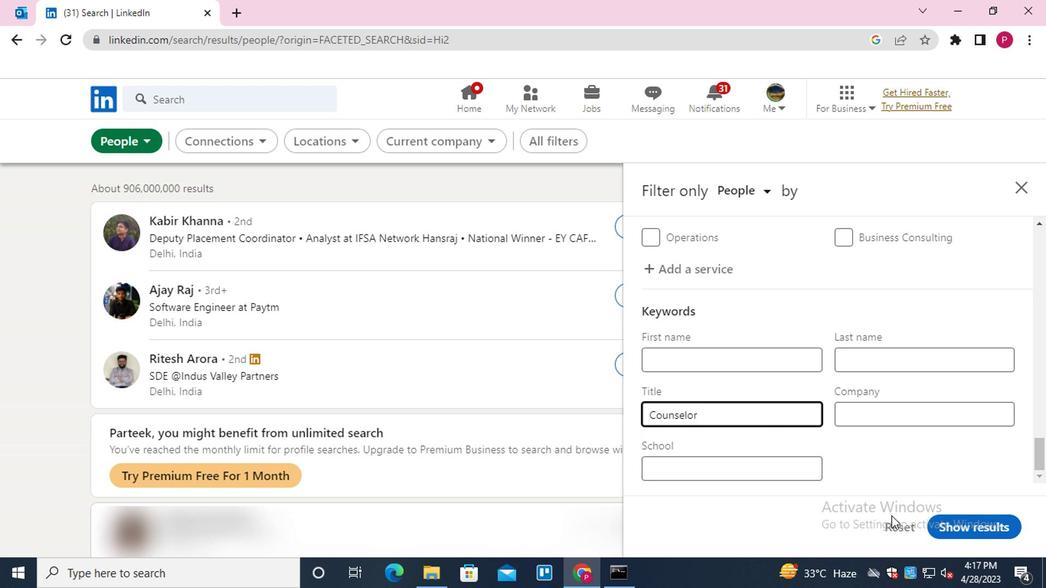 
Action: Mouse pressed left at (937, 514)
Screenshot: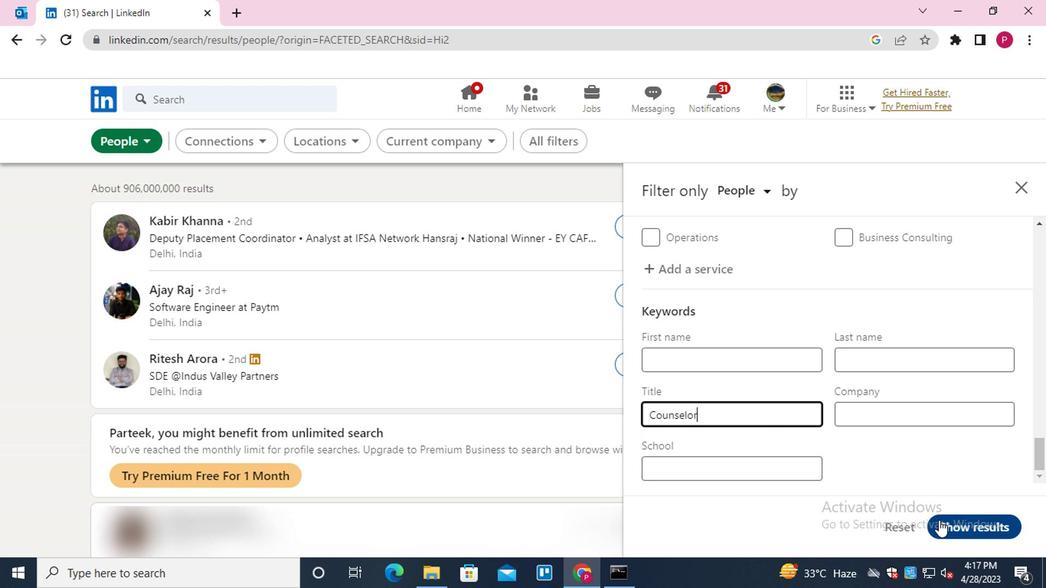 
Action: Mouse moved to (422, 264)
Screenshot: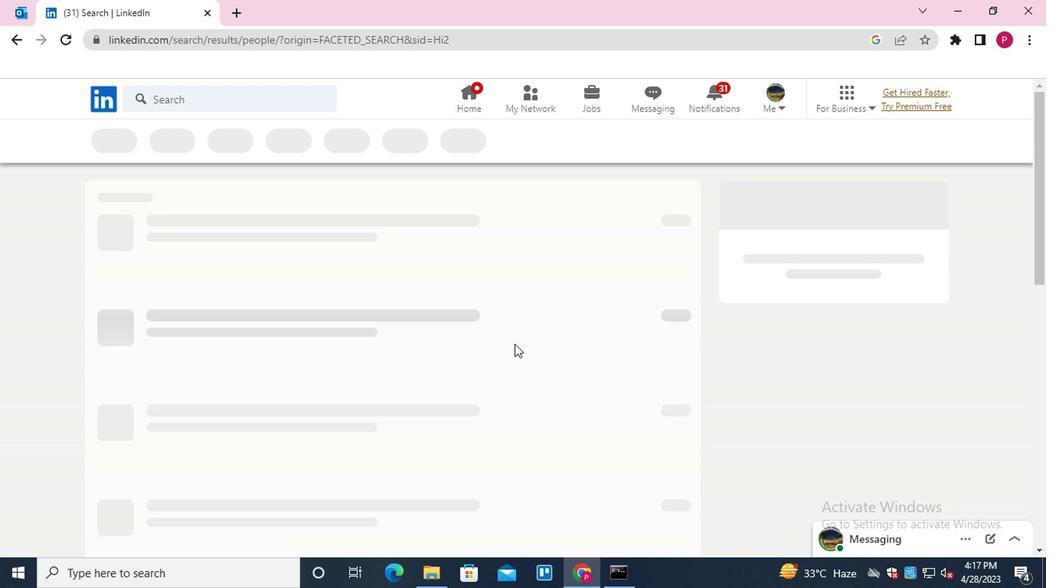 
